 Task: nan
Action: Mouse moved to (411, 528)
Screenshot: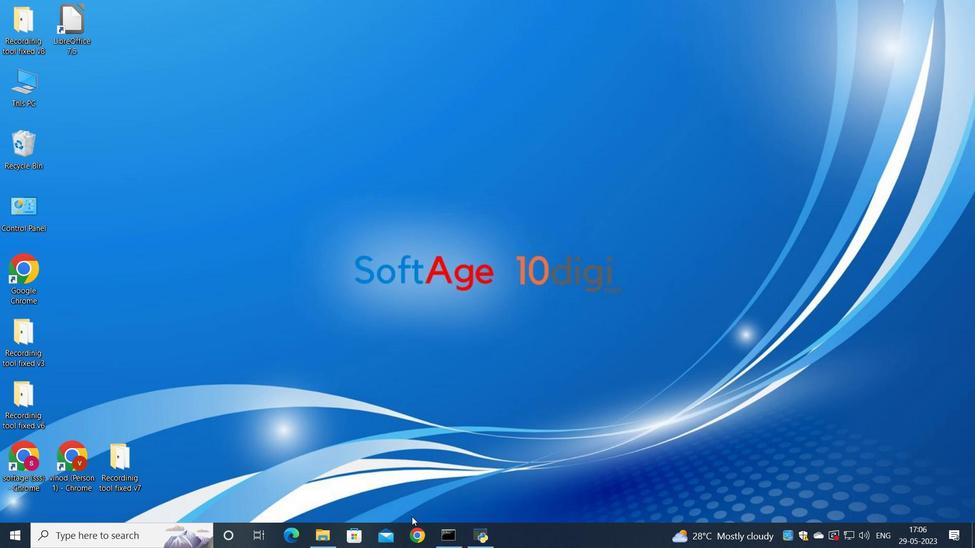 
Action: Mouse pressed left at (411, 528)
Screenshot: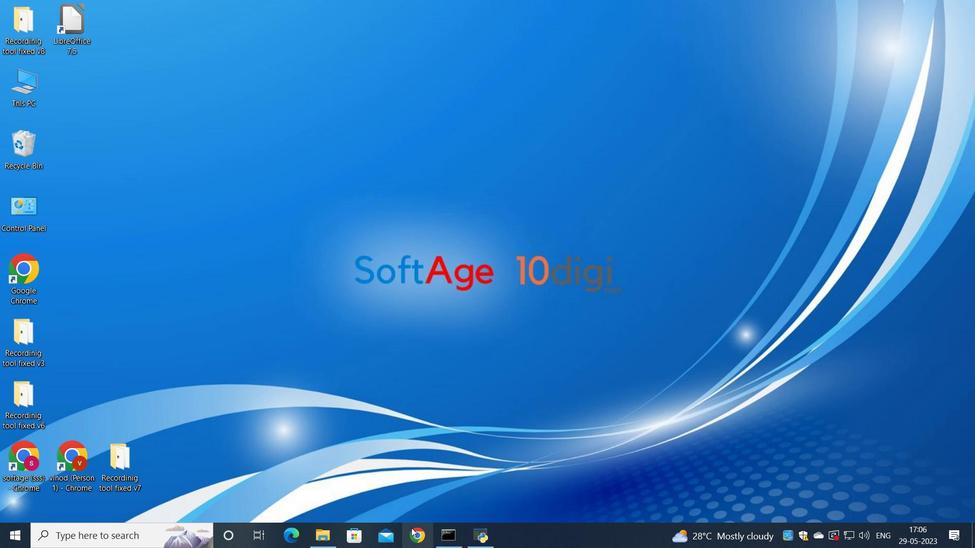 
Action: Mouse moved to (419, 340)
Screenshot: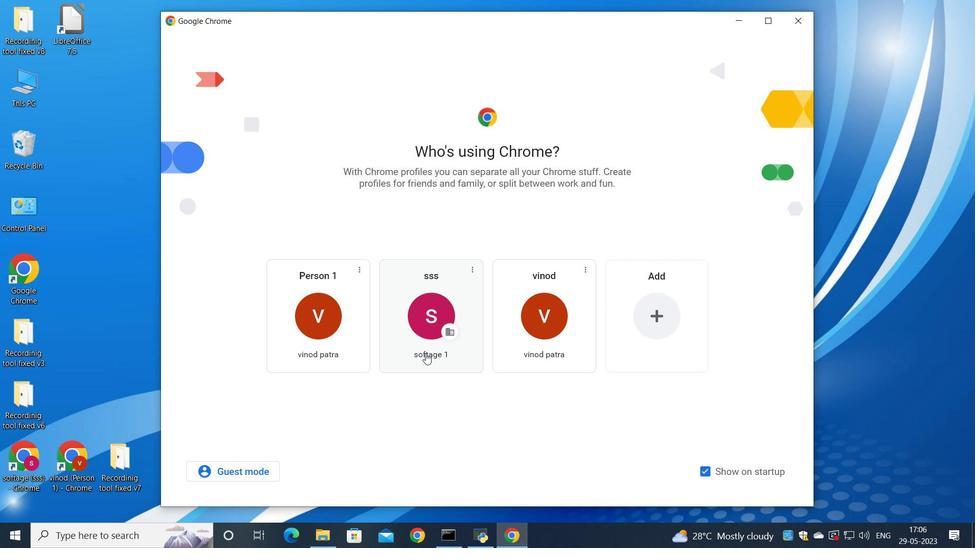
Action: Mouse pressed left at (419, 340)
Screenshot: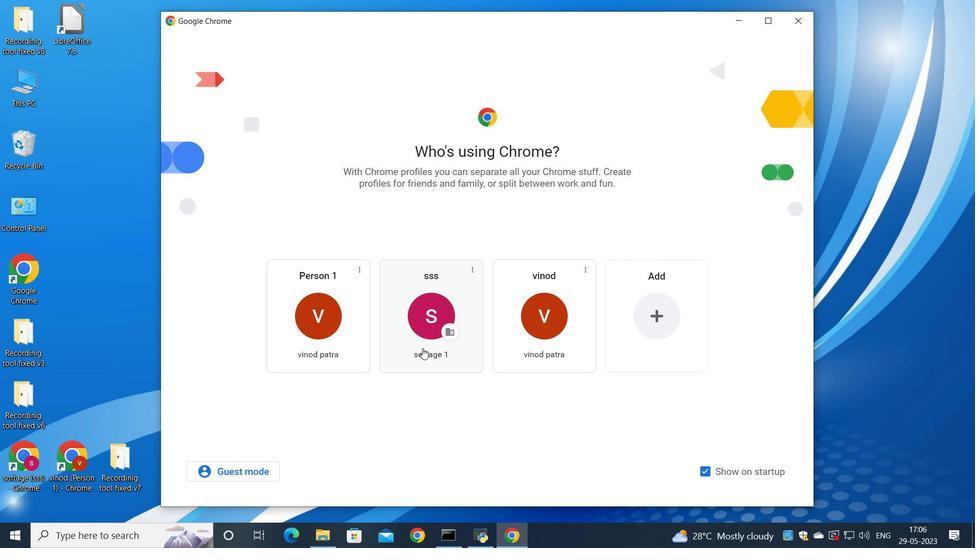 
Action: Mouse moved to (853, 66)
Screenshot: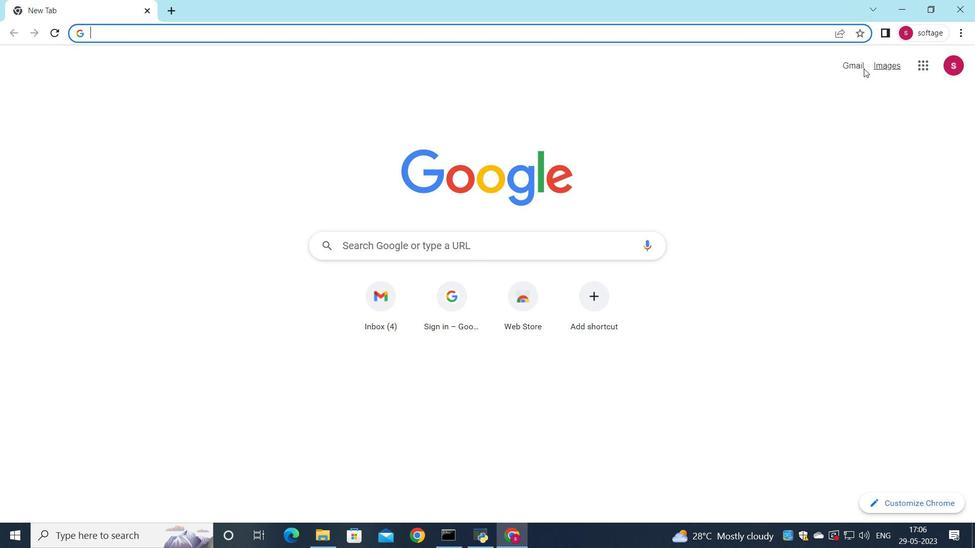 
Action: Mouse pressed left at (853, 66)
Screenshot: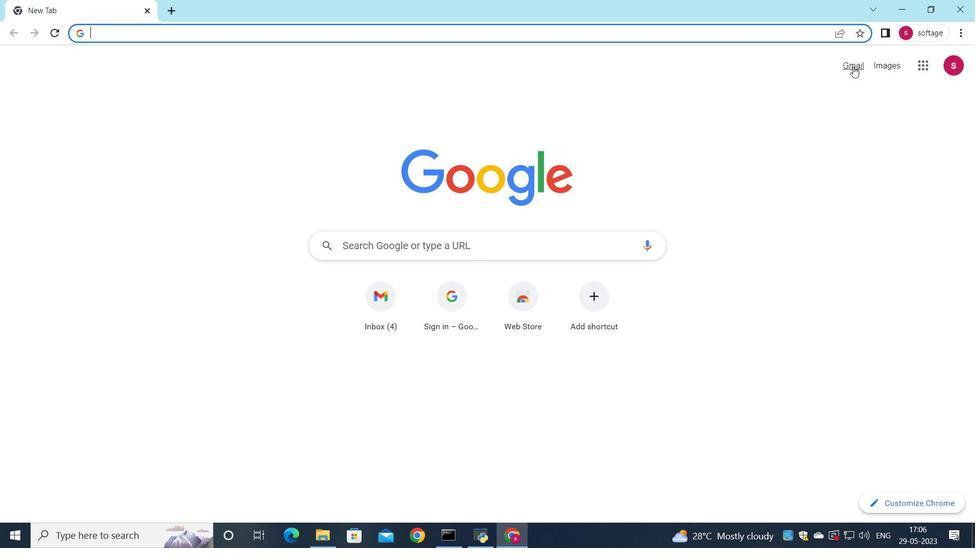 
Action: Mouse moved to (823, 87)
Screenshot: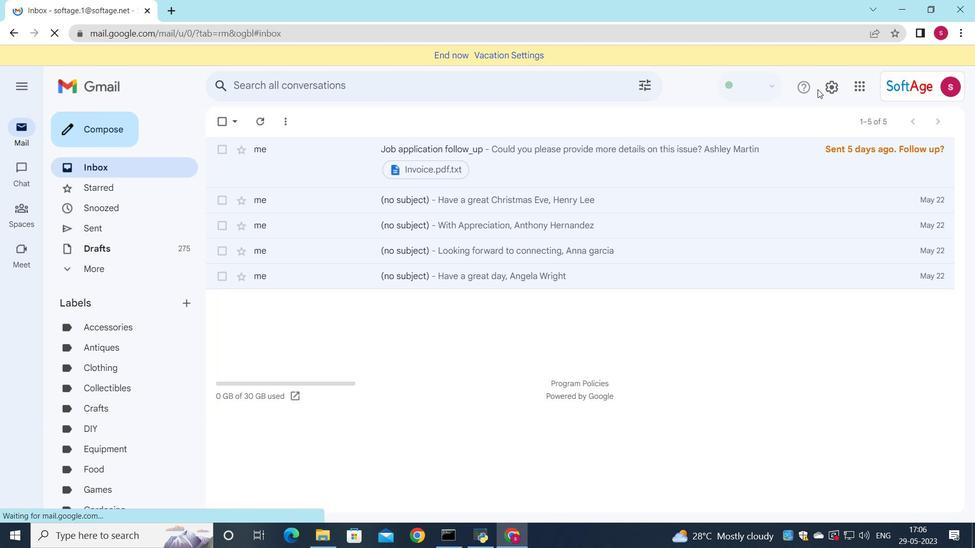 
Action: Mouse pressed left at (823, 87)
Screenshot: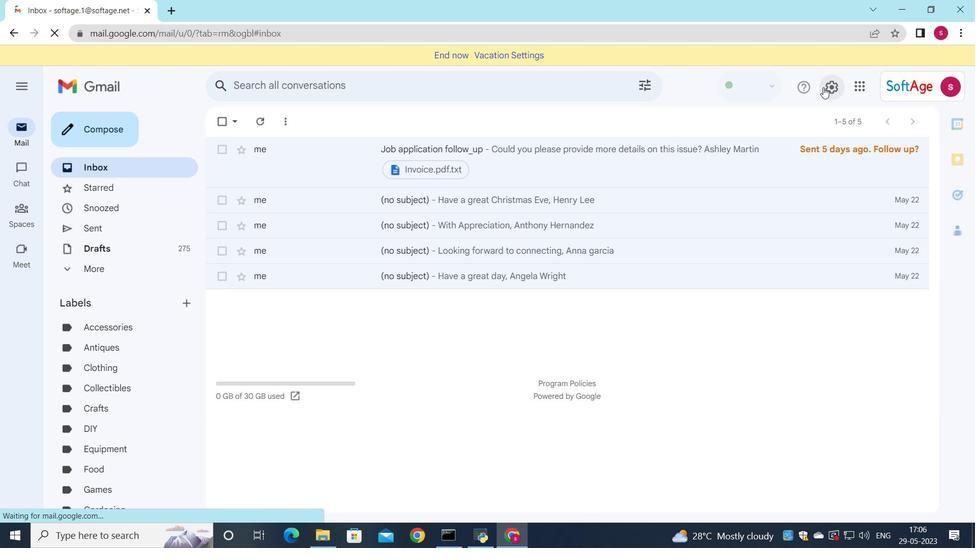 
Action: Mouse moved to (837, 145)
Screenshot: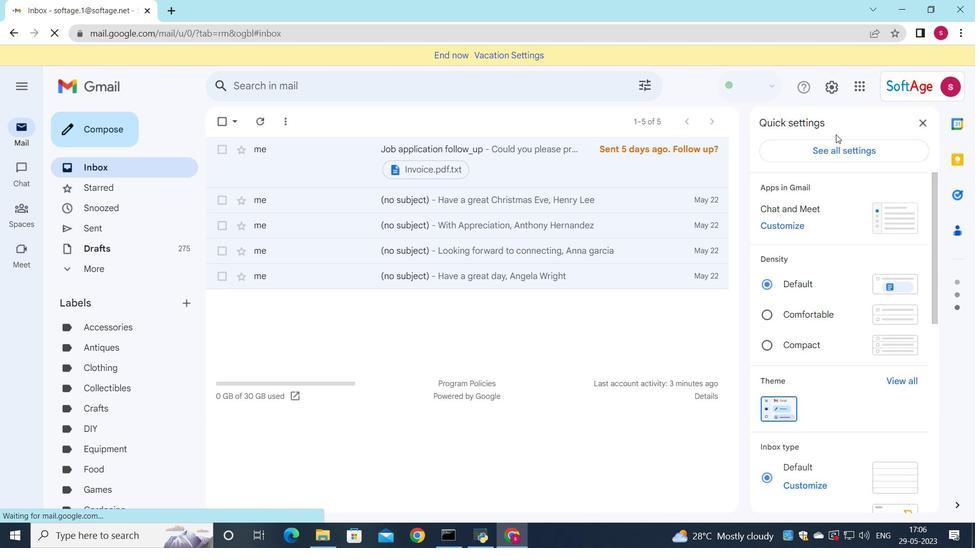 
Action: Mouse pressed left at (837, 145)
Screenshot: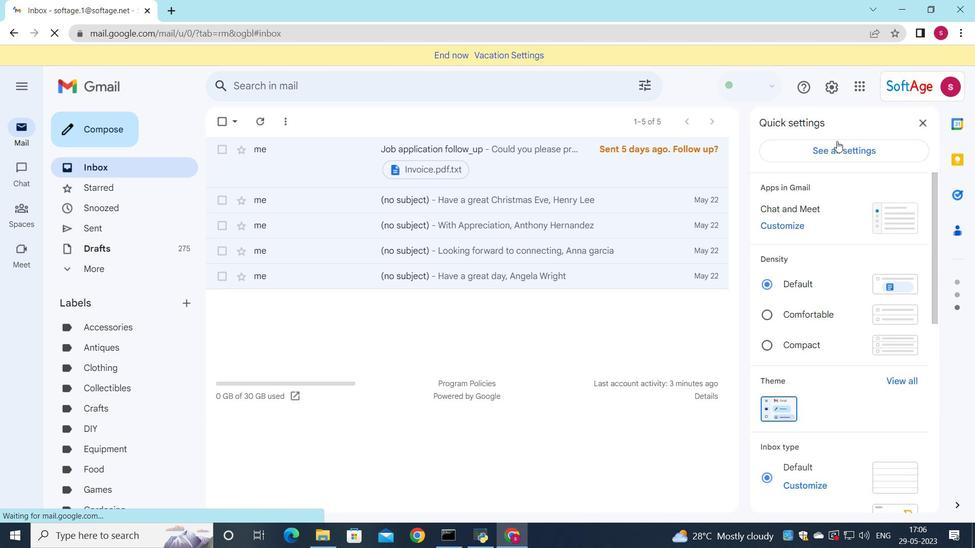 
Action: Mouse moved to (422, 174)
Screenshot: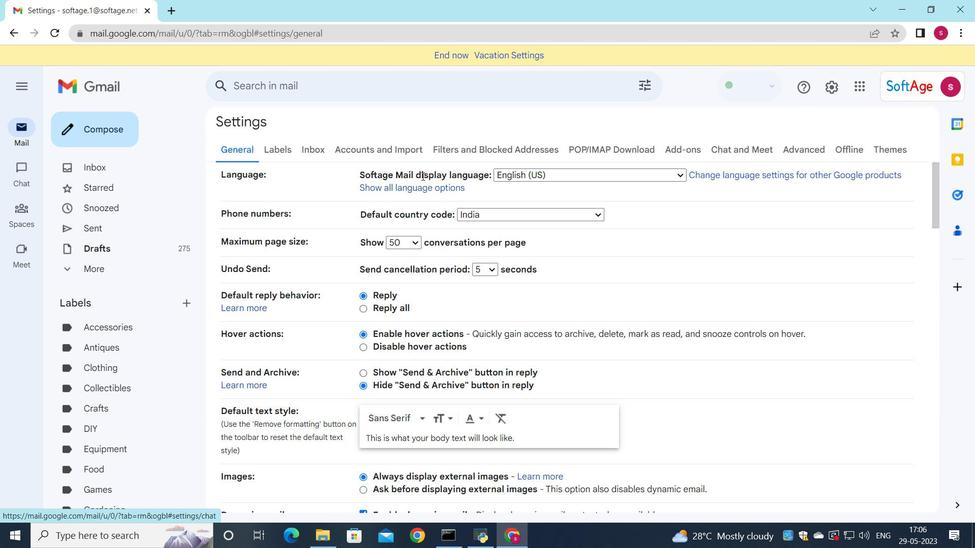 
Action: Mouse scrolled (422, 174) with delta (0, 0)
Screenshot: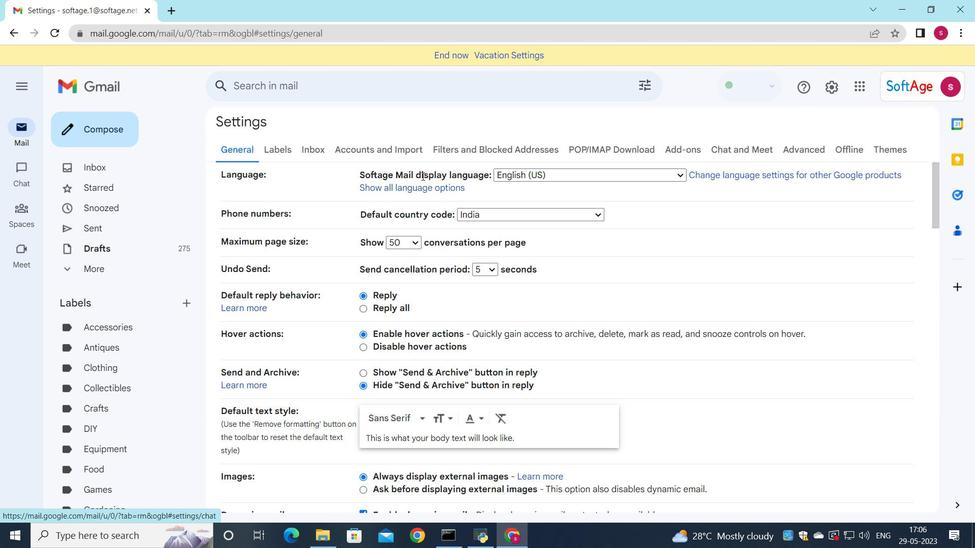 
Action: Mouse moved to (421, 175)
Screenshot: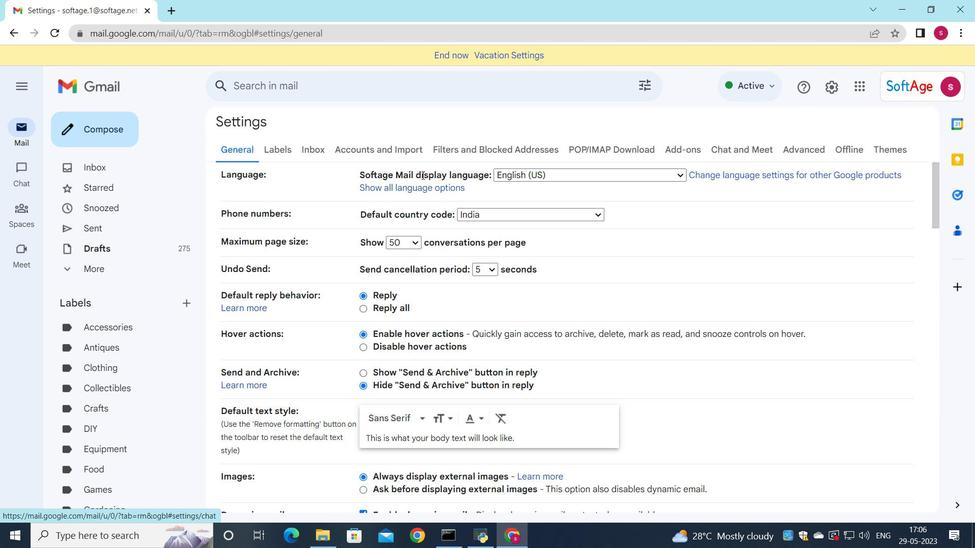 
Action: Mouse scrolled (421, 174) with delta (0, 0)
Screenshot: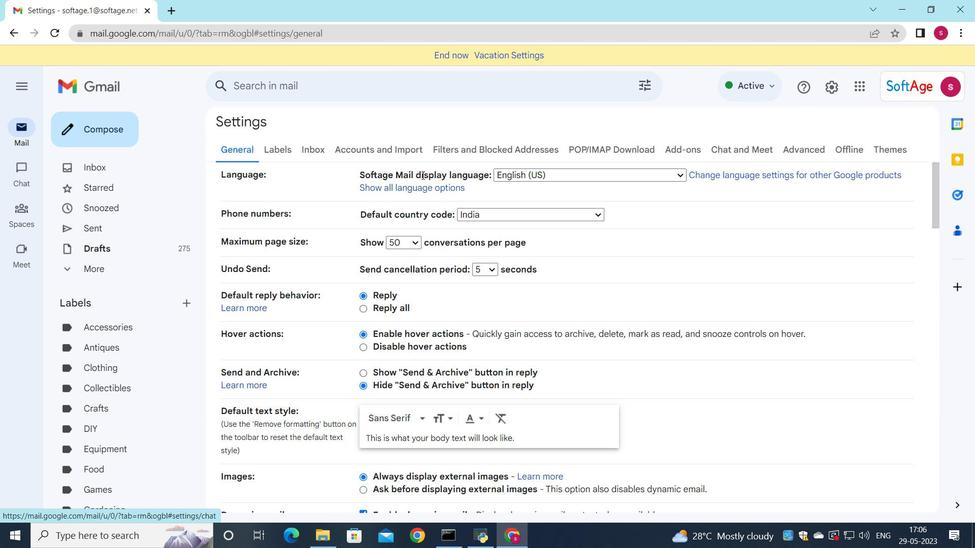 
Action: Mouse moved to (421, 175)
Screenshot: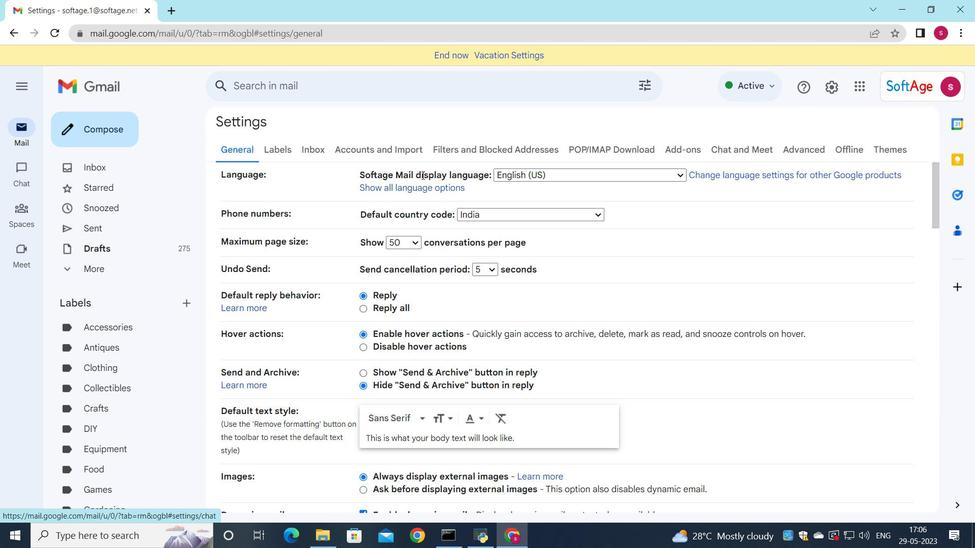 
Action: Mouse scrolled (421, 174) with delta (0, 0)
Screenshot: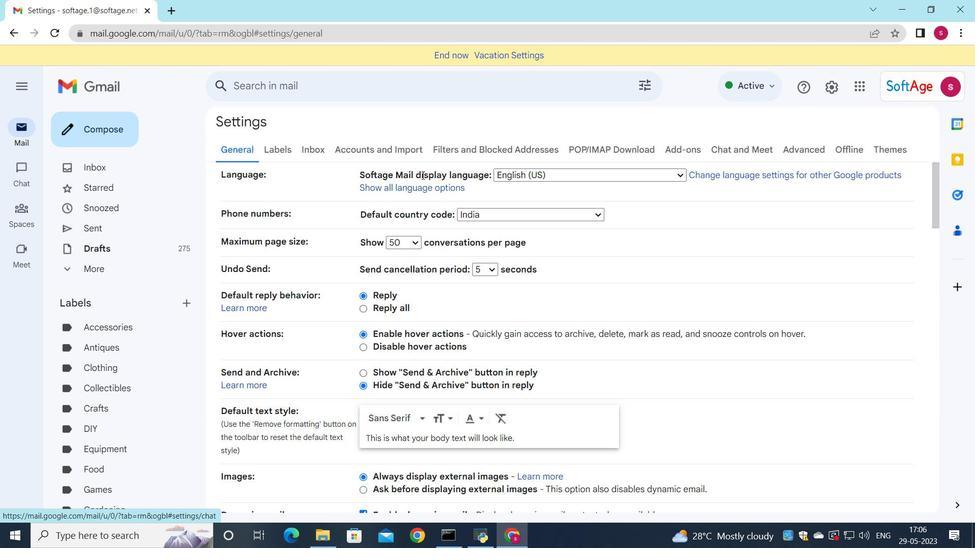 
Action: Mouse moved to (369, 238)
Screenshot: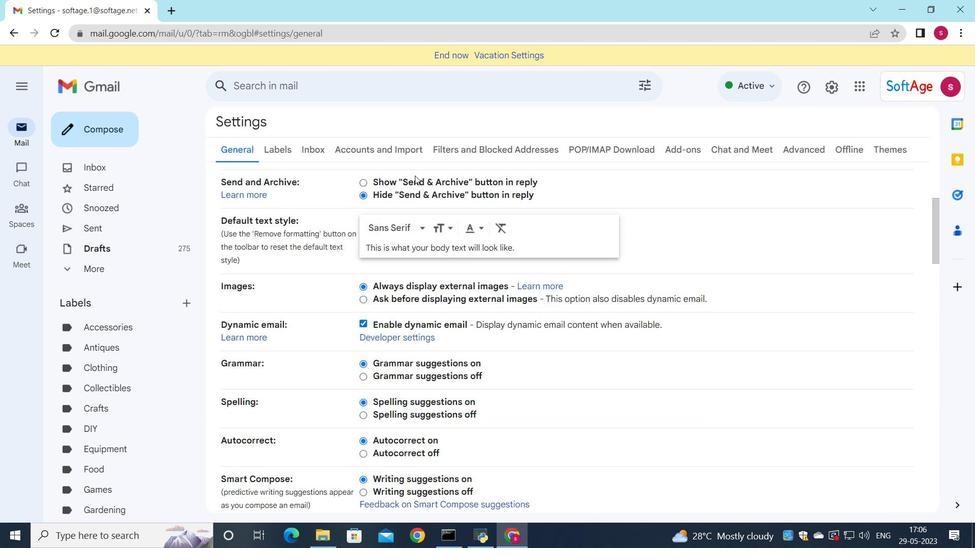 
Action: Mouse scrolled (369, 238) with delta (0, 0)
Screenshot: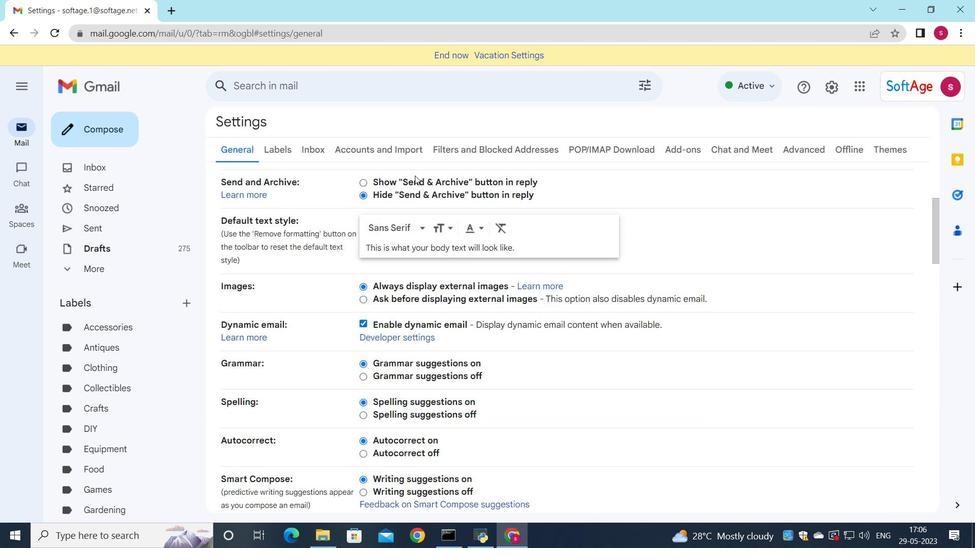 
Action: Mouse moved to (345, 293)
Screenshot: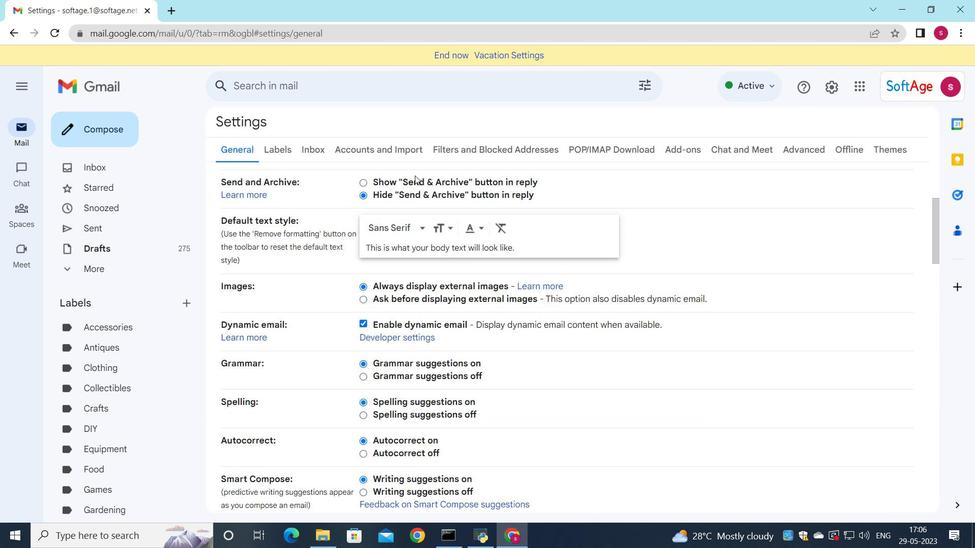 
Action: Mouse scrolled (345, 293) with delta (0, 0)
Screenshot: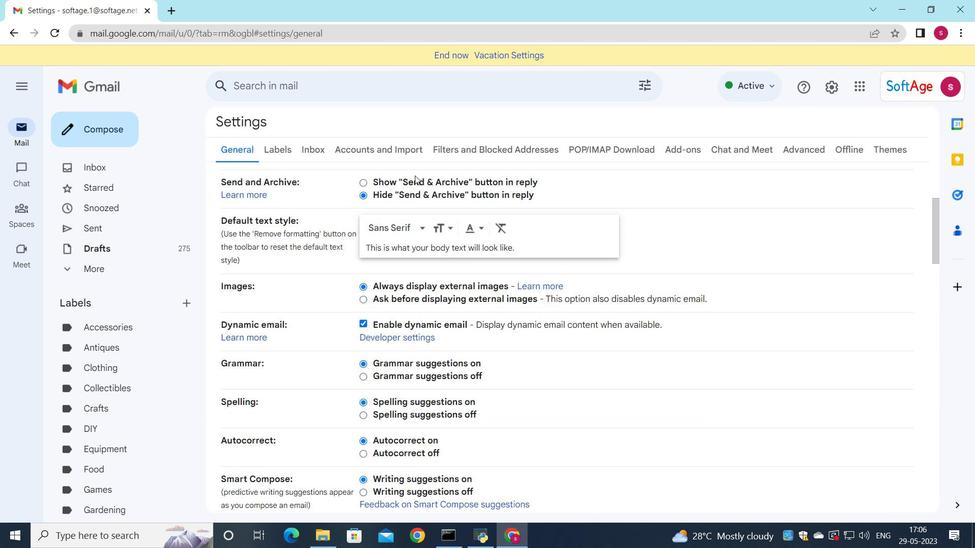 
Action: Mouse moved to (341, 303)
Screenshot: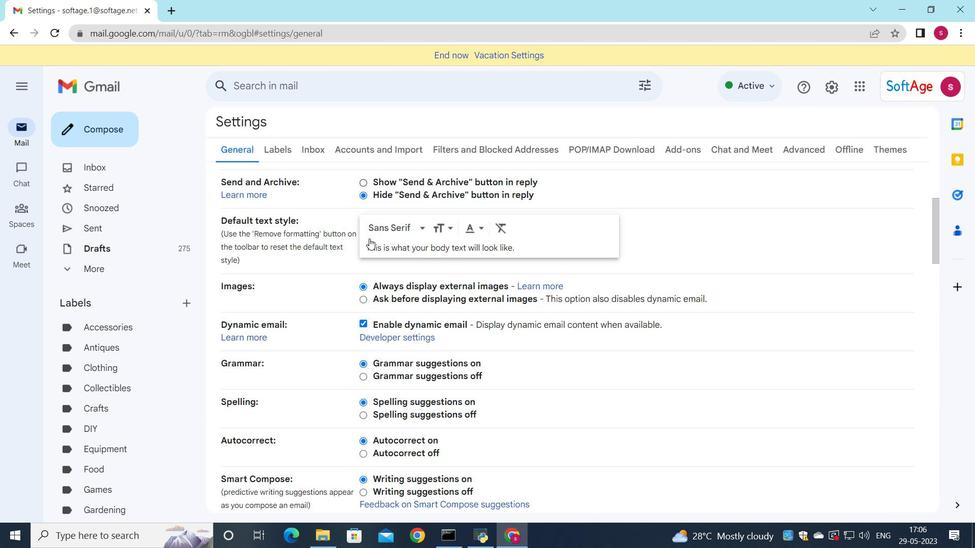 
Action: Mouse scrolled (341, 303) with delta (0, 0)
Screenshot: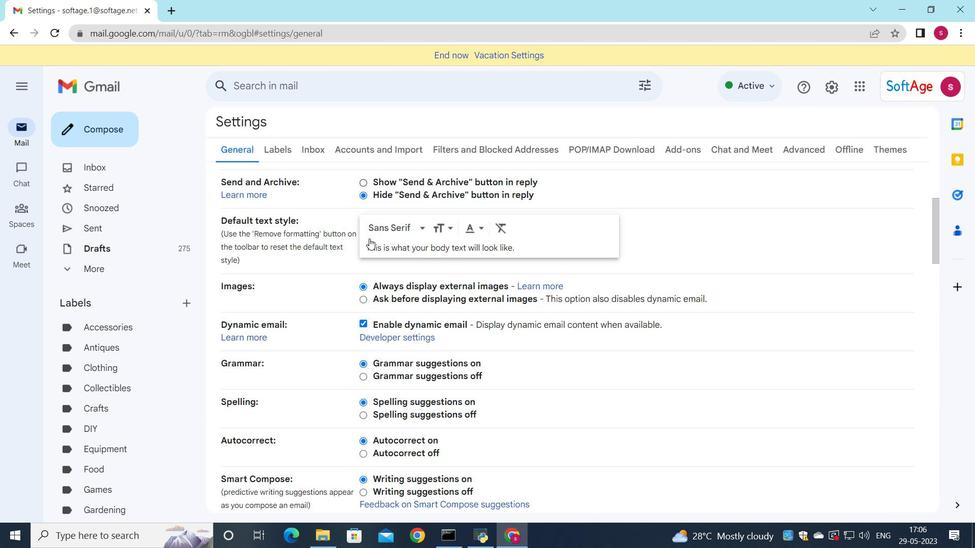 
Action: Mouse moved to (368, 292)
Screenshot: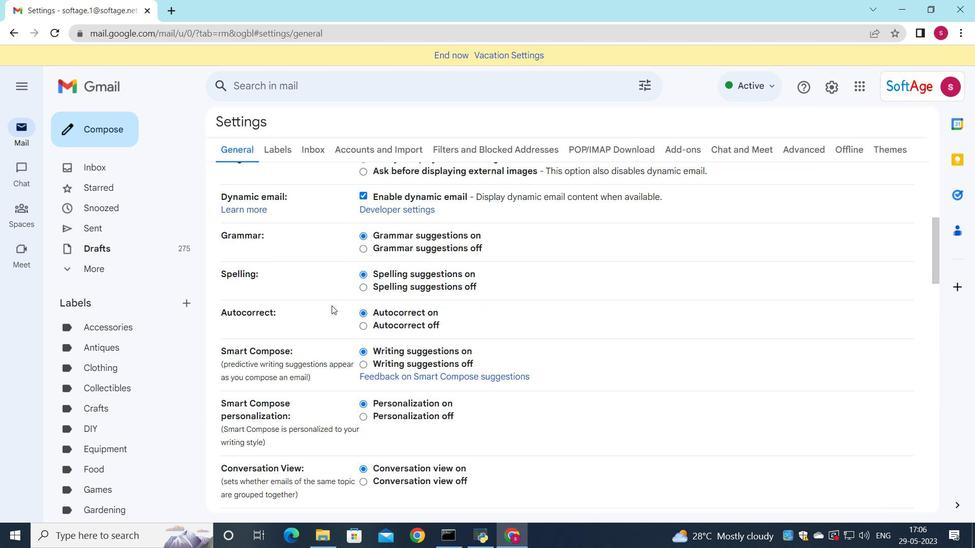 
Action: Mouse scrolled (330, 305) with delta (0, 0)
Screenshot: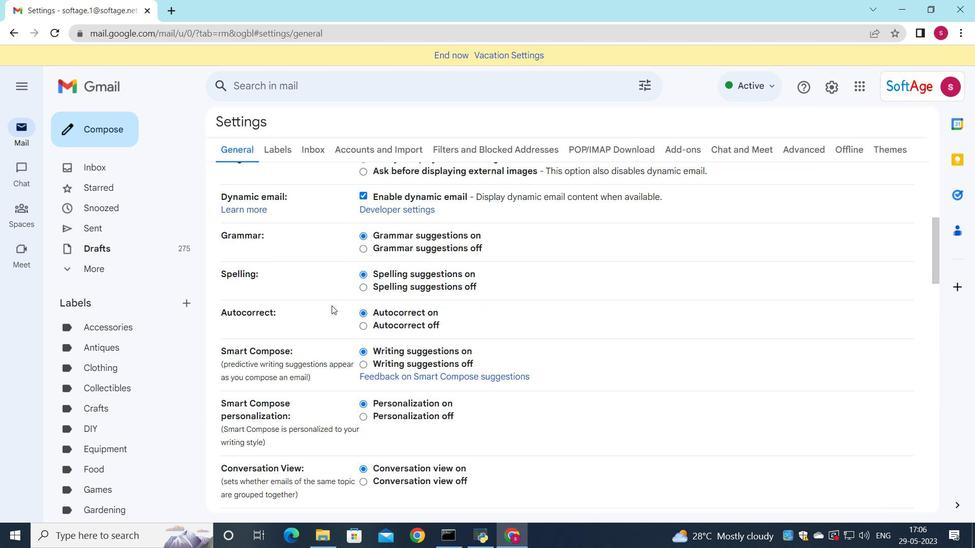 
Action: Mouse moved to (376, 291)
Screenshot: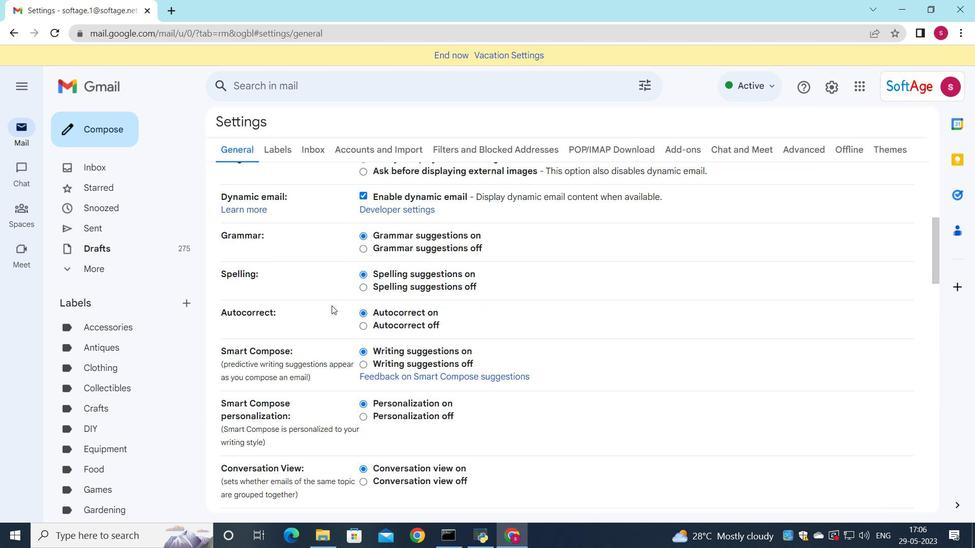 
Action: Mouse scrolled (330, 305) with delta (0, 0)
Screenshot: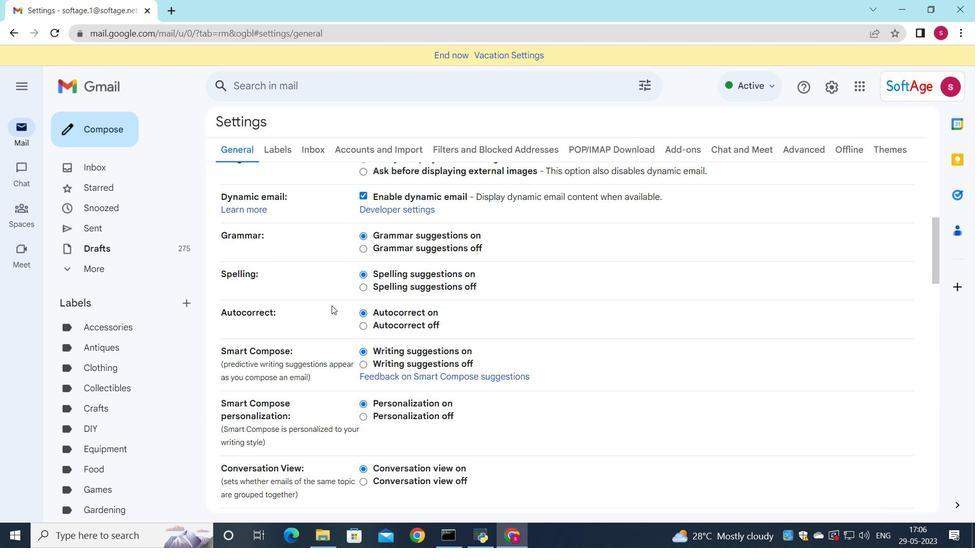 
Action: Mouse moved to (388, 291)
Screenshot: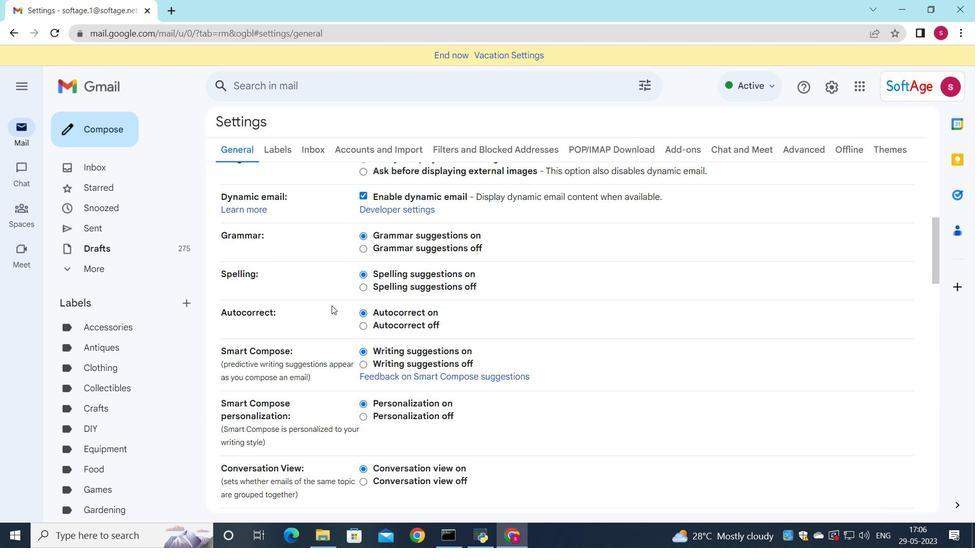 
Action: Mouse scrolled (330, 305) with delta (0, 0)
Screenshot: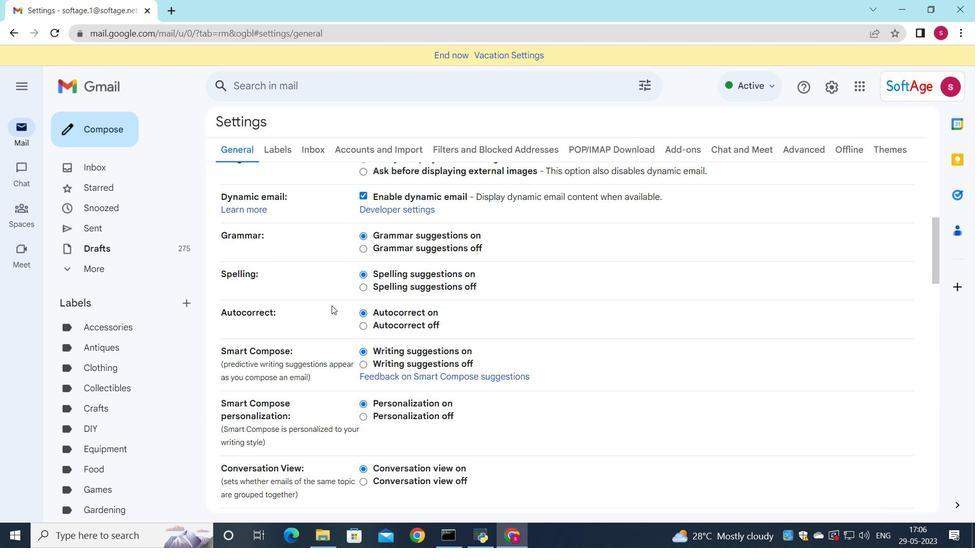 
Action: Mouse moved to (393, 291)
Screenshot: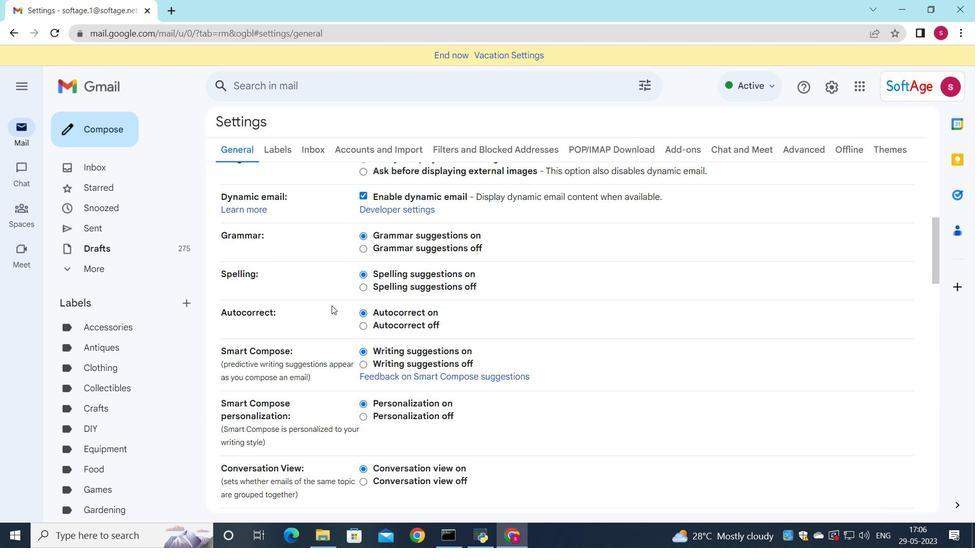 
Action: Mouse scrolled (330, 305) with delta (0, 0)
Screenshot: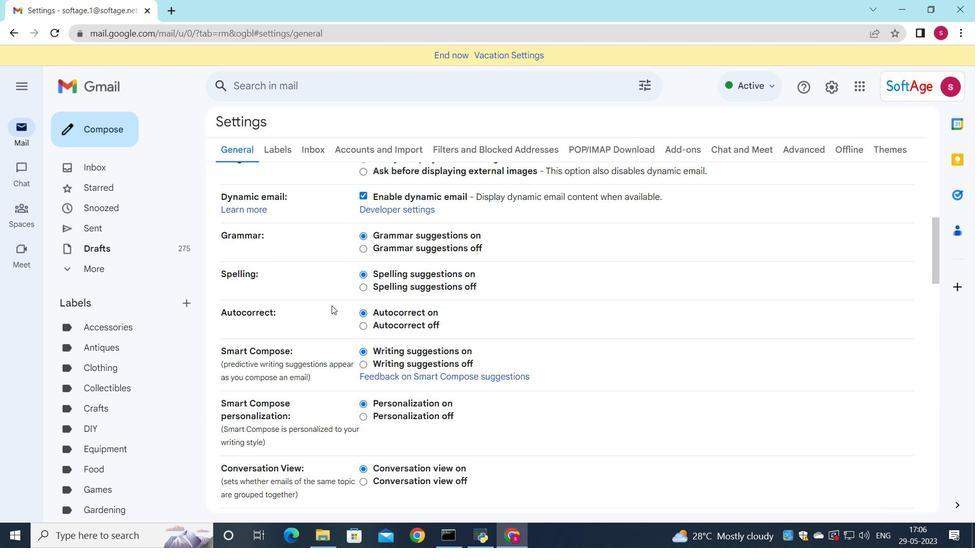 
Action: Mouse moved to (403, 291)
Screenshot: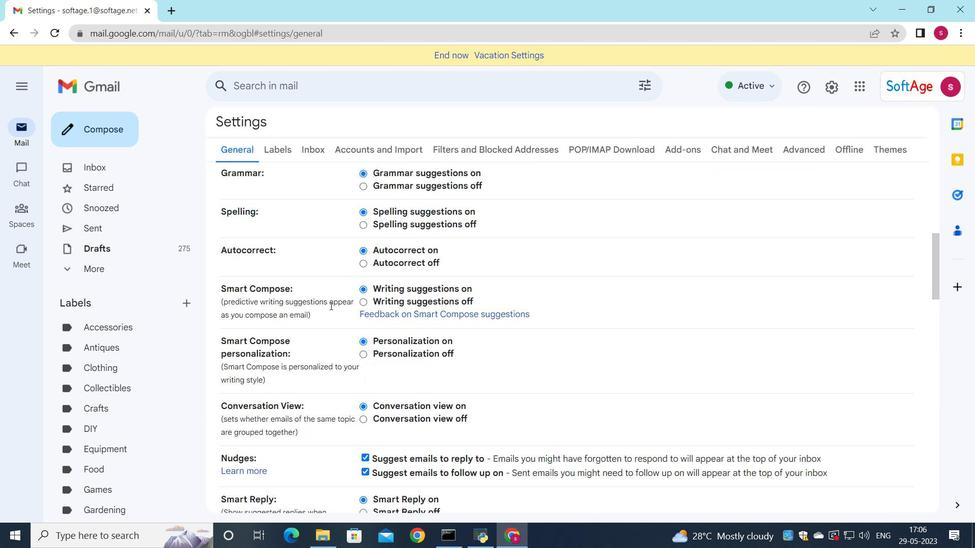 
Action: Mouse scrolled (403, 291) with delta (0, 0)
Screenshot: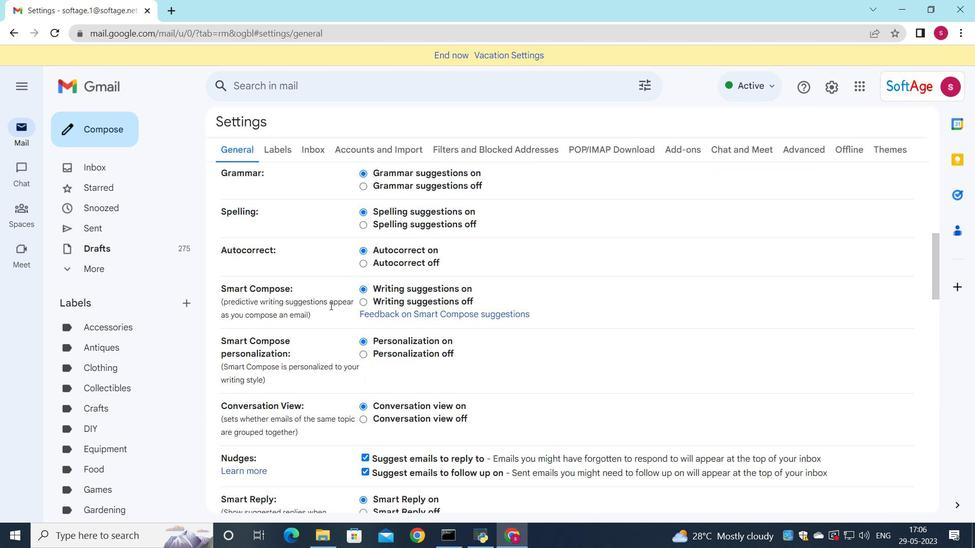 
Action: Mouse scrolled (403, 291) with delta (0, 0)
Screenshot: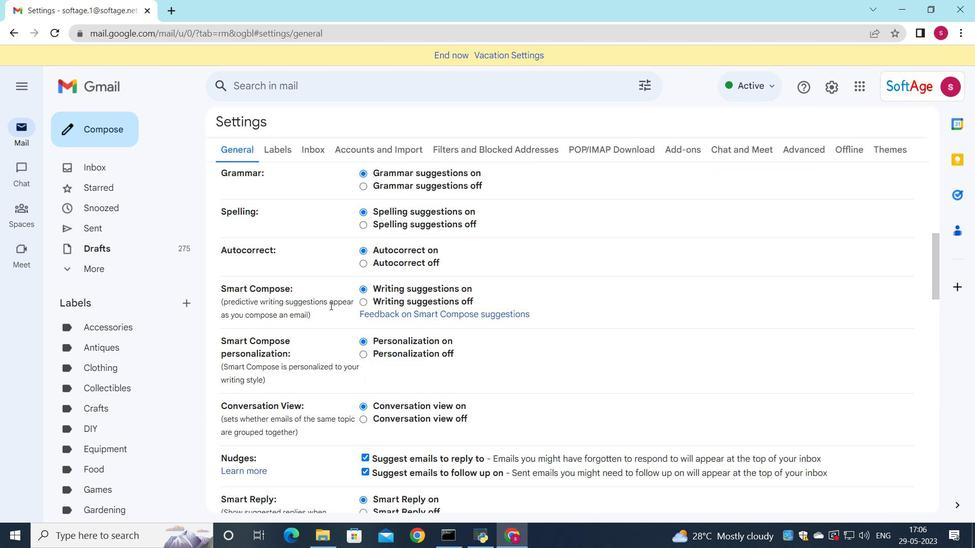 
Action: Mouse moved to (403, 292)
Screenshot: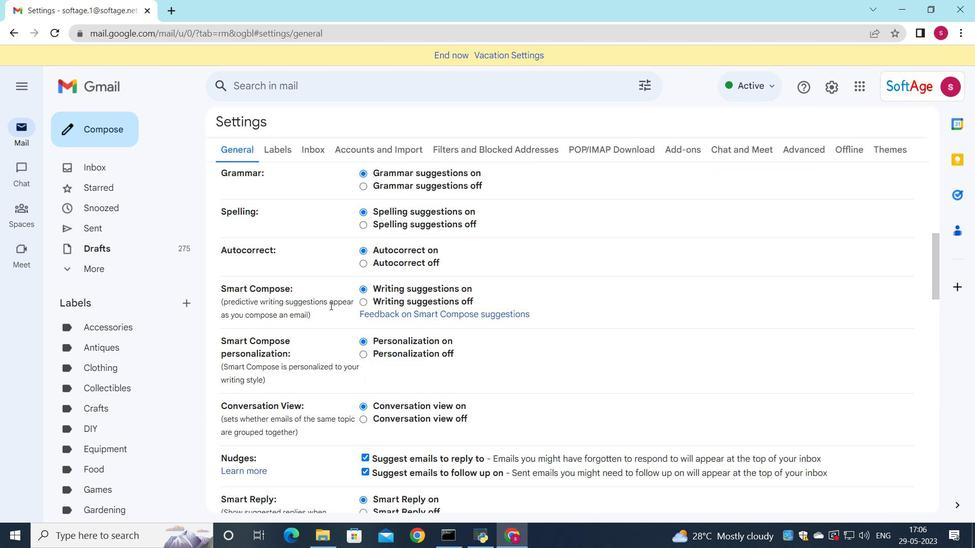
Action: Mouse scrolled (403, 291) with delta (0, 0)
Screenshot: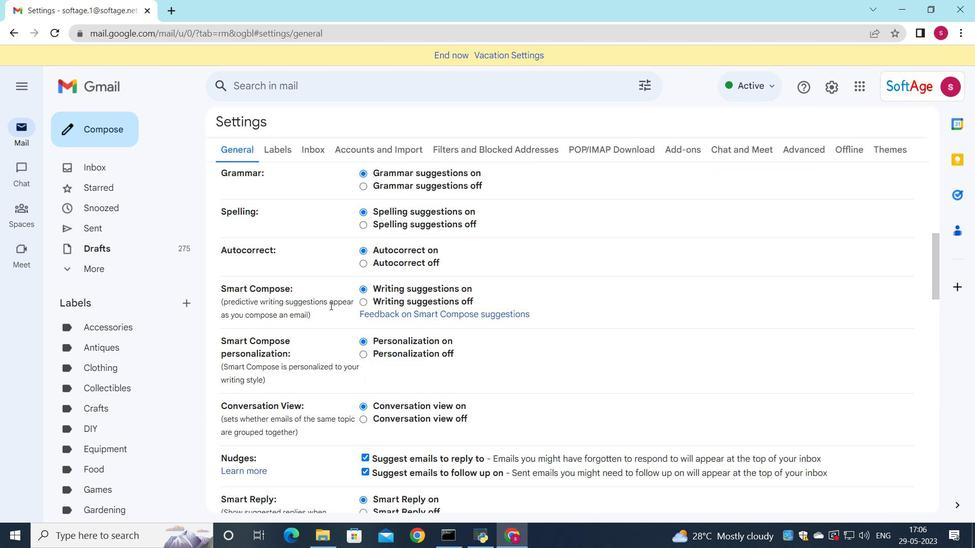 
Action: Mouse moved to (406, 293)
Screenshot: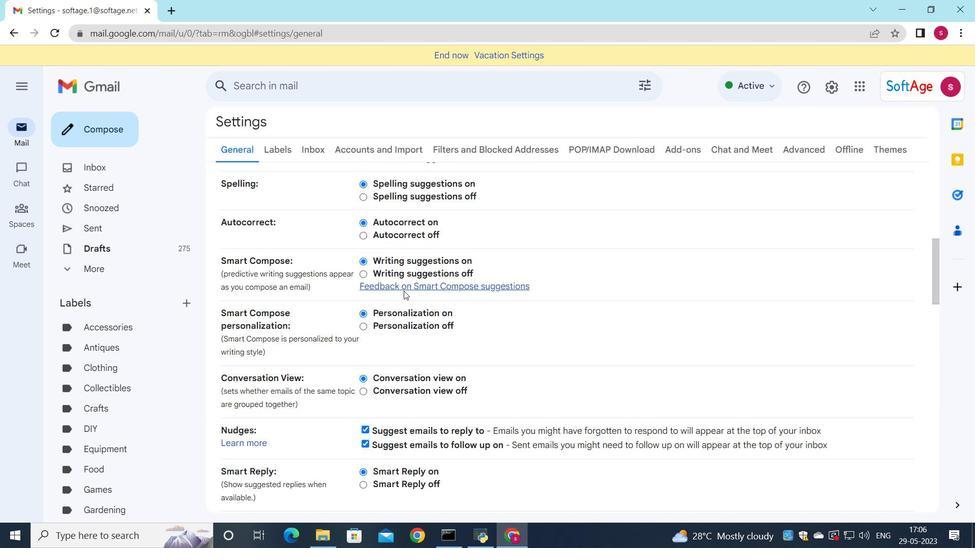 
Action: Mouse scrolled (406, 293) with delta (0, 0)
Screenshot: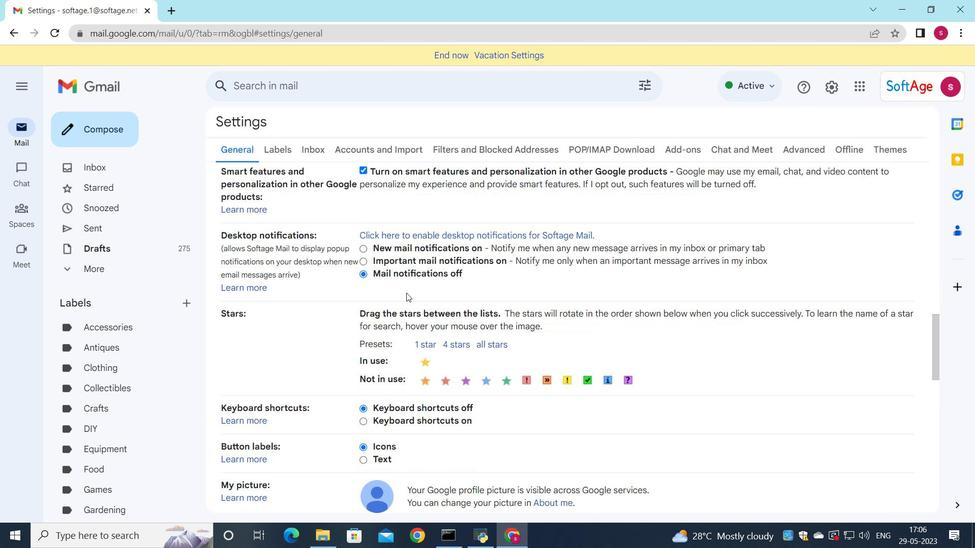 
Action: Mouse moved to (406, 296)
Screenshot: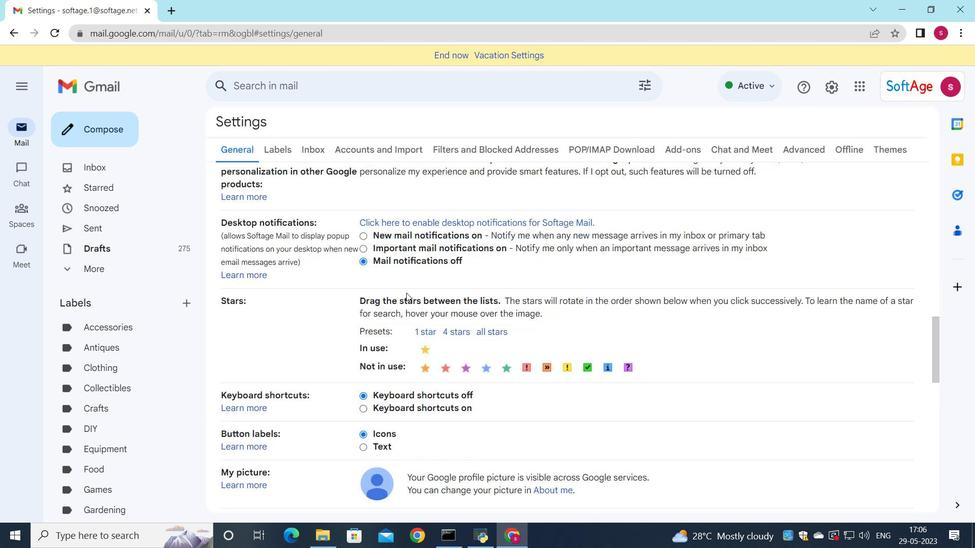
Action: Mouse scrolled (406, 296) with delta (0, 0)
Screenshot: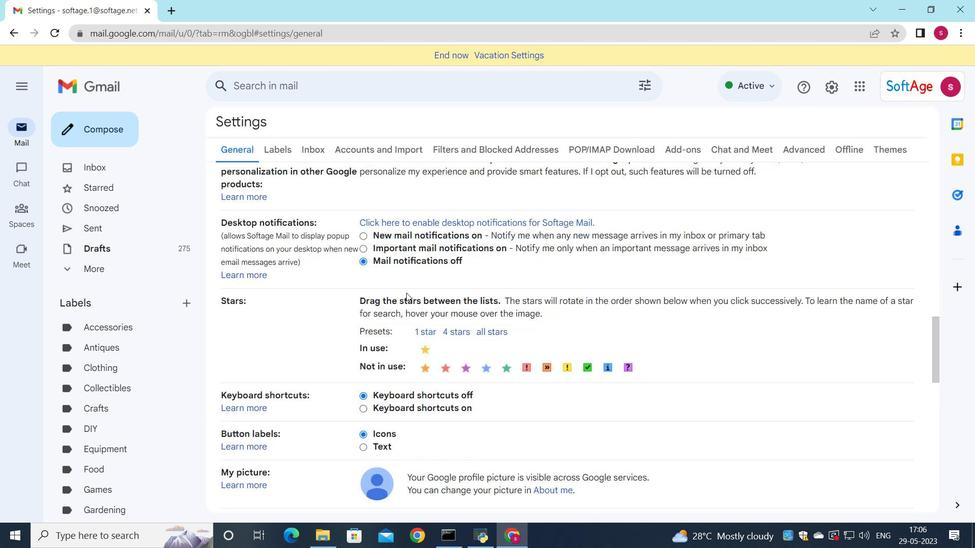 
Action: Mouse moved to (407, 297)
Screenshot: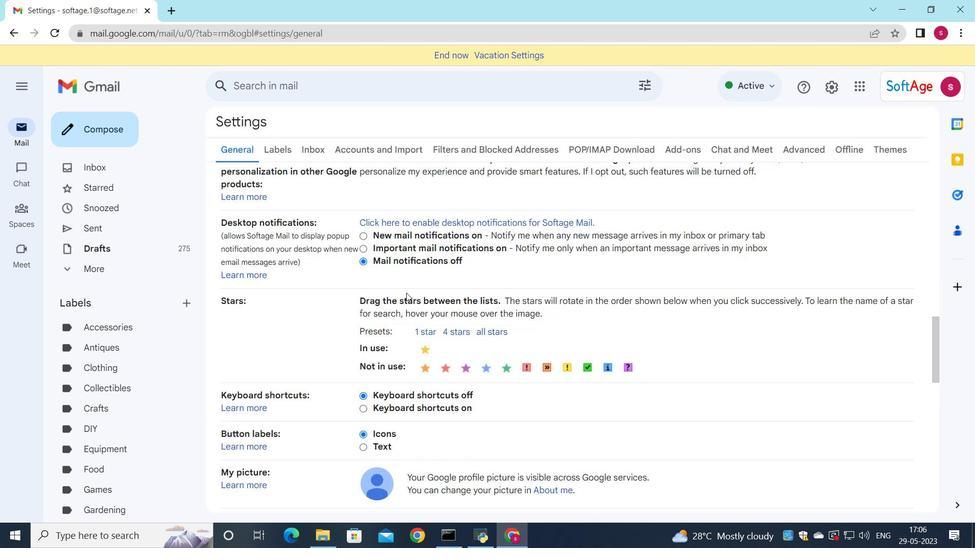 
Action: Mouse scrolled (407, 297) with delta (0, 0)
Screenshot: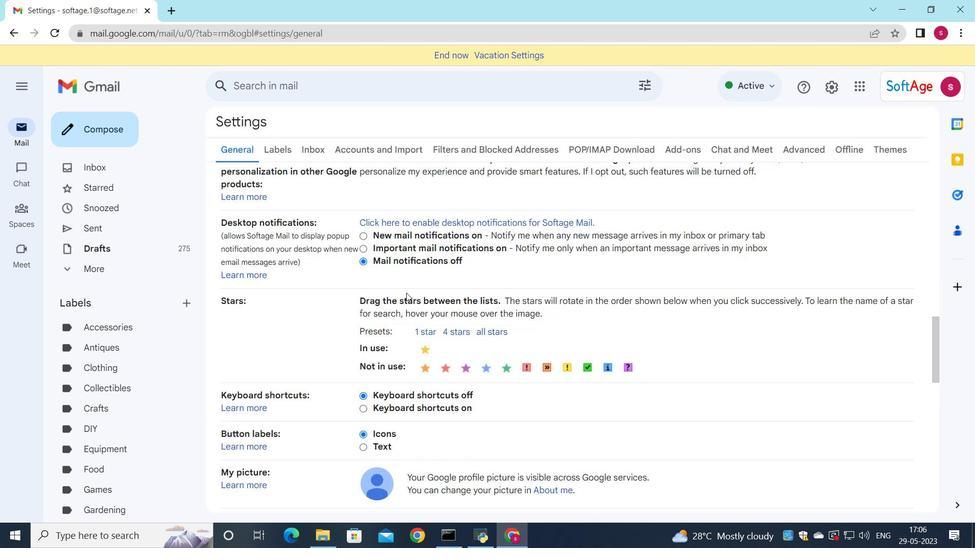 
Action: Mouse moved to (408, 298)
Screenshot: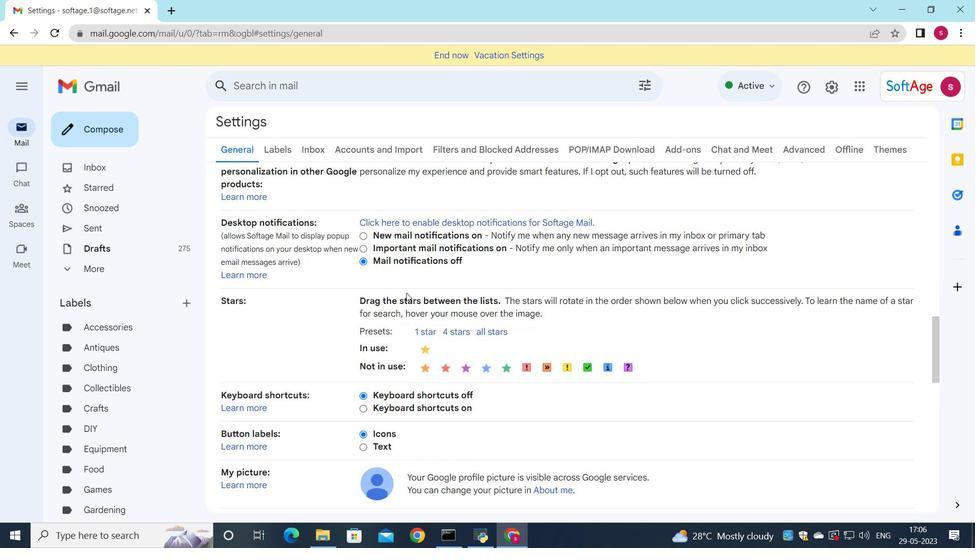 
Action: Mouse scrolled (407, 298) with delta (0, 0)
Screenshot: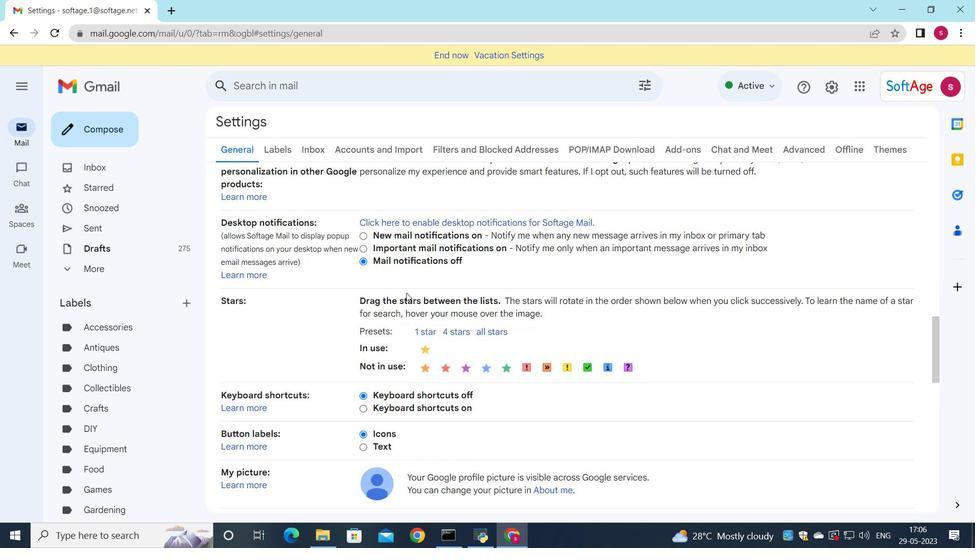 
Action: Mouse moved to (413, 304)
Screenshot: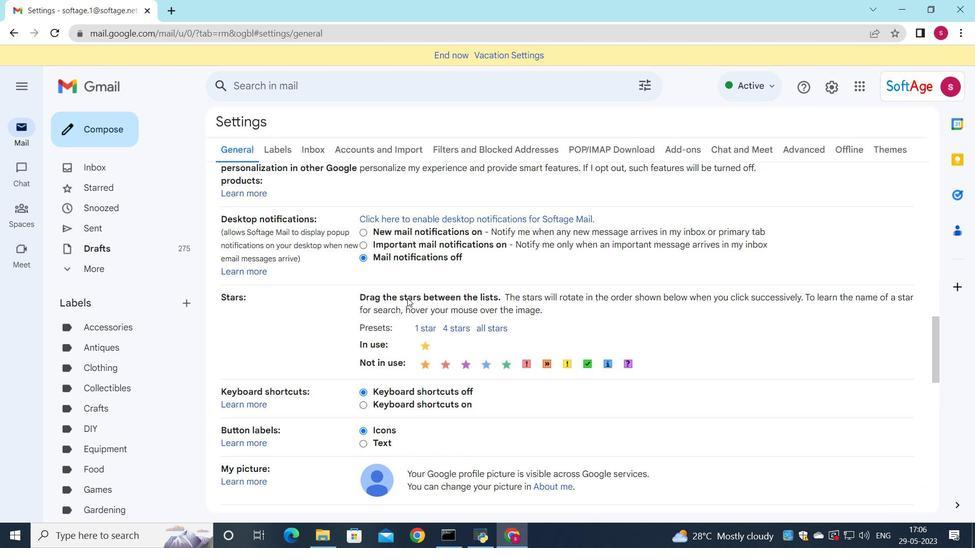 
Action: Mouse scrolled (413, 304) with delta (0, 0)
Screenshot: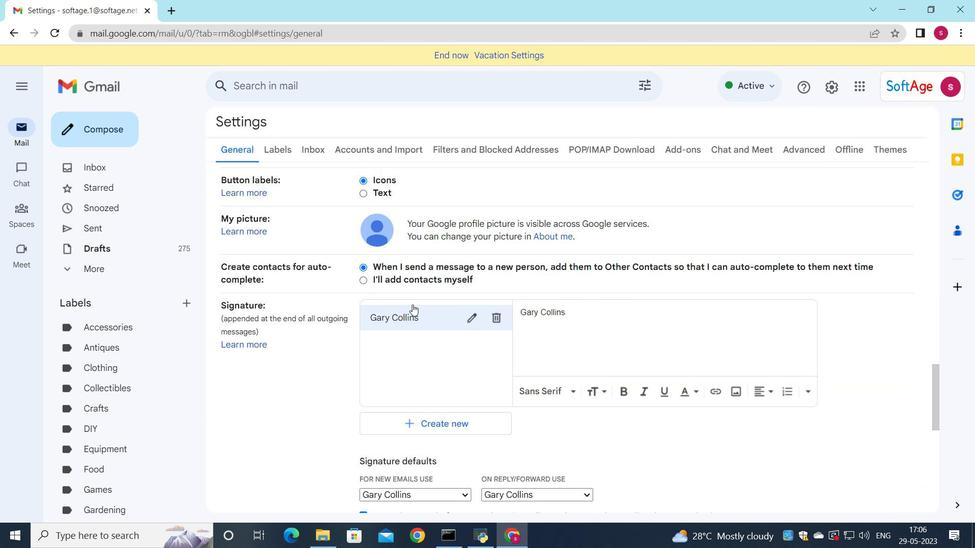 
Action: Mouse scrolled (413, 304) with delta (0, 0)
Screenshot: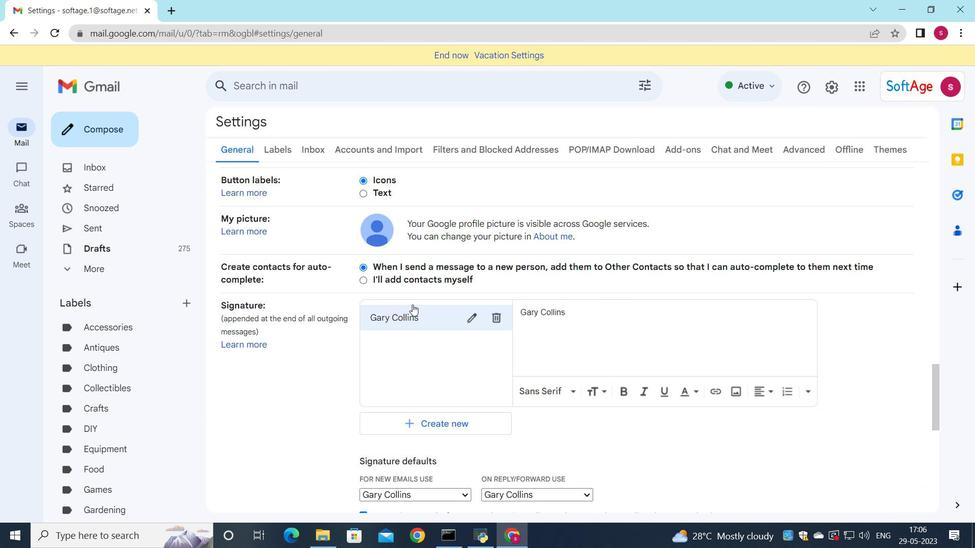 
Action: Mouse scrolled (413, 304) with delta (0, 0)
Screenshot: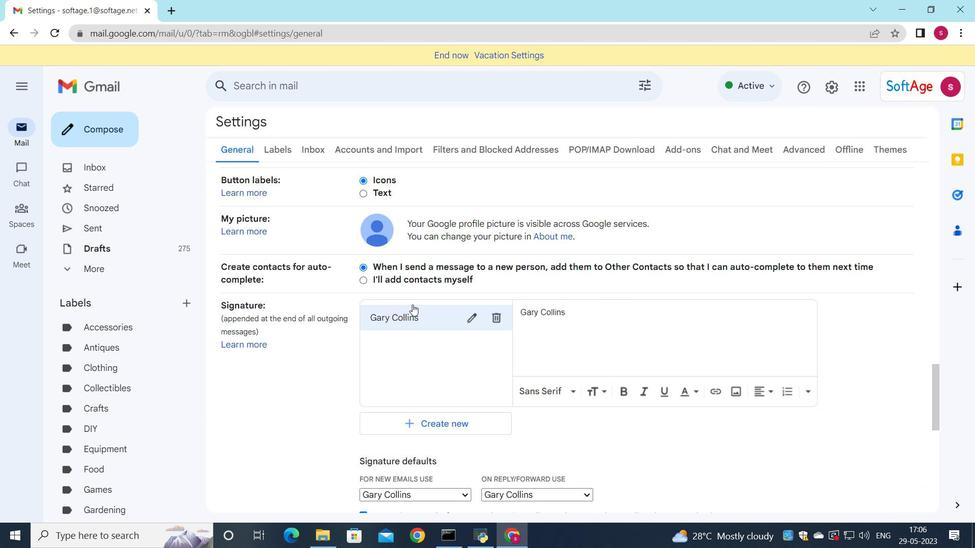 
Action: Mouse moved to (418, 299)
Screenshot: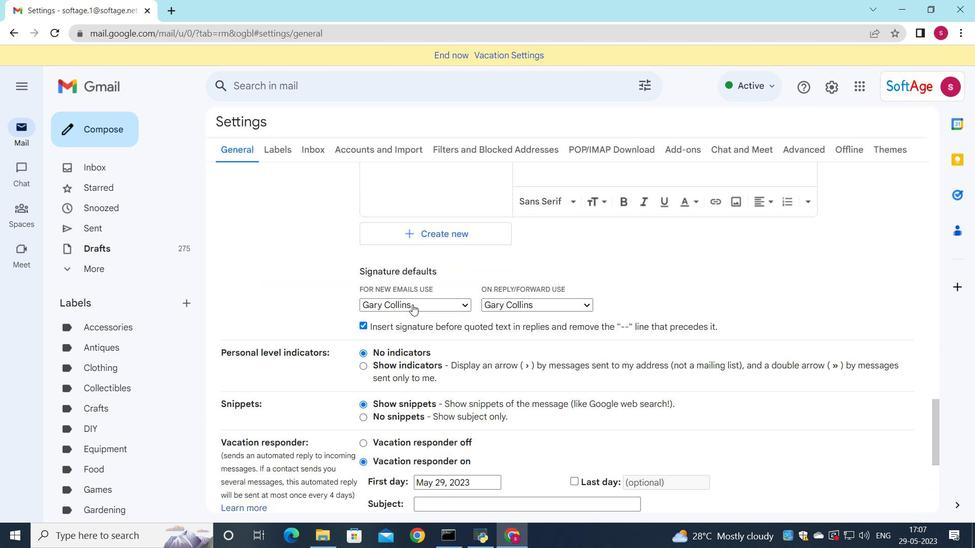 
Action: Mouse scrolled (418, 299) with delta (0, 0)
Screenshot: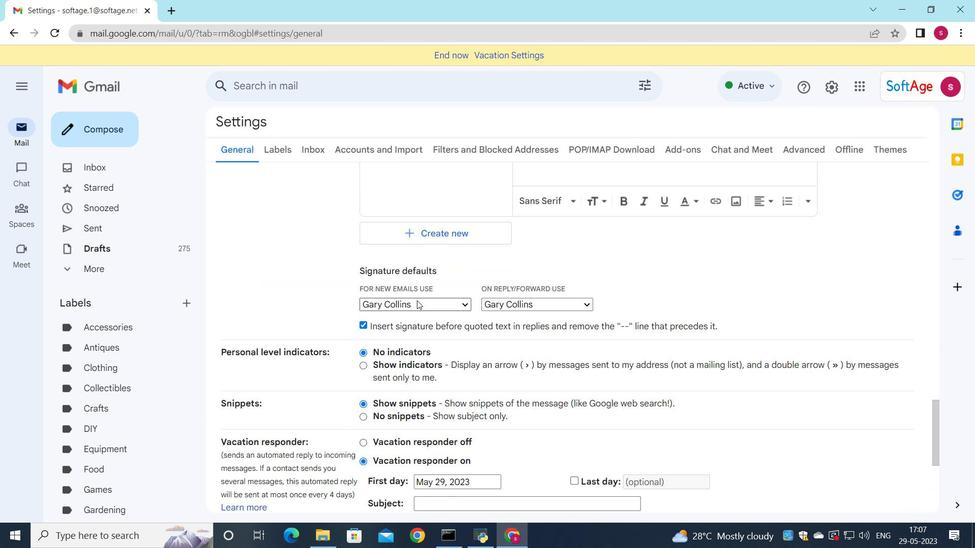 
Action: Mouse moved to (418, 299)
Screenshot: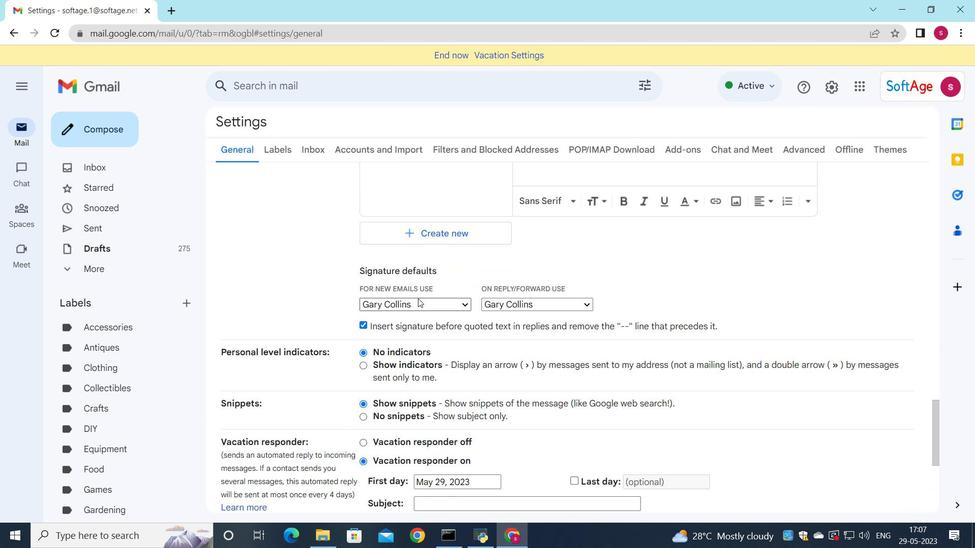 
Action: Mouse scrolled (418, 299) with delta (0, 0)
Screenshot: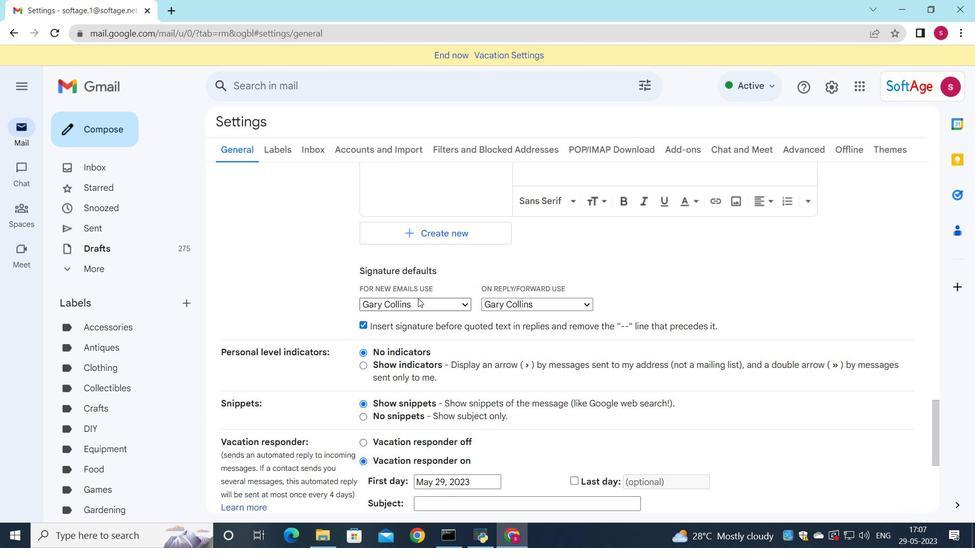
Action: Mouse moved to (497, 261)
Screenshot: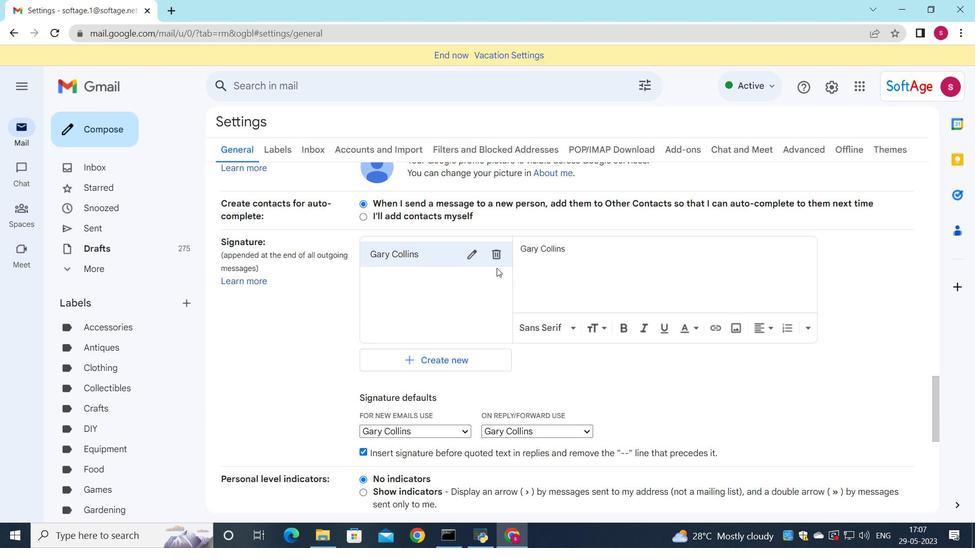 
Action: Mouse pressed left at (497, 261)
Screenshot: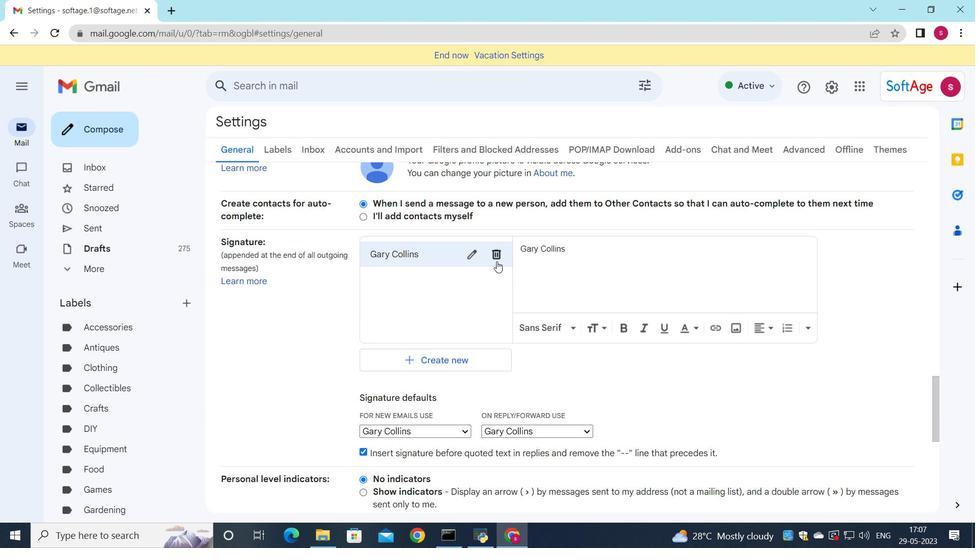 
Action: Mouse moved to (576, 305)
Screenshot: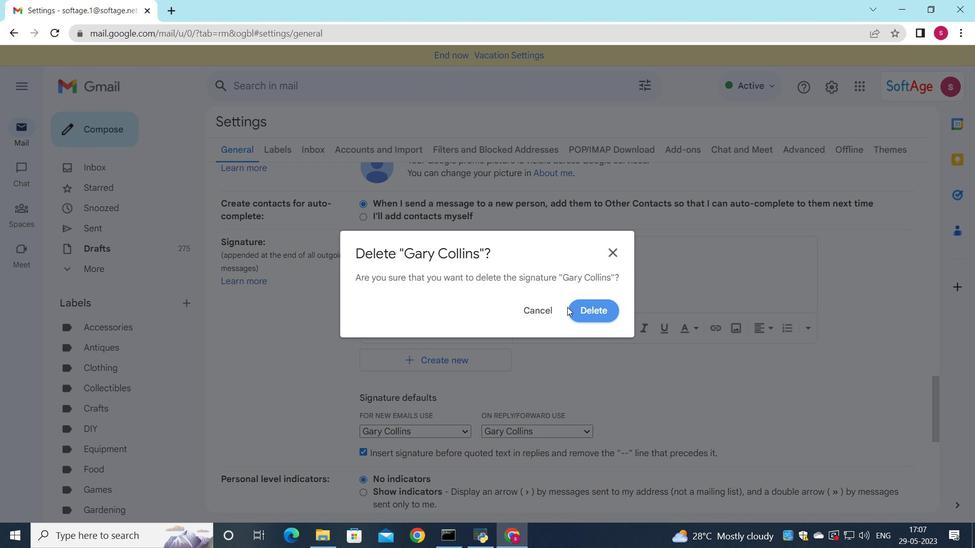 
Action: Mouse pressed left at (576, 305)
Screenshot: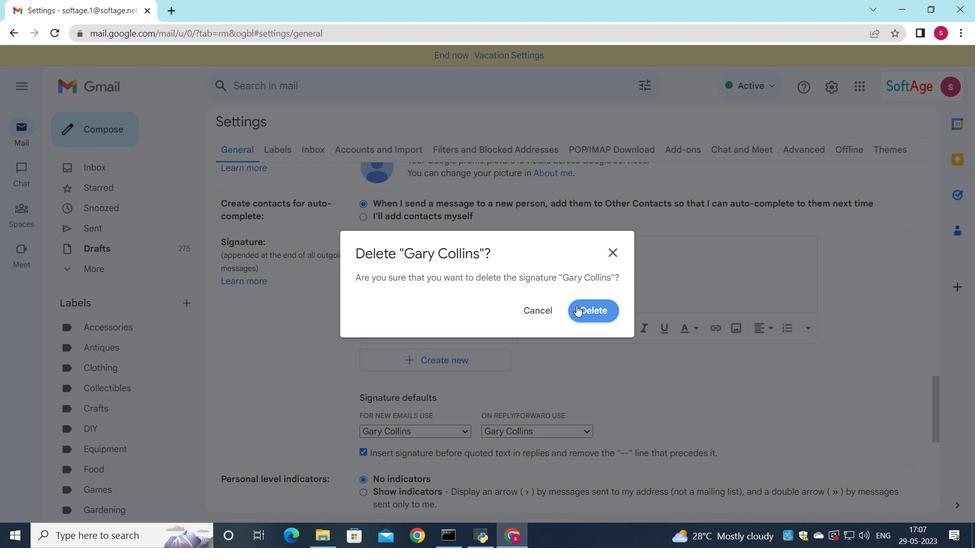 
Action: Mouse moved to (430, 261)
Screenshot: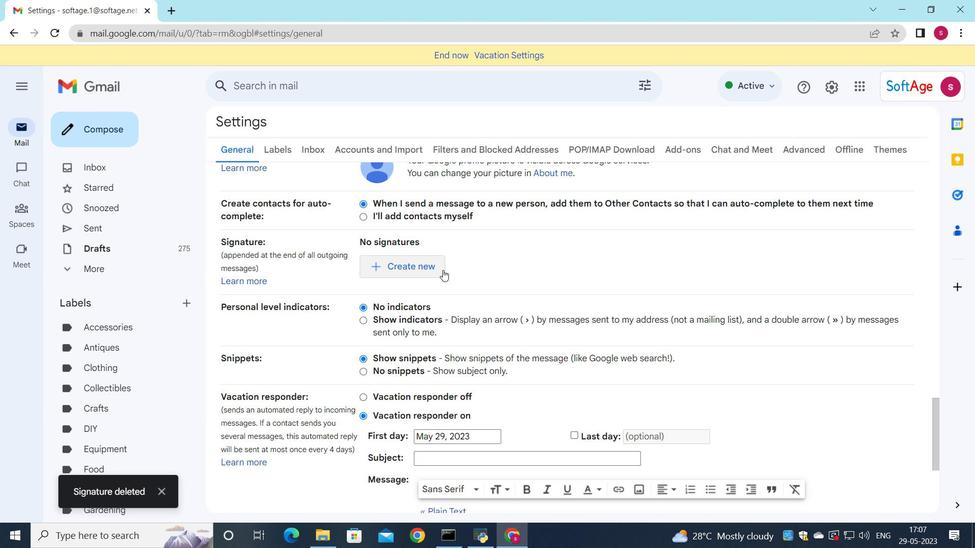 
Action: Mouse pressed left at (430, 261)
Screenshot: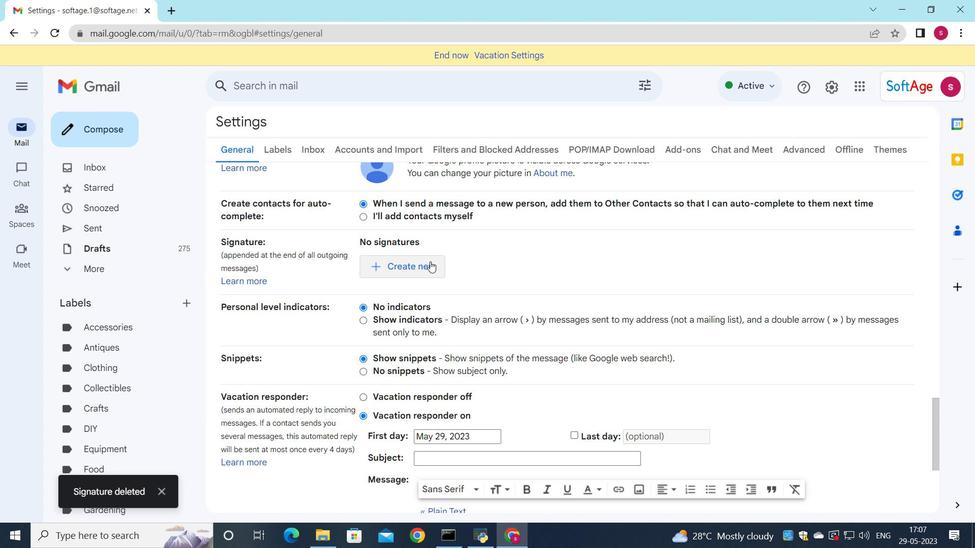 
Action: Mouse moved to (615, 286)
Screenshot: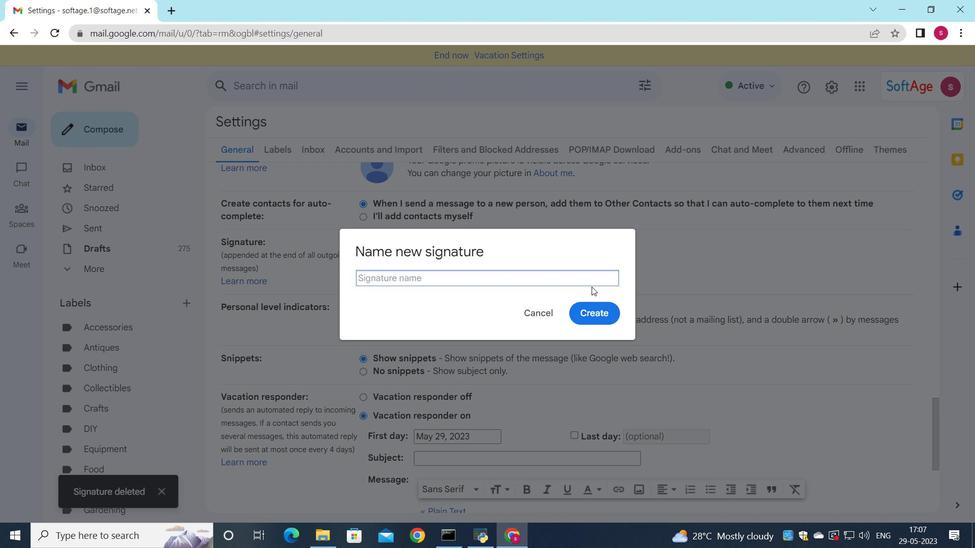 
Action: Key pressed <Key.shift>Adam<Key.space><Key.shift>Smith
Screenshot: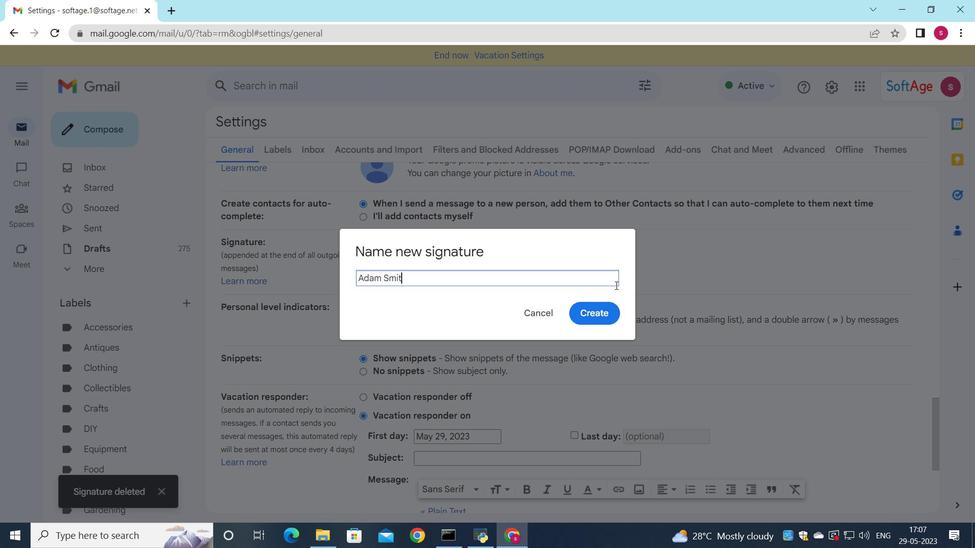 
Action: Mouse moved to (589, 307)
Screenshot: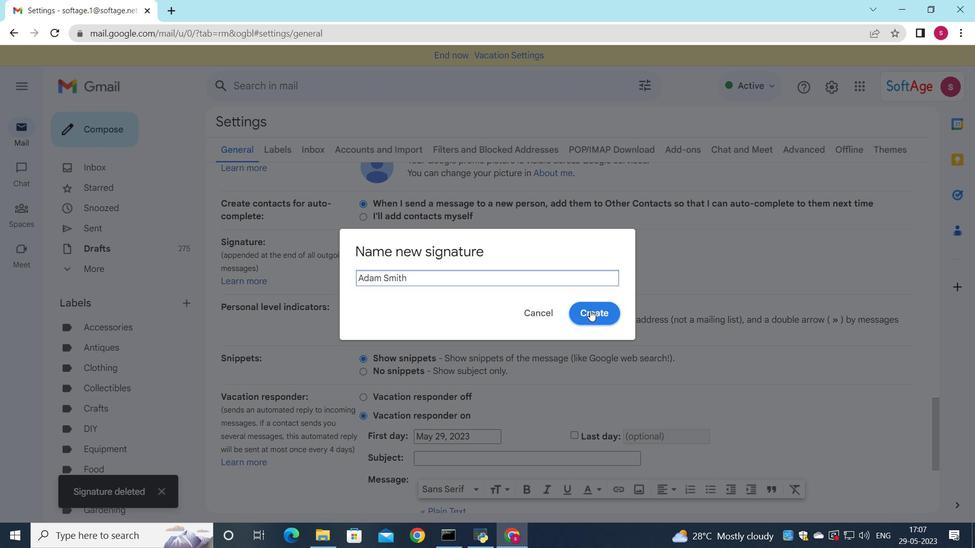
Action: Mouse pressed left at (589, 307)
Screenshot: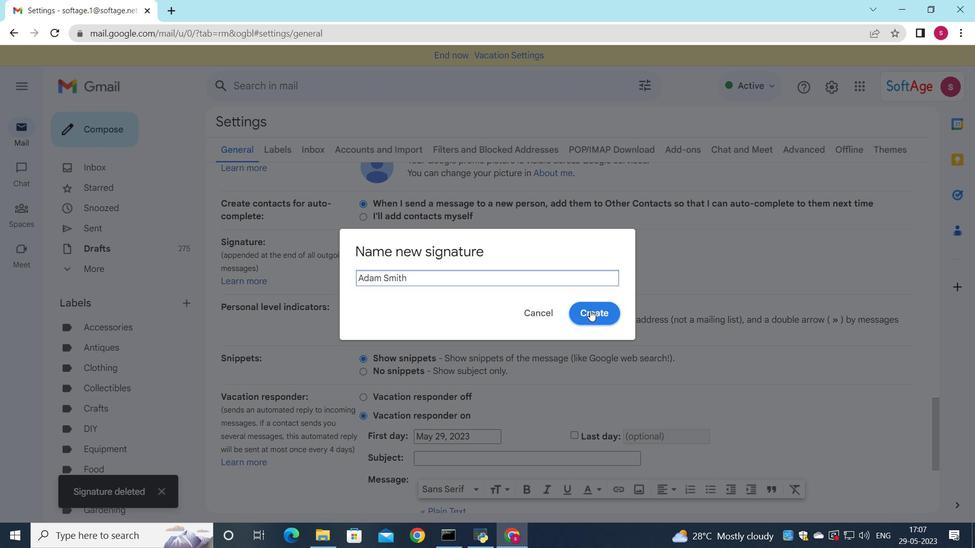 
Action: Mouse moved to (619, 283)
Screenshot: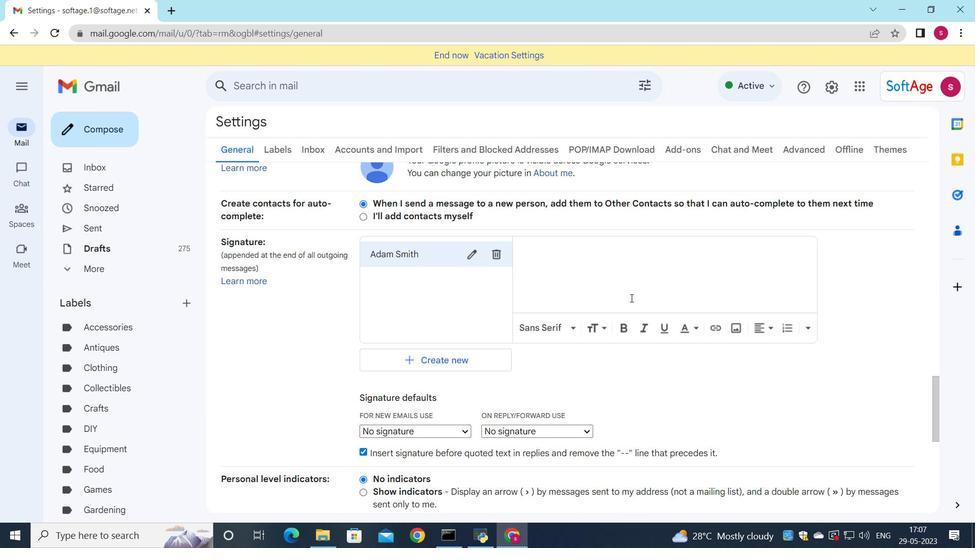 
Action: Mouse pressed left at (619, 283)
Screenshot: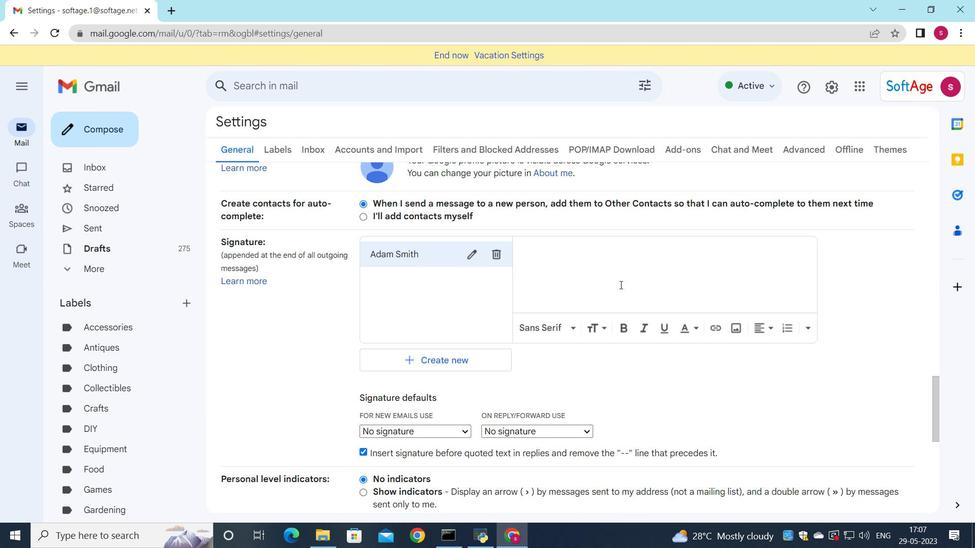 
Action: Key pressed <Key.shift>Adam<Key.space><Key.shift>Smith
Screenshot: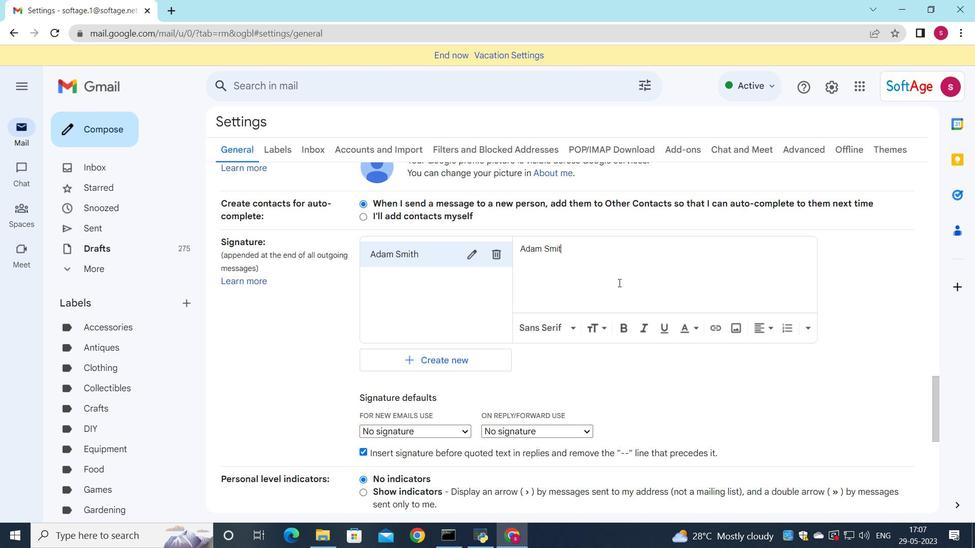 
Action: Mouse moved to (453, 430)
Screenshot: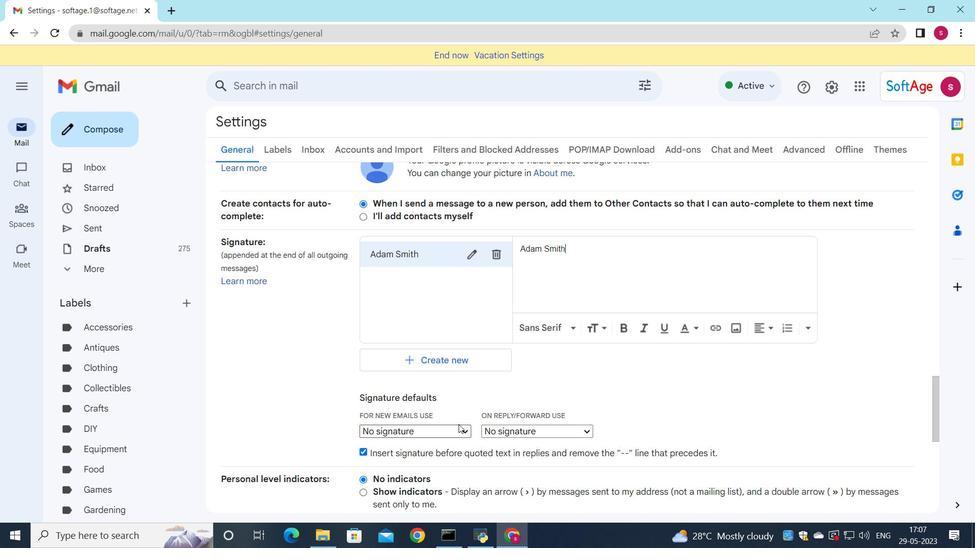 
Action: Mouse pressed left at (453, 430)
Screenshot: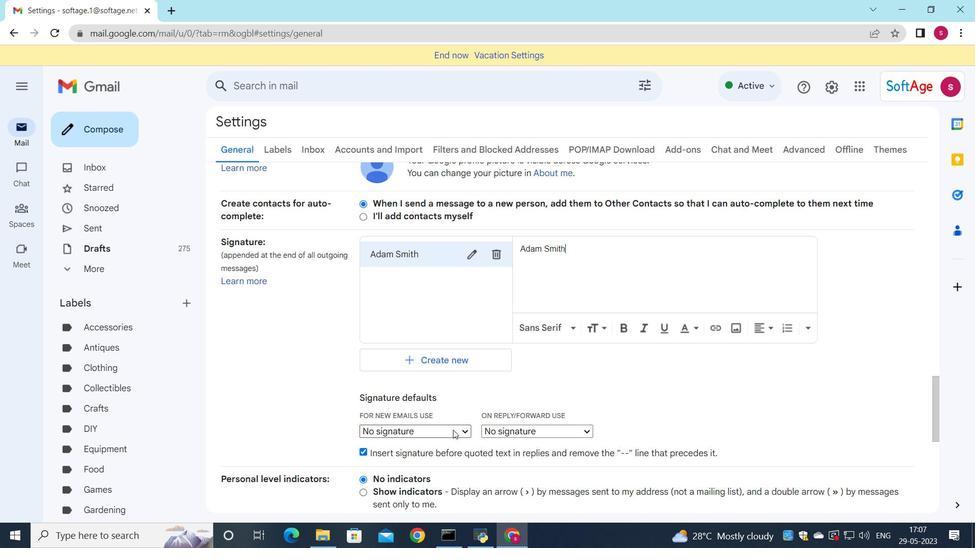 
Action: Mouse moved to (435, 454)
Screenshot: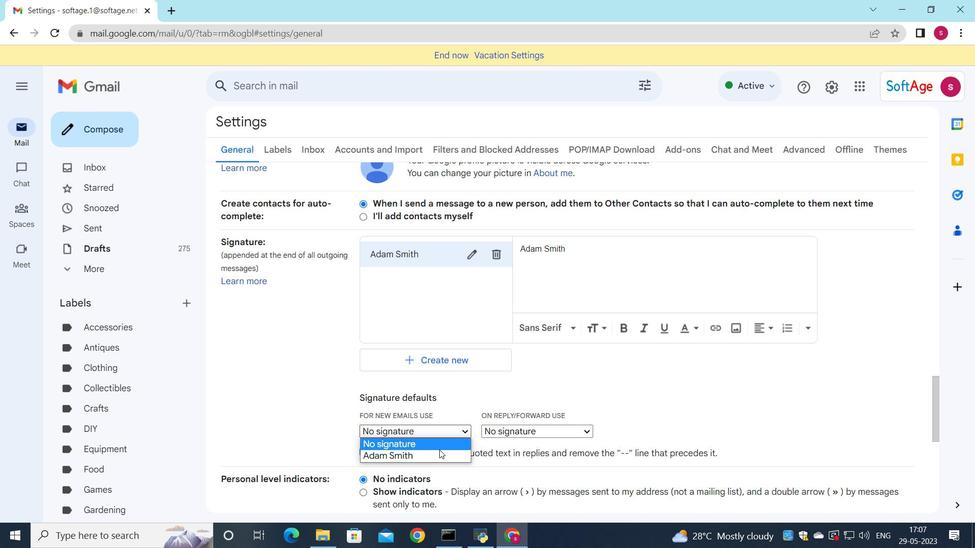 
Action: Mouse pressed left at (435, 454)
Screenshot: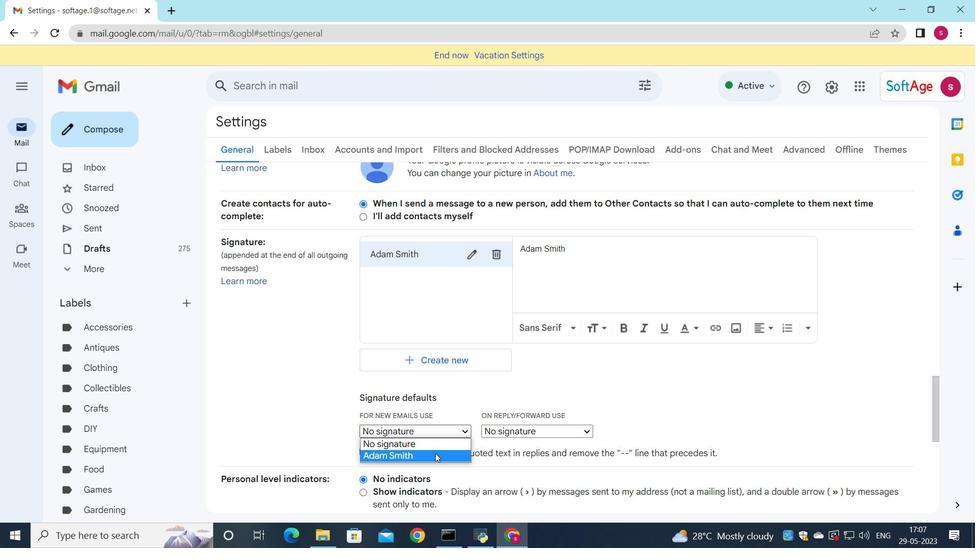 
Action: Mouse moved to (482, 430)
Screenshot: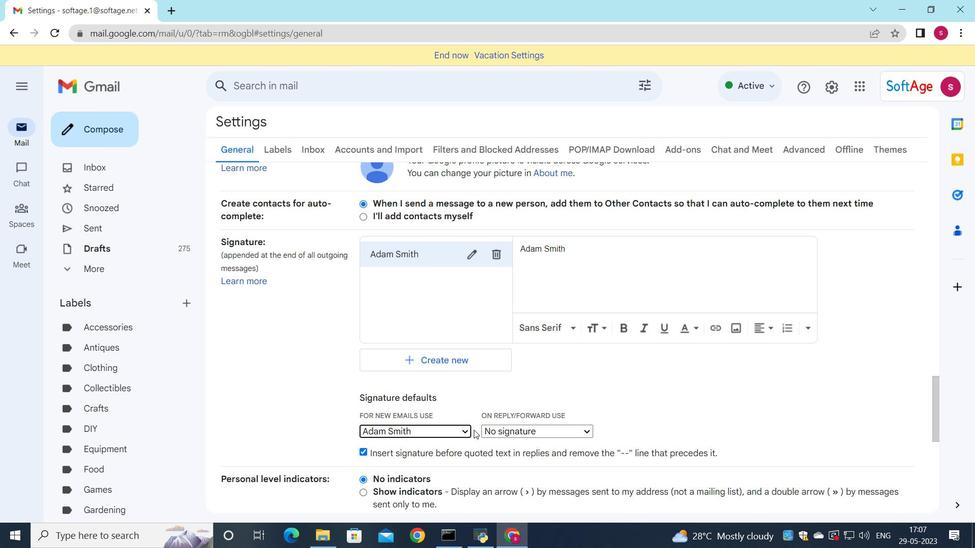 
Action: Mouse pressed left at (482, 430)
Screenshot: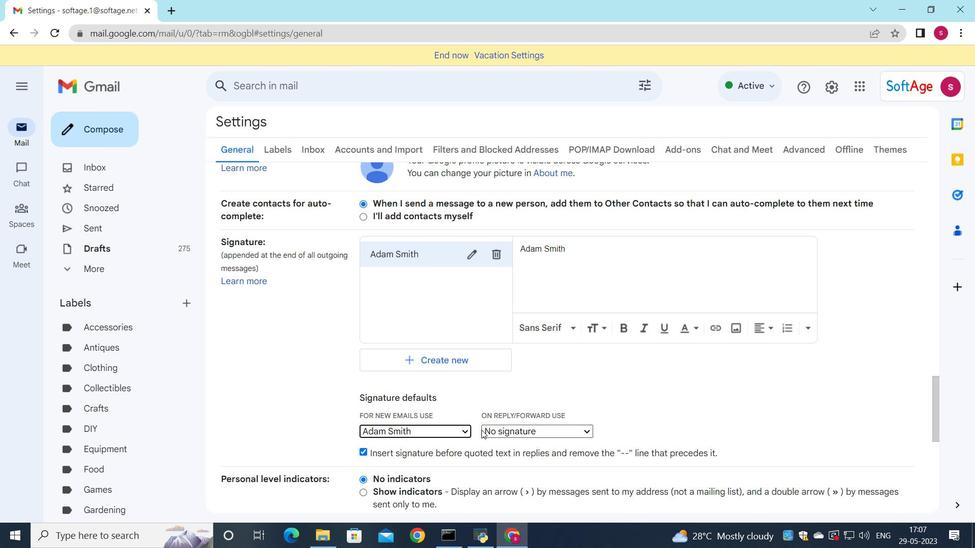 
Action: Mouse moved to (486, 456)
Screenshot: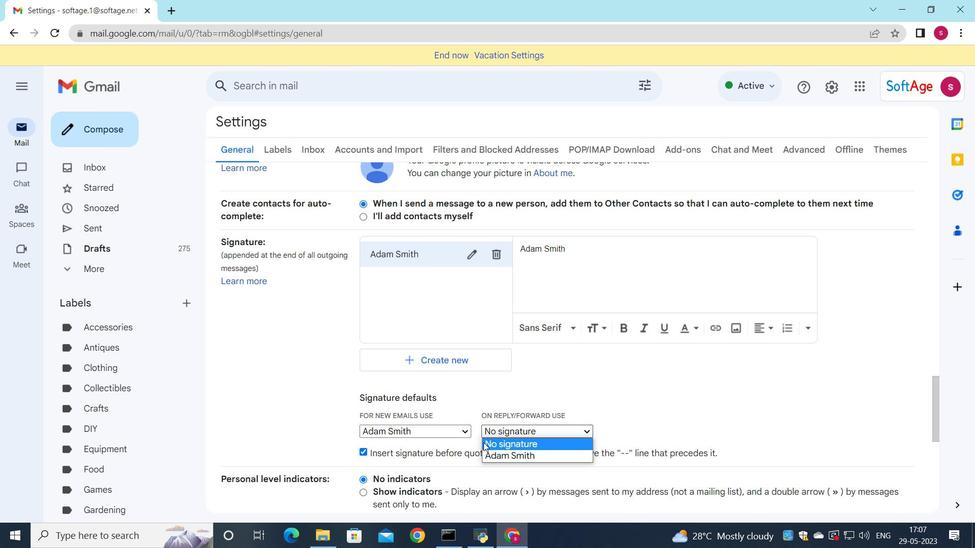
Action: Mouse pressed left at (486, 456)
Screenshot: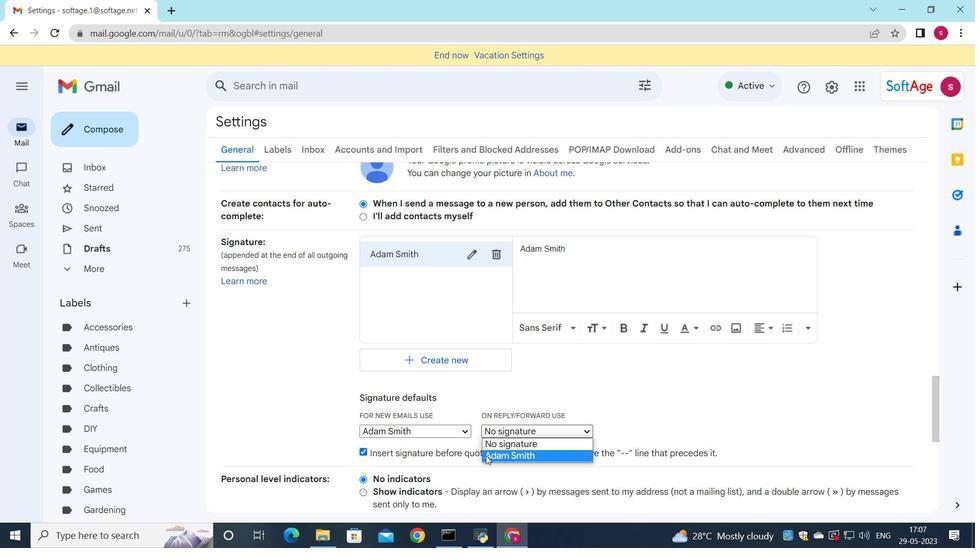 
Action: Mouse moved to (300, 276)
Screenshot: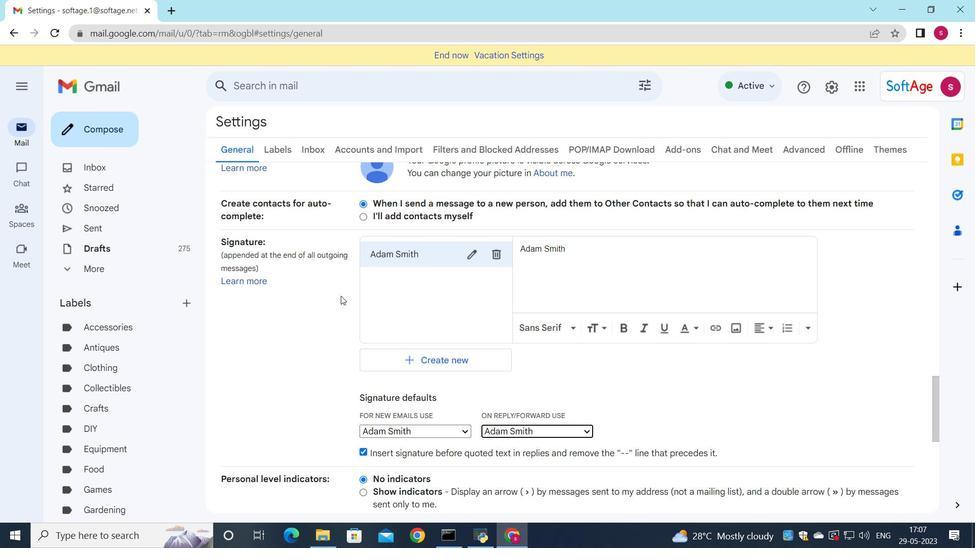 
Action: Mouse scrolled (300, 275) with delta (0, 0)
Screenshot: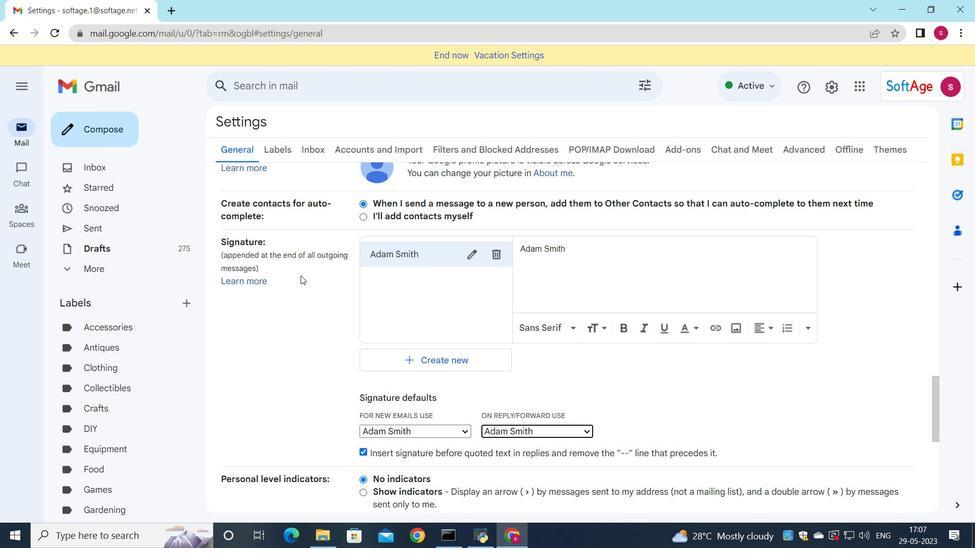 
Action: Mouse scrolled (300, 275) with delta (0, 0)
Screenshot: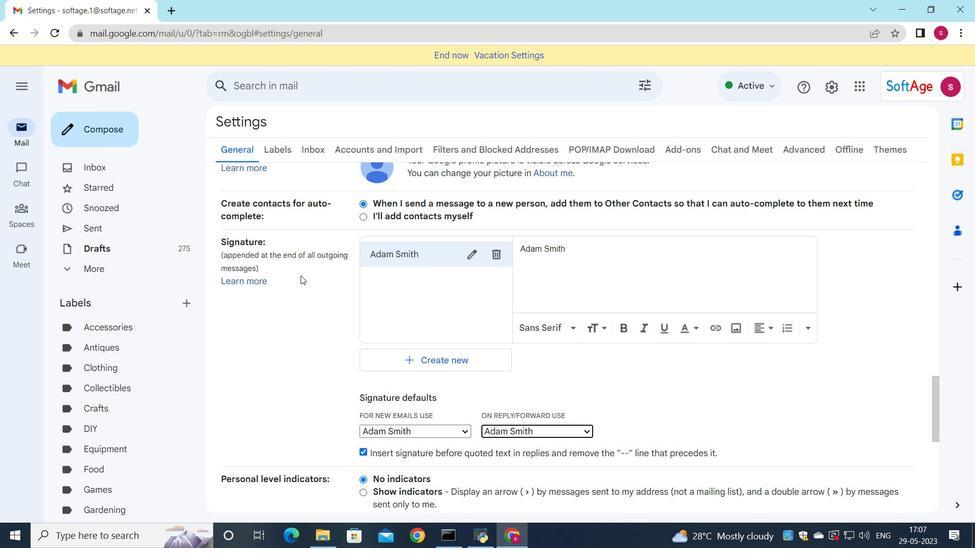
Action: Mouse scrolled (300, 275) with delta (0, 0)
Screenshot: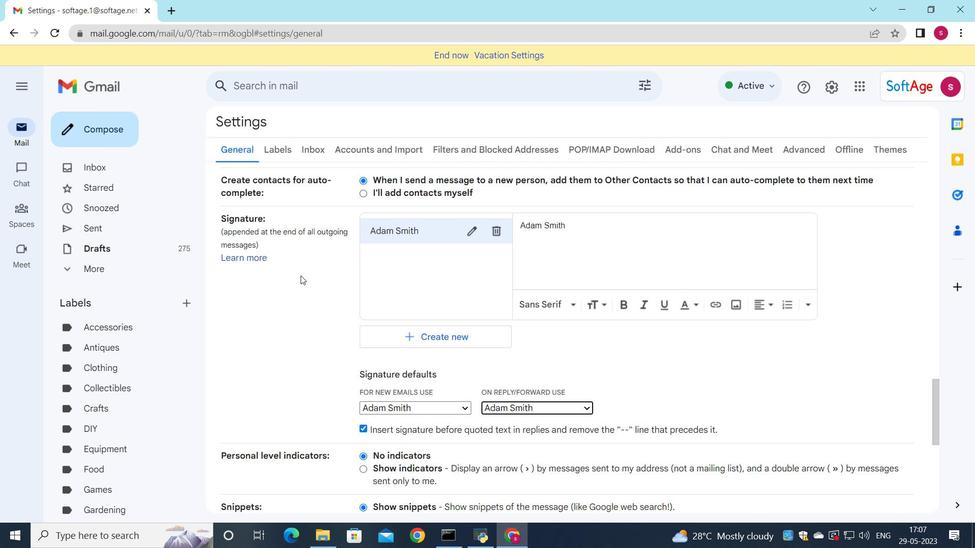 
Action: Mouse scrolled (300, 275) with delta (0, 0)
Screenshot: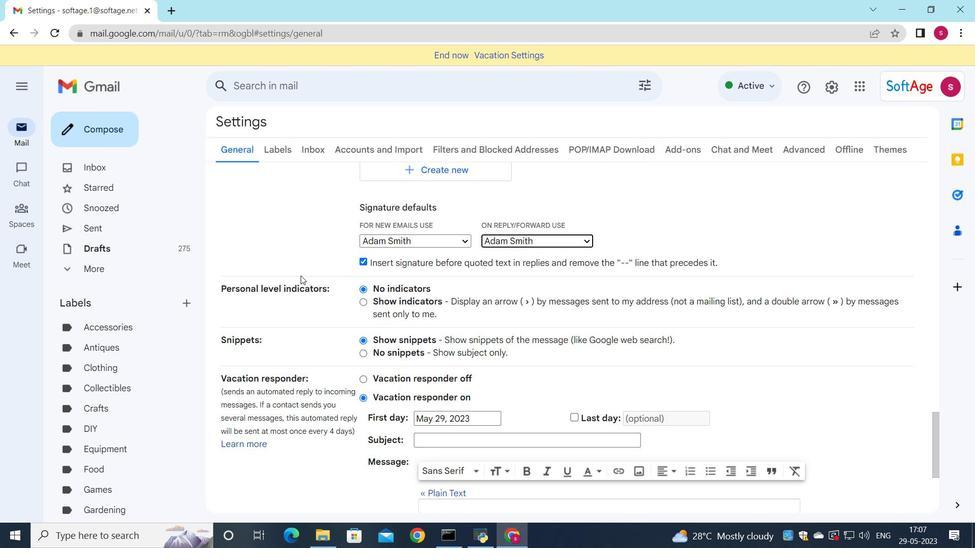 
Action: Mouse scrolled (300, 275) with delta (0, 0)
Screenshot: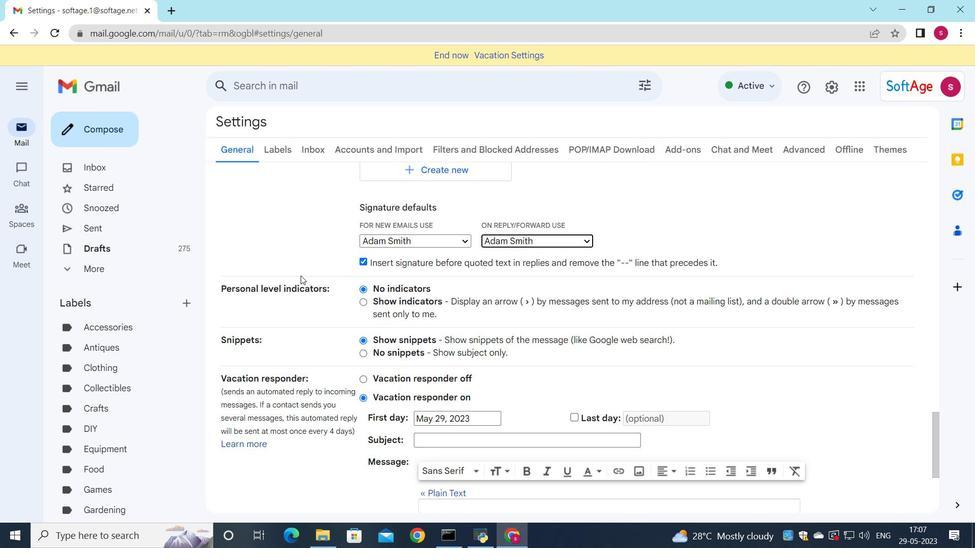 
Action: Mouse moved to (300, 304)
Screenshot: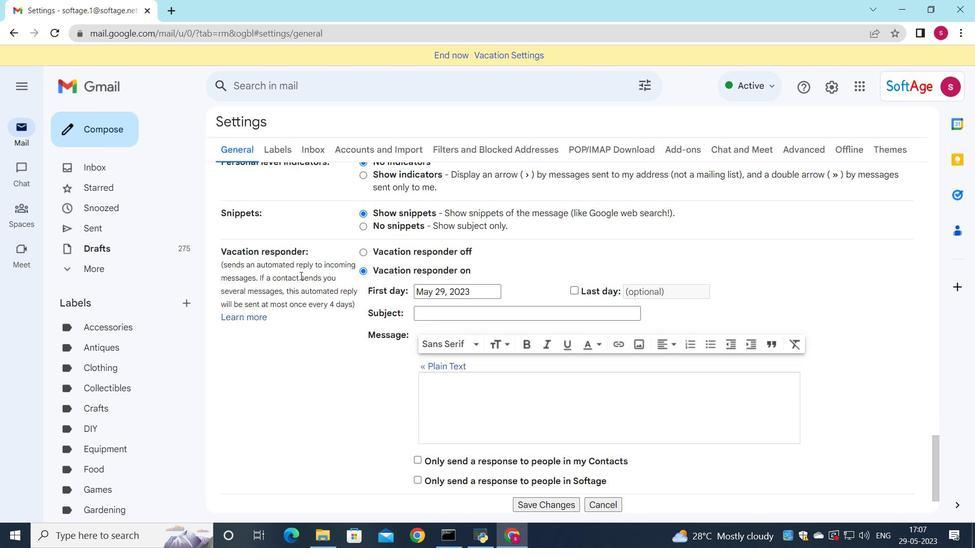 
Action: Mouse scrolled (300, 304) with delta (0, 0)
Screenshot: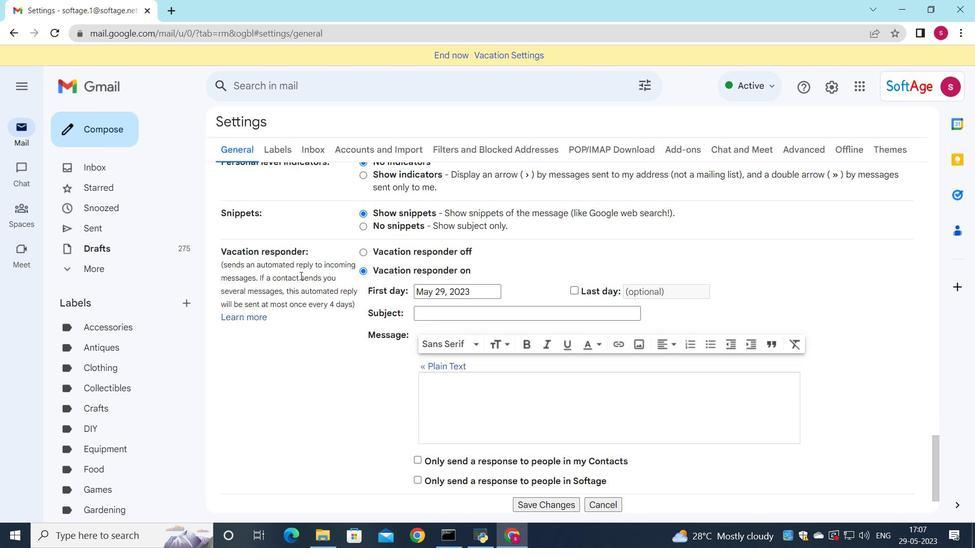 
Action: Mouse moved to (324, 329)
Screenshot: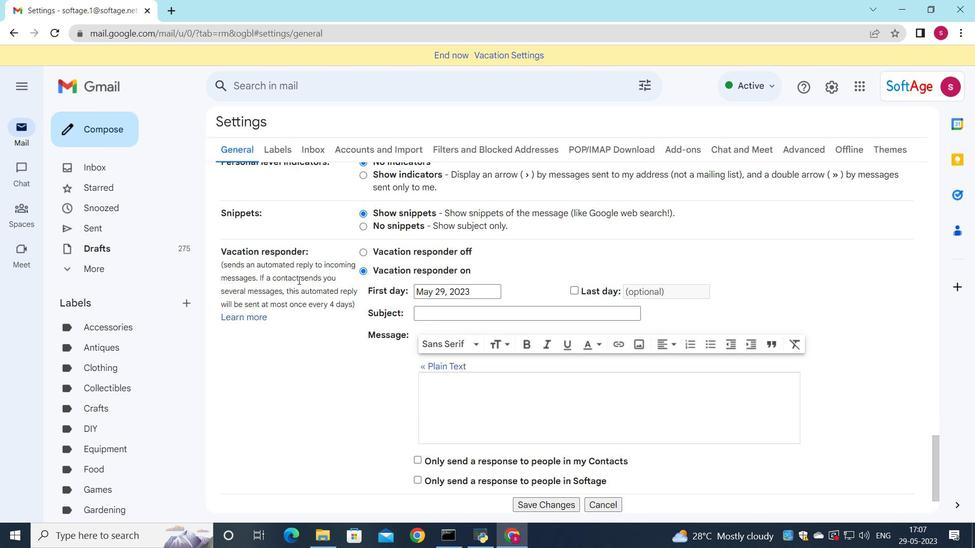 
Action: Mouse scrolled (324, 328) with delta (0, 0)
Screenshot: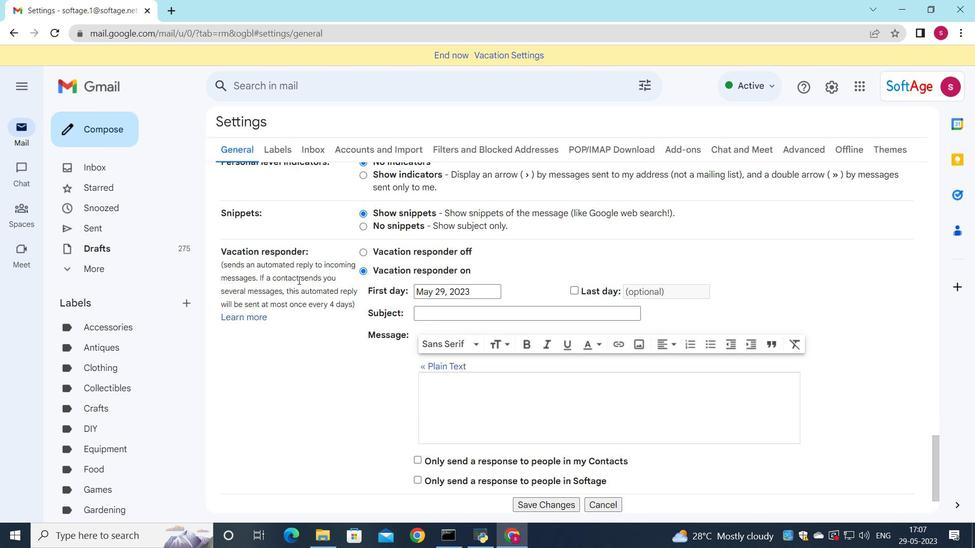 
Action: Mouse moved to (335, 373)
Screenshot: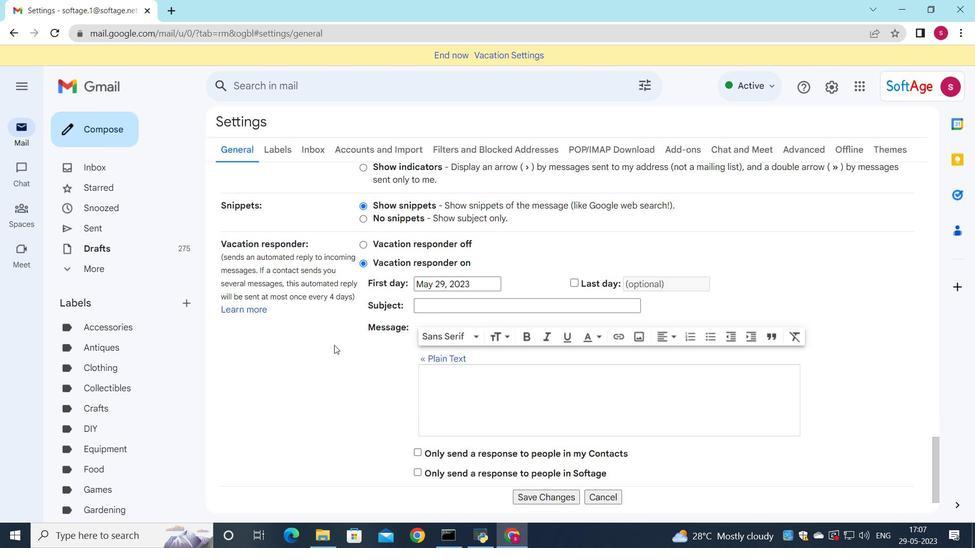 
Action: Mouse scrolled (335, 373) with delta (0, 0)
Screenshot: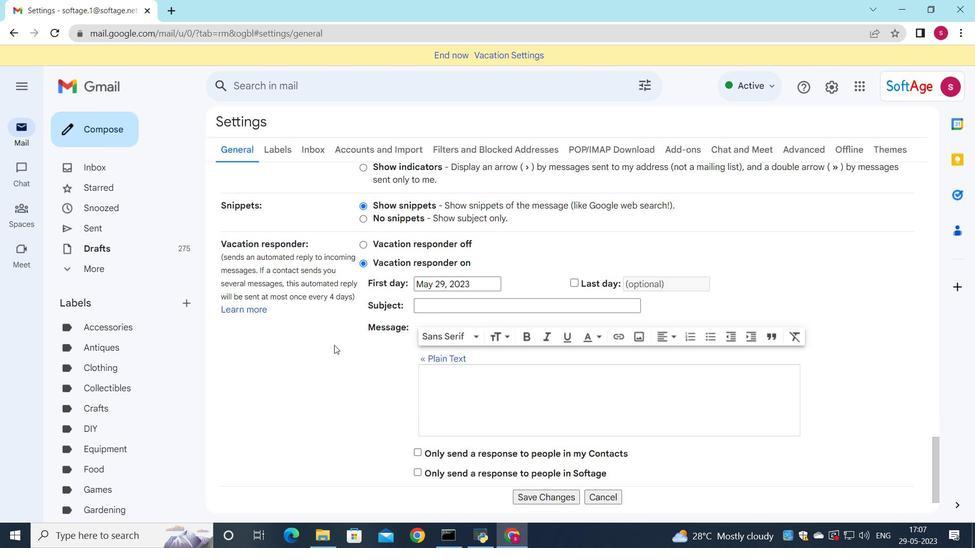 
Action: Mouse moved to (524, 444)
Screenshot: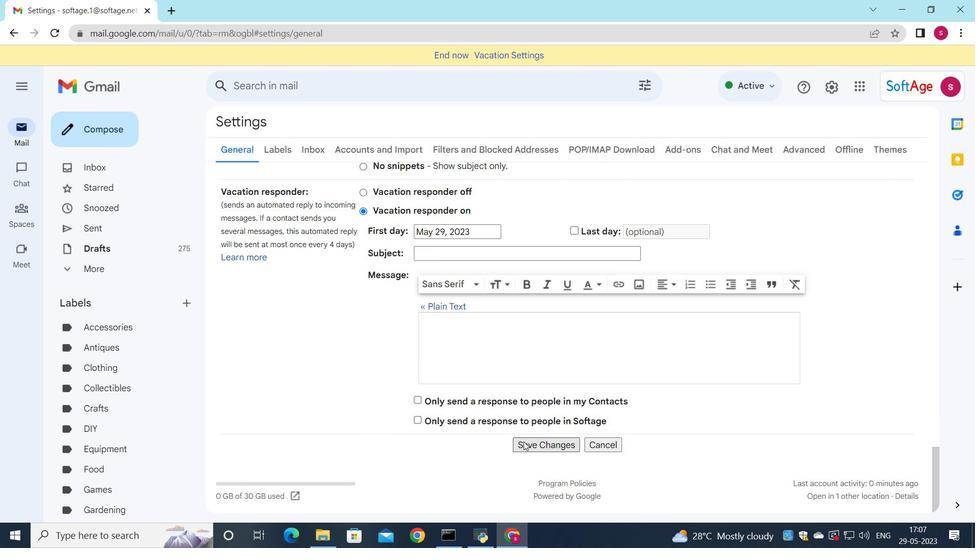 
Action: Mouse pressed left at (524, 444)
Screenshot: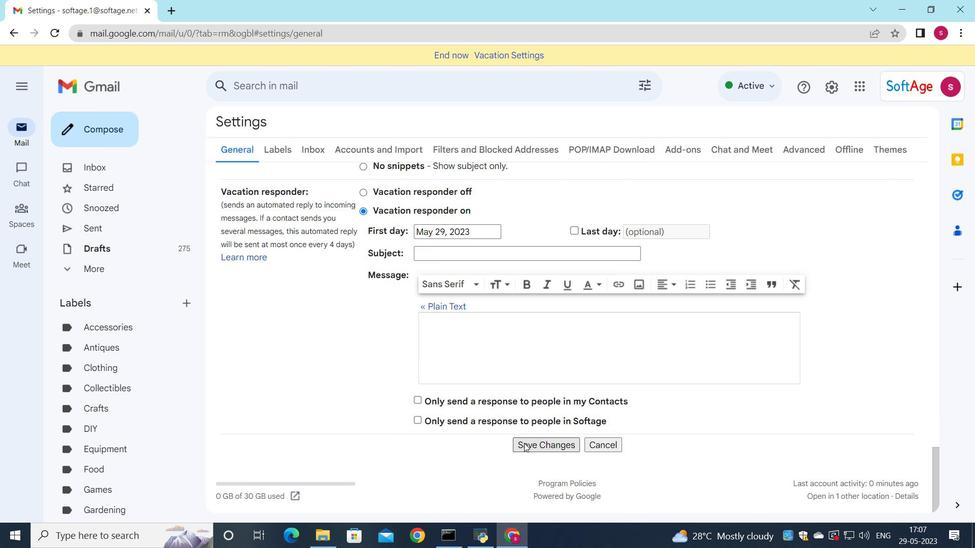 
Action: Mouse moved to (100, 128)
Screenshot: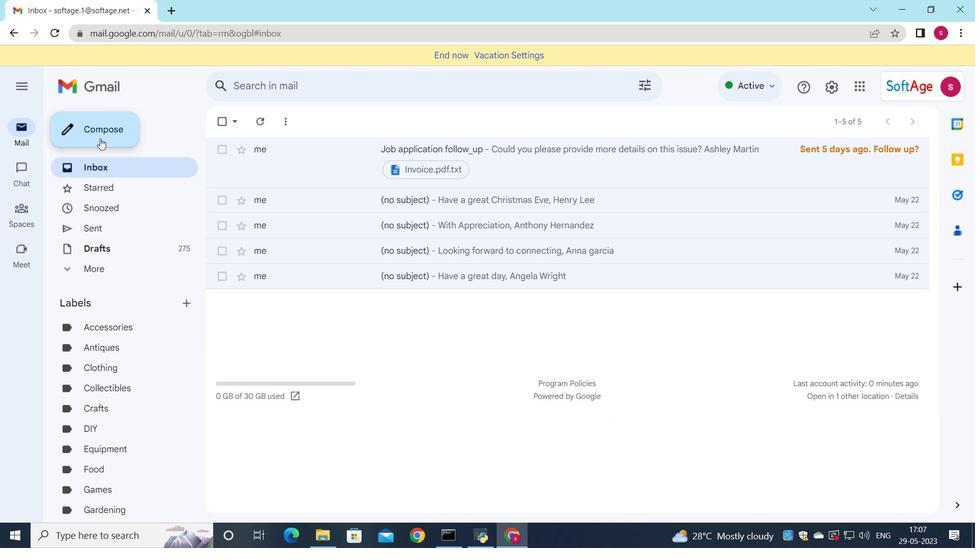 
Action: Mouse pressed left at (100, 128)
Screenshot: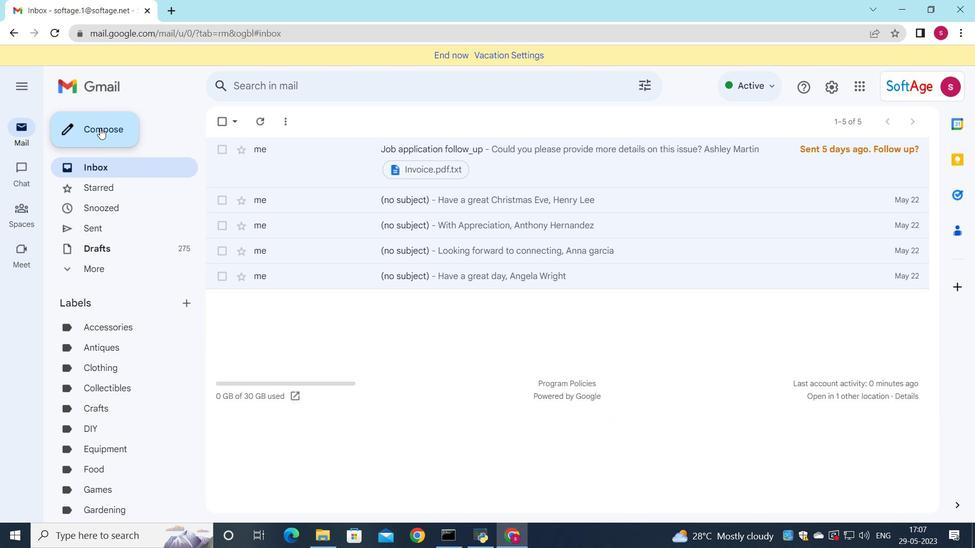 
Action: Mouse moved to (783, 347)
Screenshot: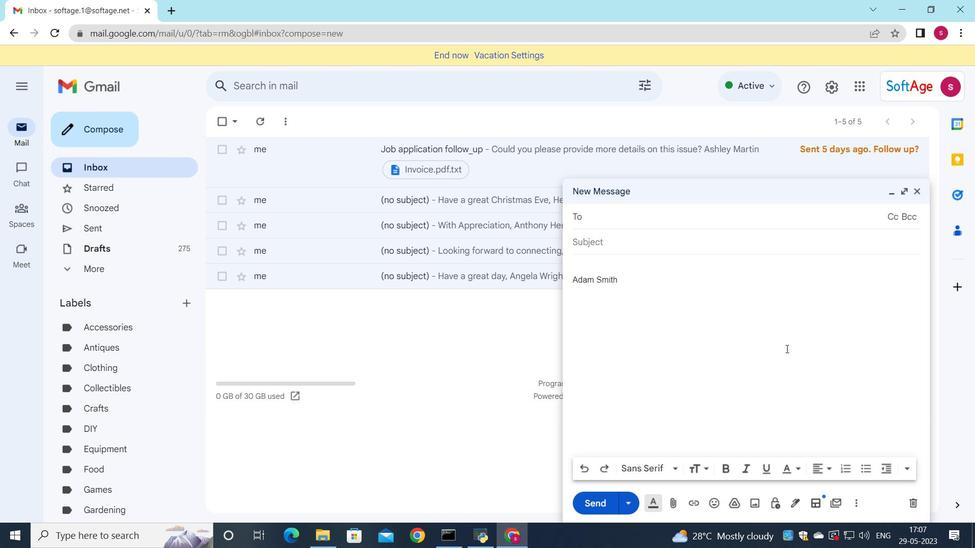 
Action: Key pressed <Key.down><Key.down><Key.enter><Key.down>softage1.<Key.backspace><Key.backspace>.1
Screenshot: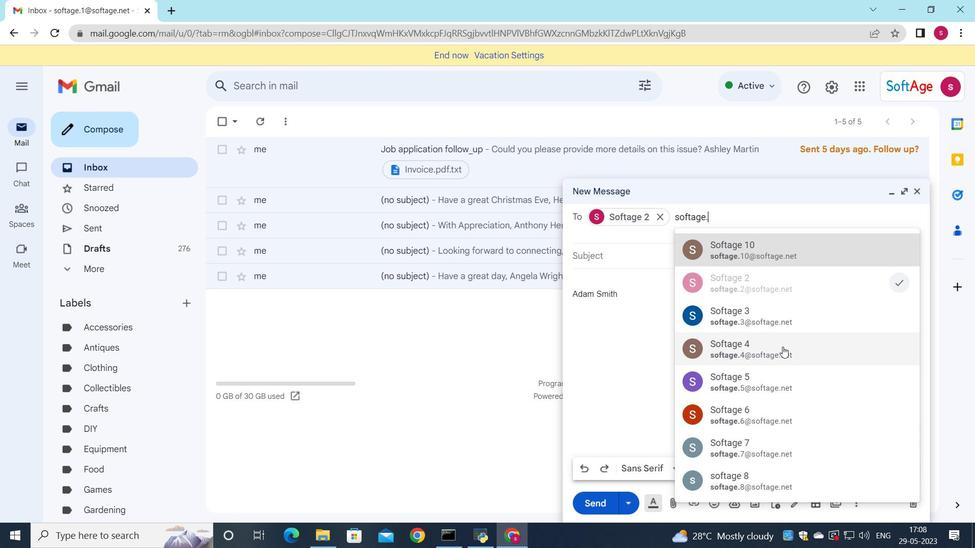 
Action: Mouse moved to (745, 291)
Screenshot: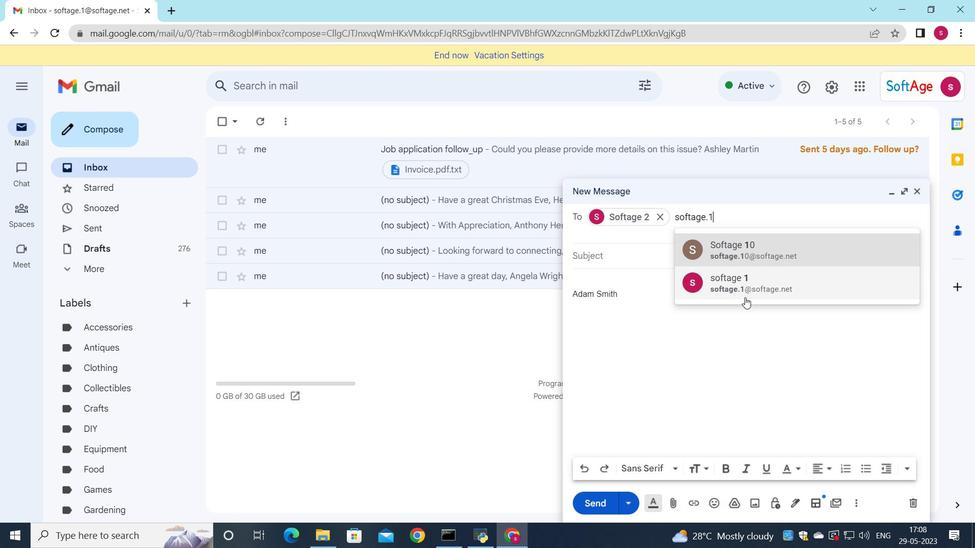 
Action: Mouse pressed left at (745, 291)
Screenshot: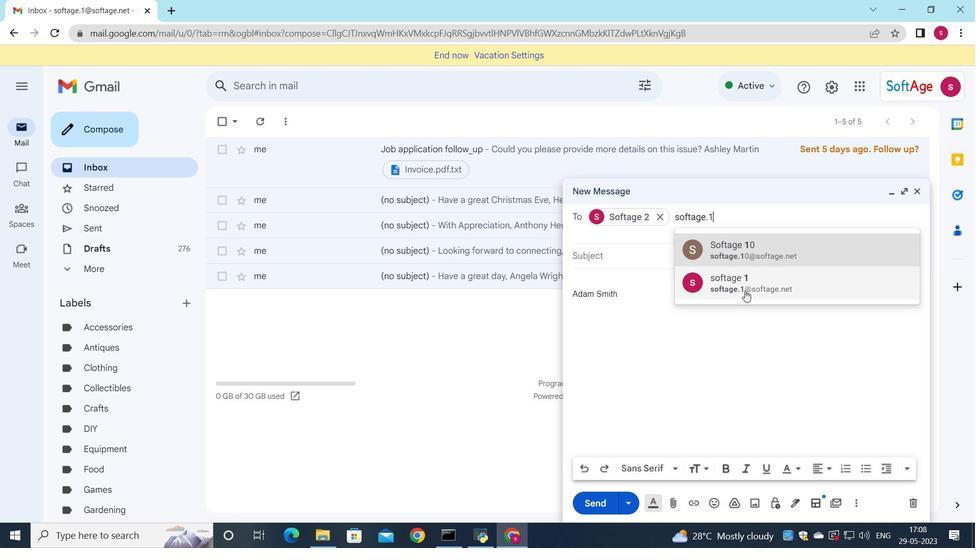 
Action: Mouse moved to (818, 285)
Screenshot: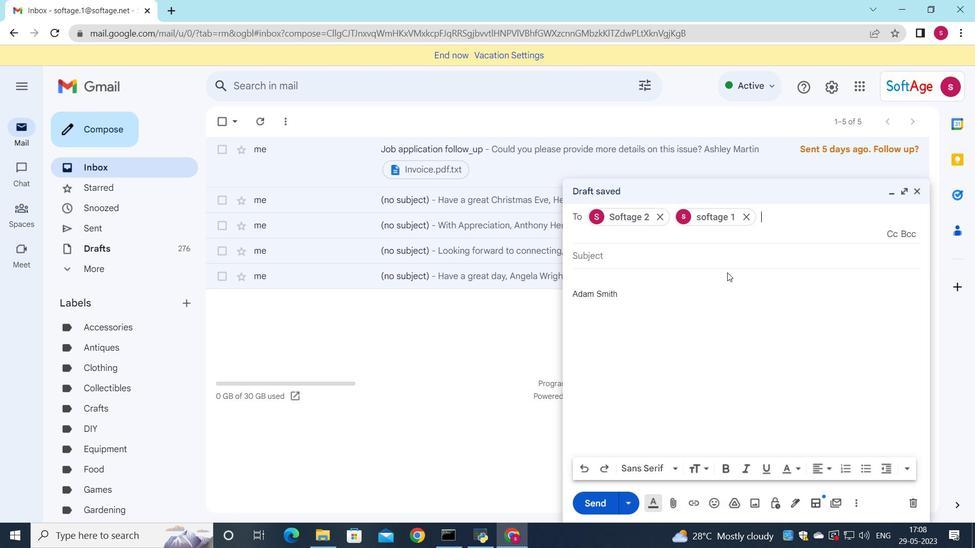
Action: Key pressed <Key.down>
Screenshot: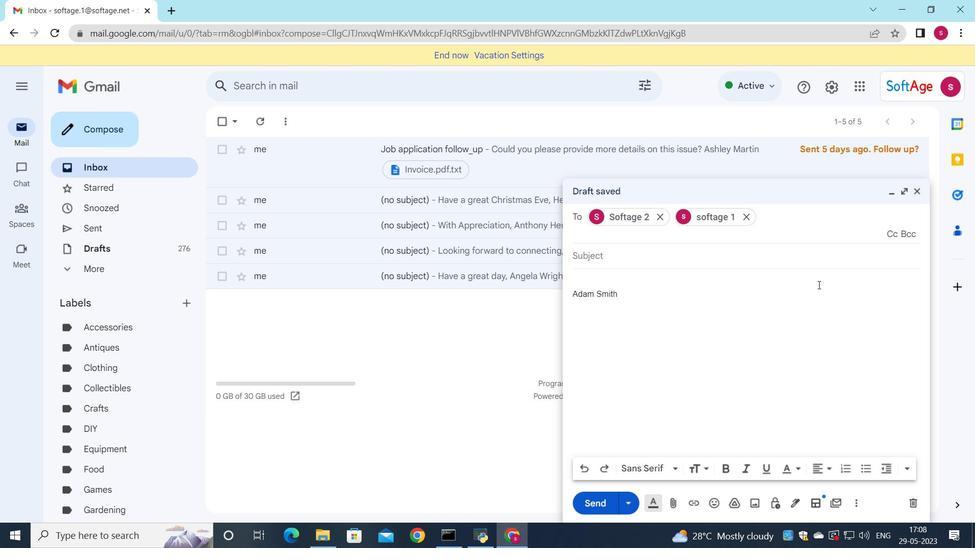 
Action: Mouse moved to (845, 304)
Screenshot: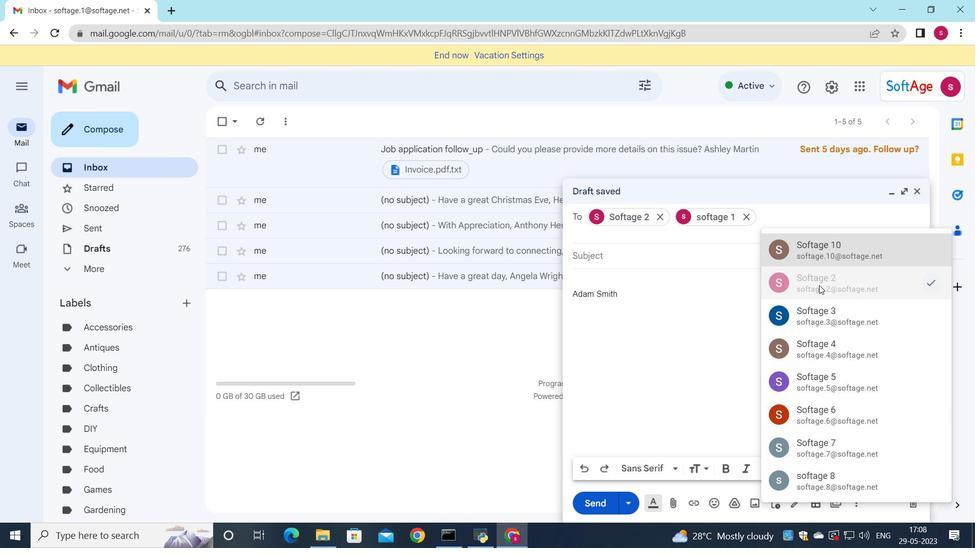 
Action: Mouse pressed left at (845, 304)
Screenshot: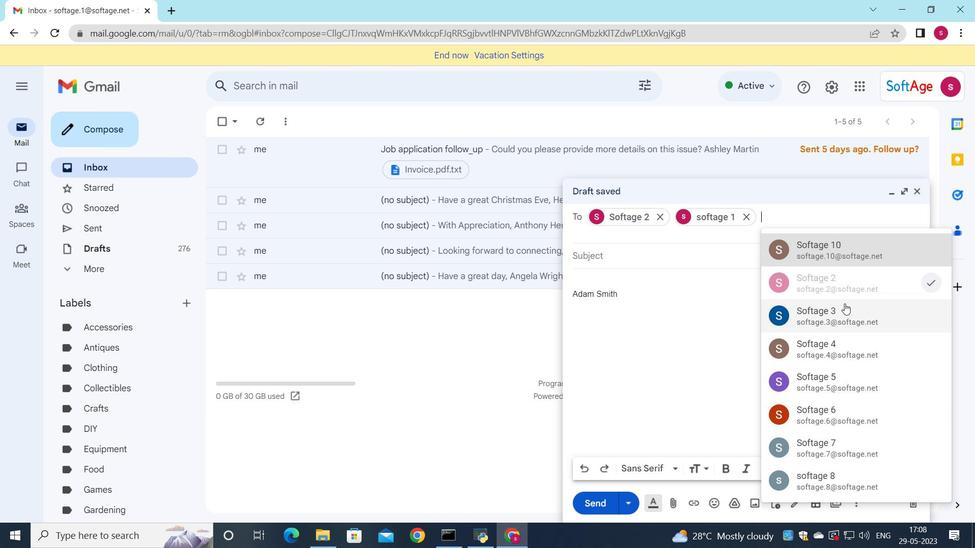 
Action: Mouse moved to (887, 236)
Screenshot: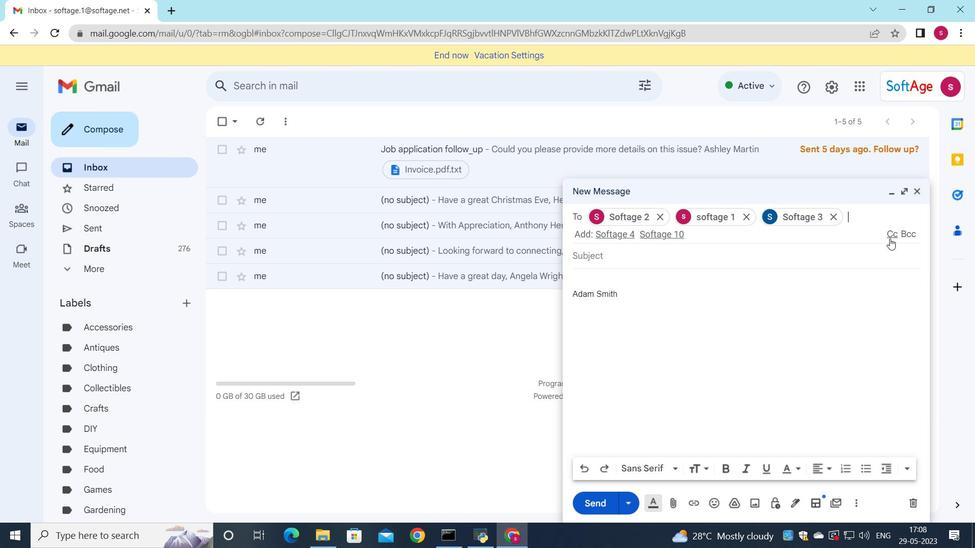 
Action: Mouse pressed left at (887, 236)
Screenshot: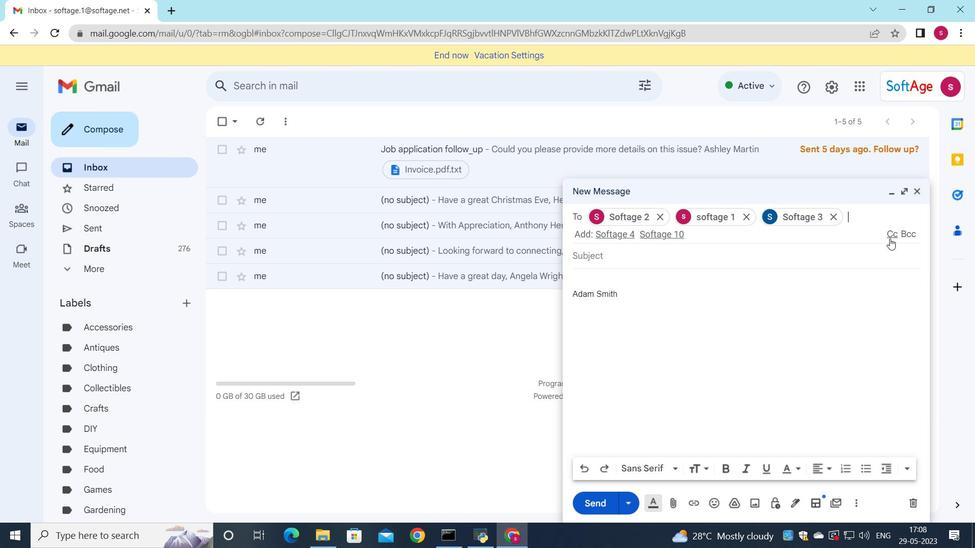 
Action: Mouse moved to (612, 258)
Screenshot: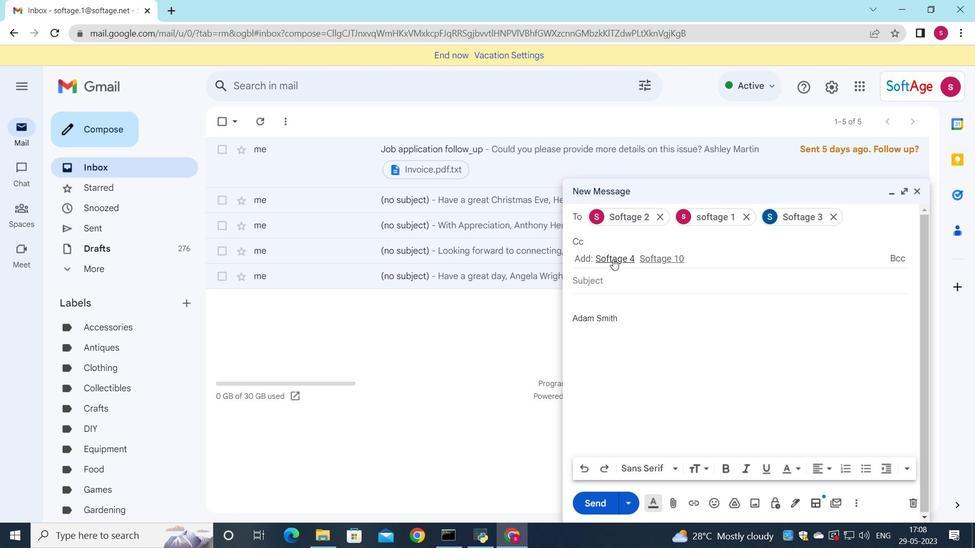 
Action: Mouse pressed left at (612, 258)
Screenshot: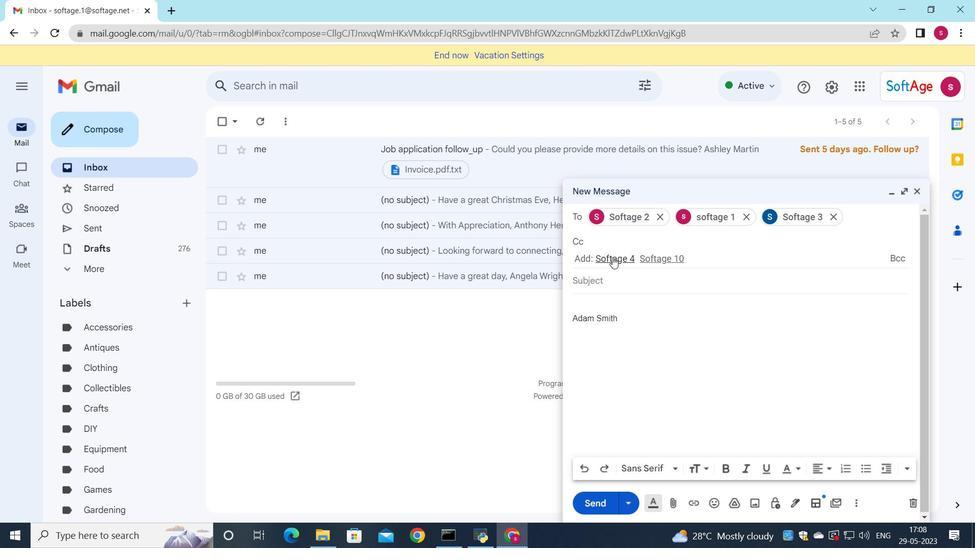 
Action: Mouse moved to (610, 277)
Screenshot: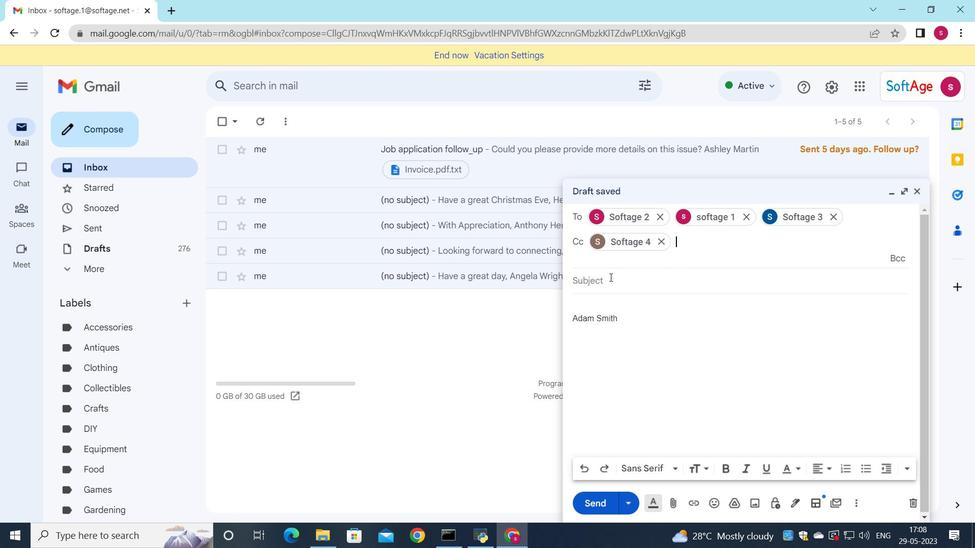 
Action: Mouse pressed left at (610, 277)
Screenshot: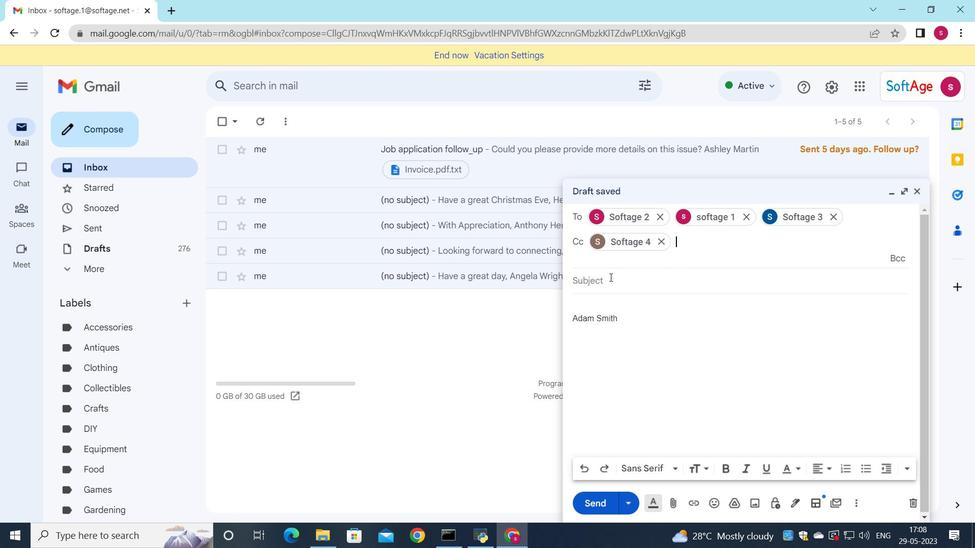 
Action: Key pressed <Key.shift><Key.shift><Key.shift><Key.shift><Key.shift>Request<Key.space>for<Key.space>an<Key.space><Key.backspace><Key.backspace><Key.backspace>information
Screenshot: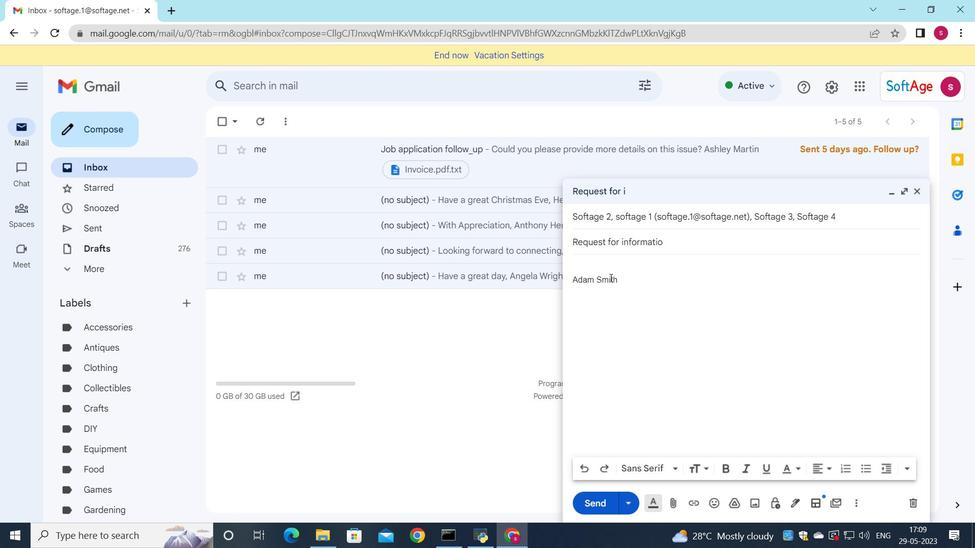 
Action: Mouse moved to (596, 263)
Screenshot: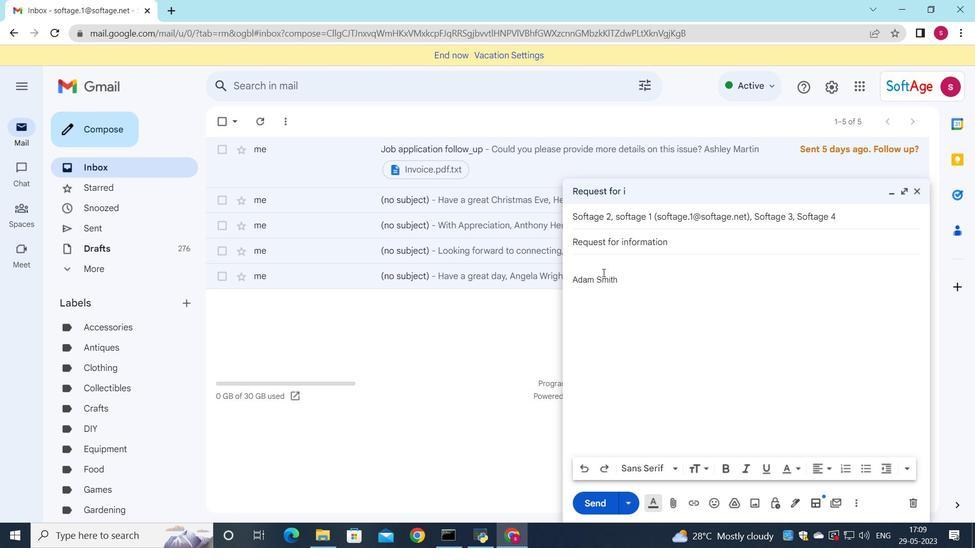 
Action: Mouse pressed left at (596, 263)
Screenshot: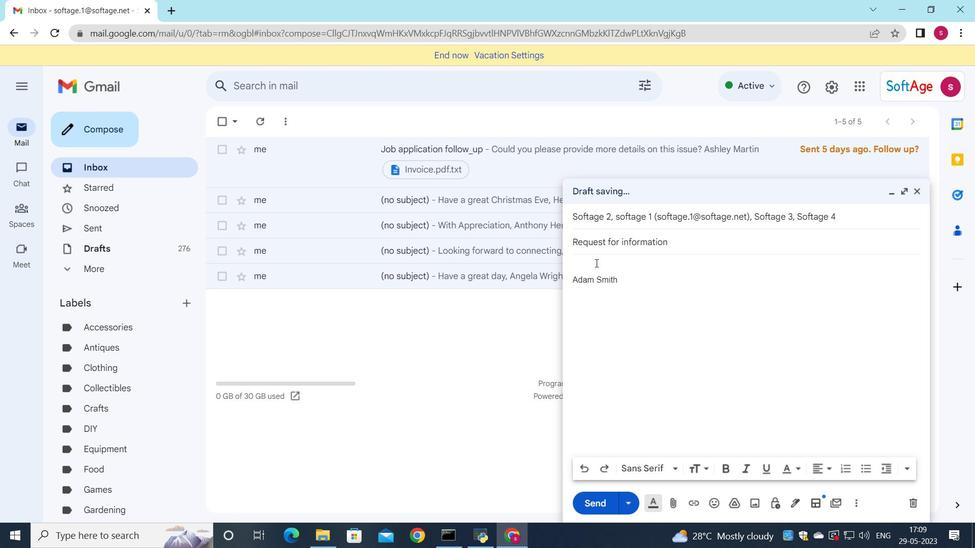 
Action: Key pressed <Key.shift>Thank<Key.space>you<Key.space>for<Key.space>your<Key.space>email.
Screenshot: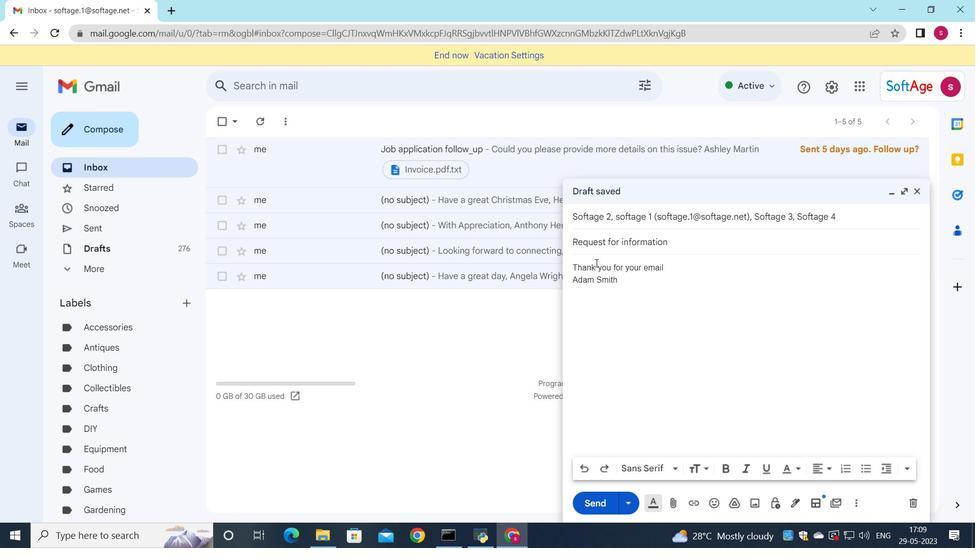 
Action: Mouse moved to (574, 269)
Screenshot: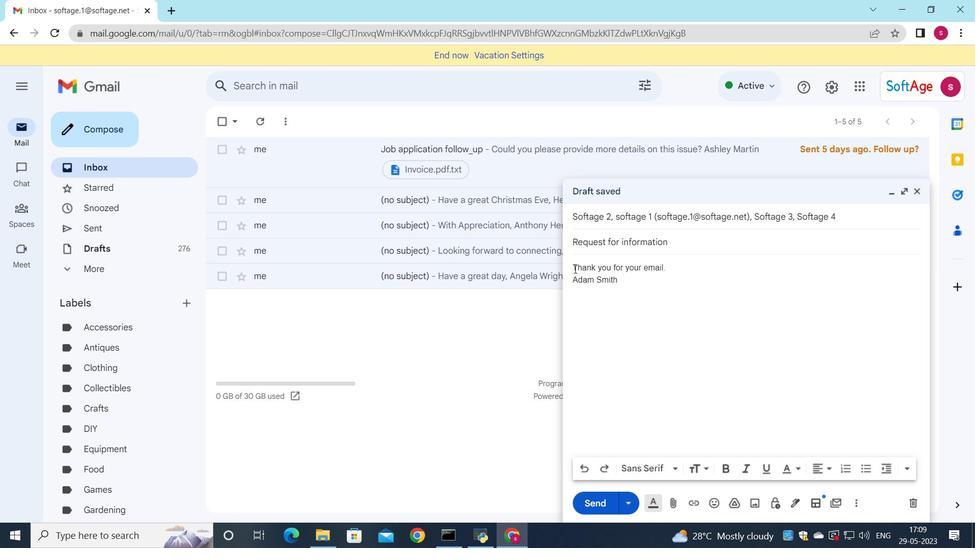 
Action: Mouse pressed left at (574, 269)
Screenshot: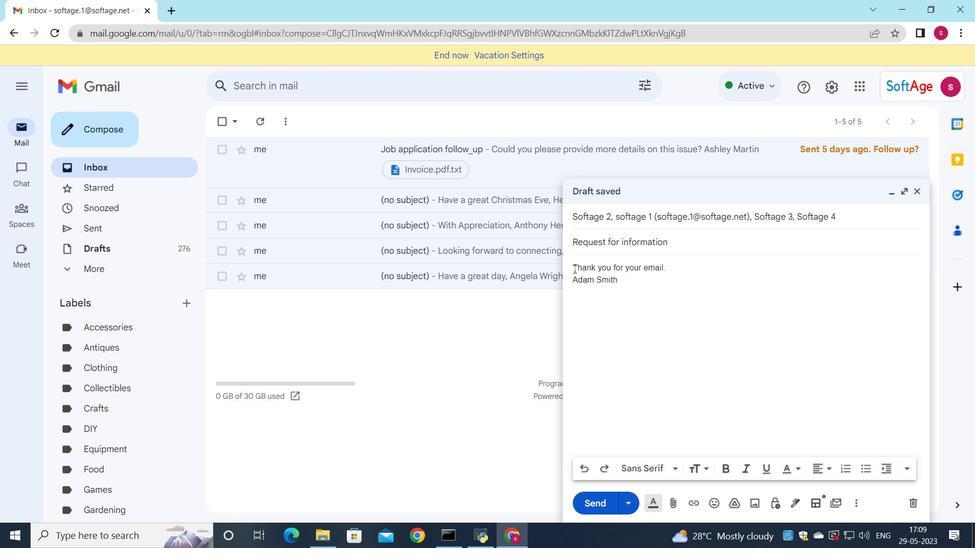 
Action: Mouse moved to (676, 505)
Screenshot: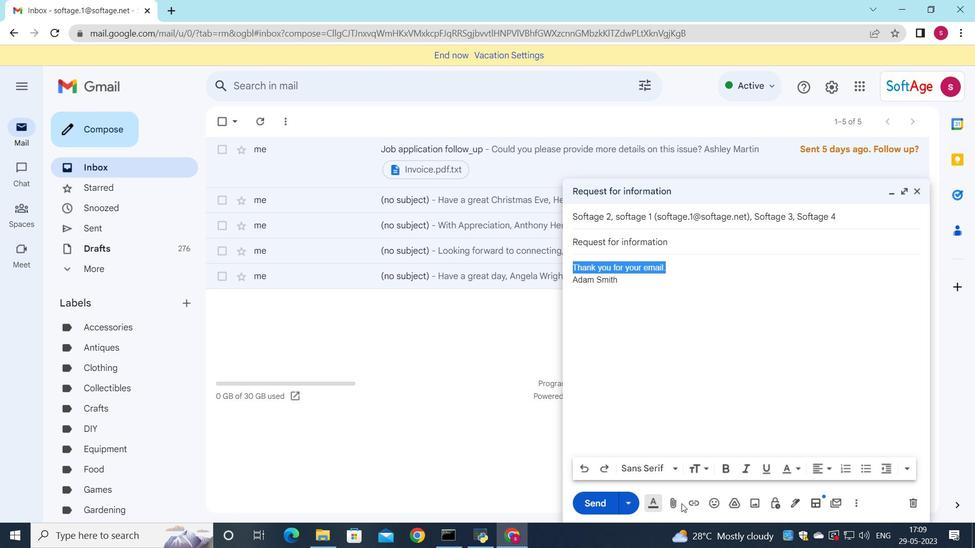 
Action: Mouse pressed left at (676, 505)
Screenshot: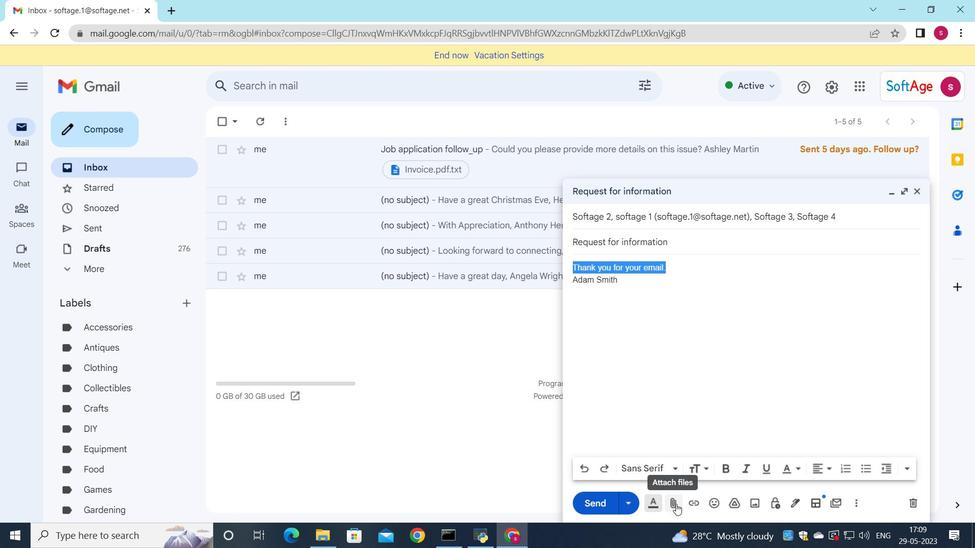 
Action: Mouse moved to (185, 86)
Screenshot: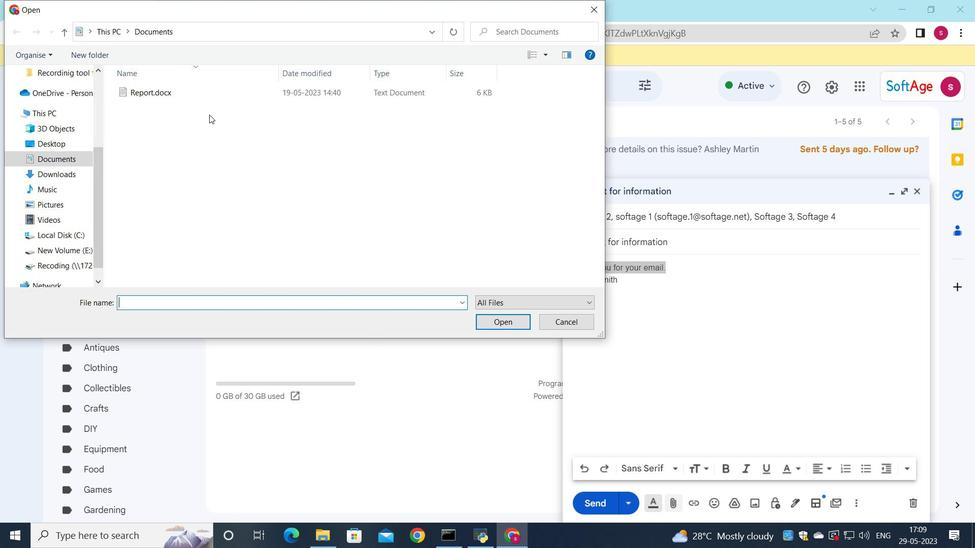 
Action: Mouse pressed left at (185, 86)
Screenshot: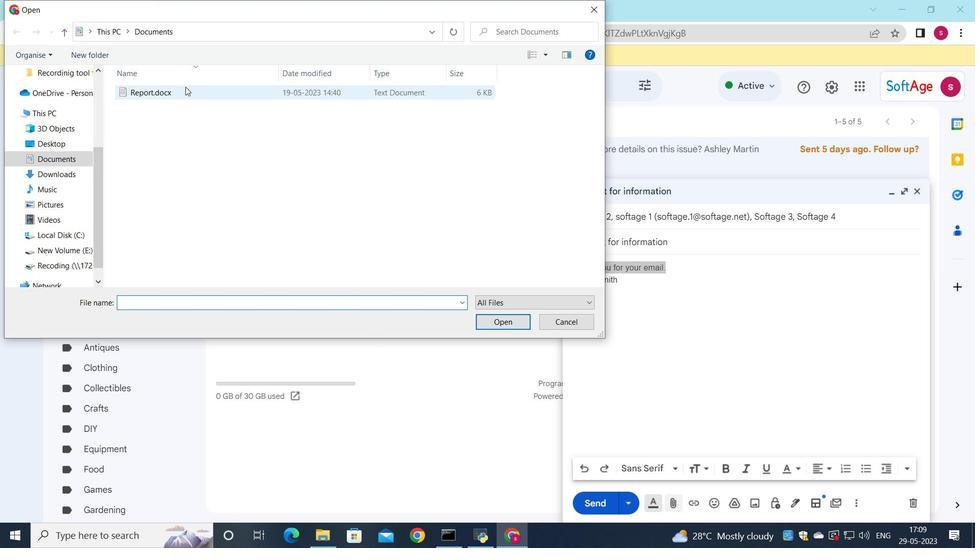 
Action: Mouse moved to (186, 96)
Screenshot: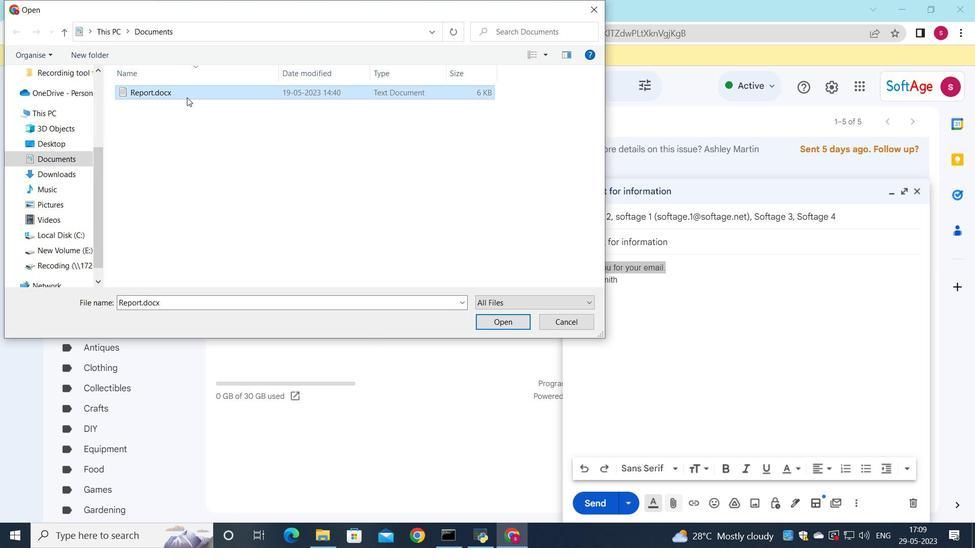 
Action: Mouse pressed left at (186, 96)
Screenshot: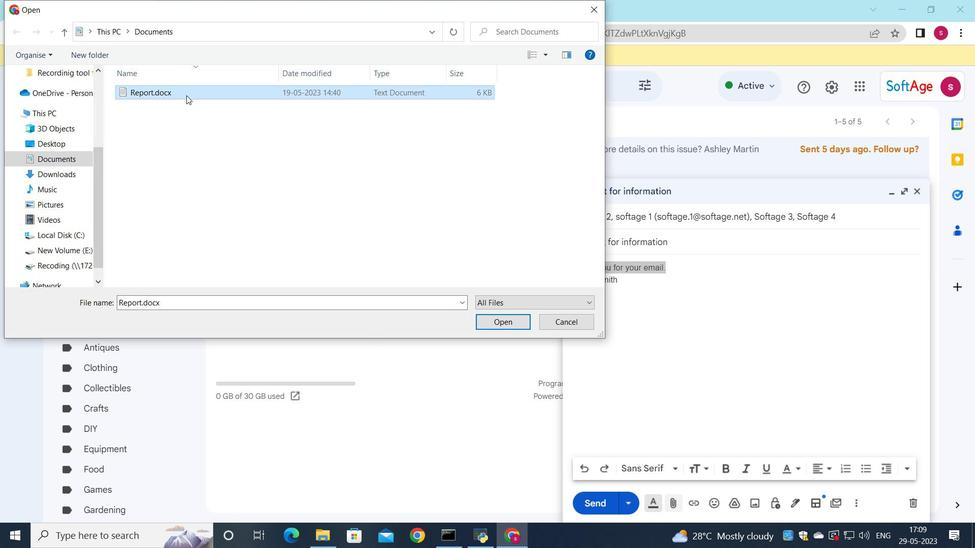 
Action: Mouse moved to (251, 118)
Screenshot: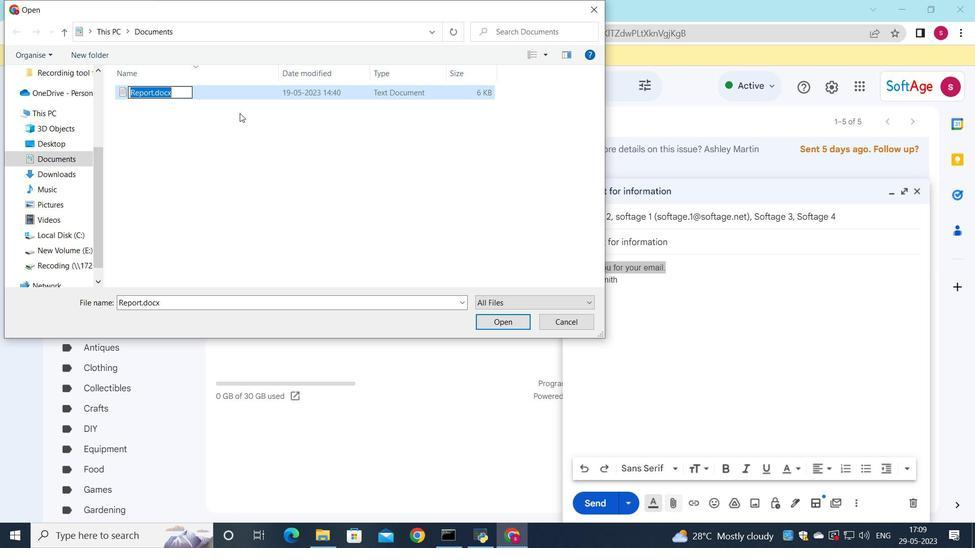 
Action: Key pressed <Key.shift>Resume.docx
Screenshot: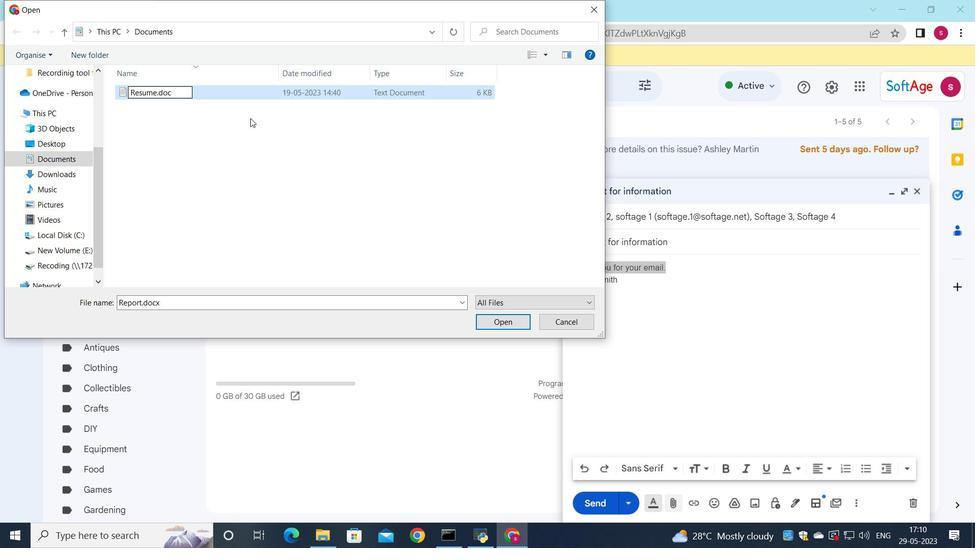 
Action: Mouse moved to (491, 316)
Screenshot: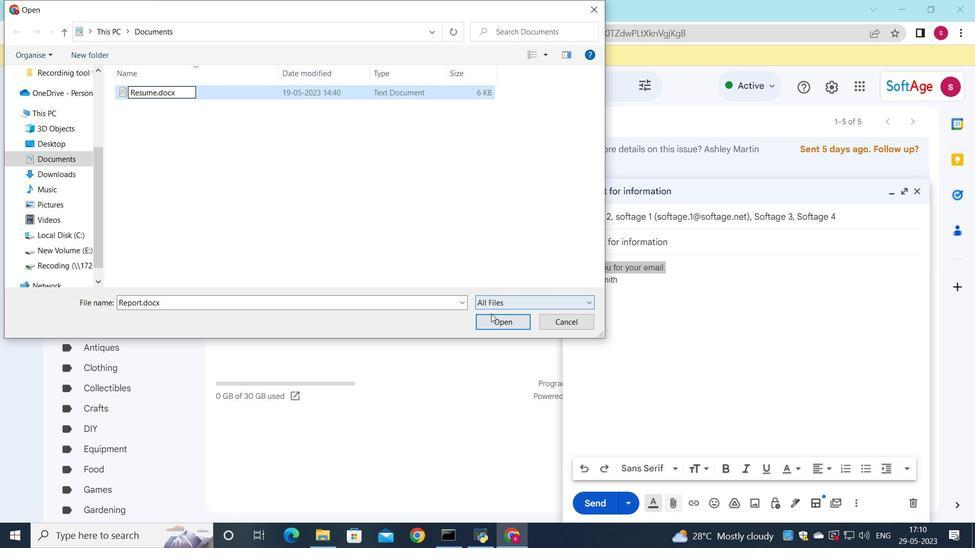 
Action: Mouse pressed left at (491, 316)
Screenshot: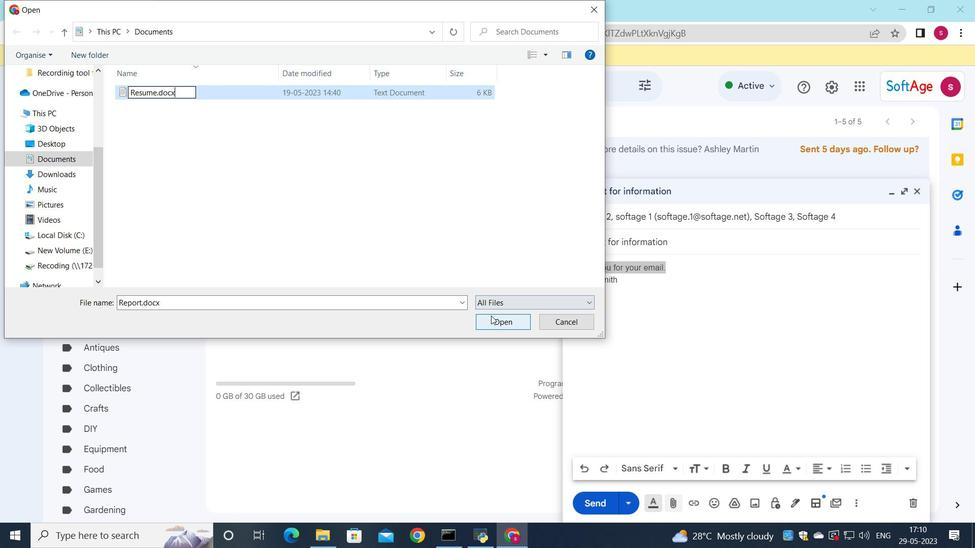 
Action: Mouse moved to (496, 320)
Screenshot: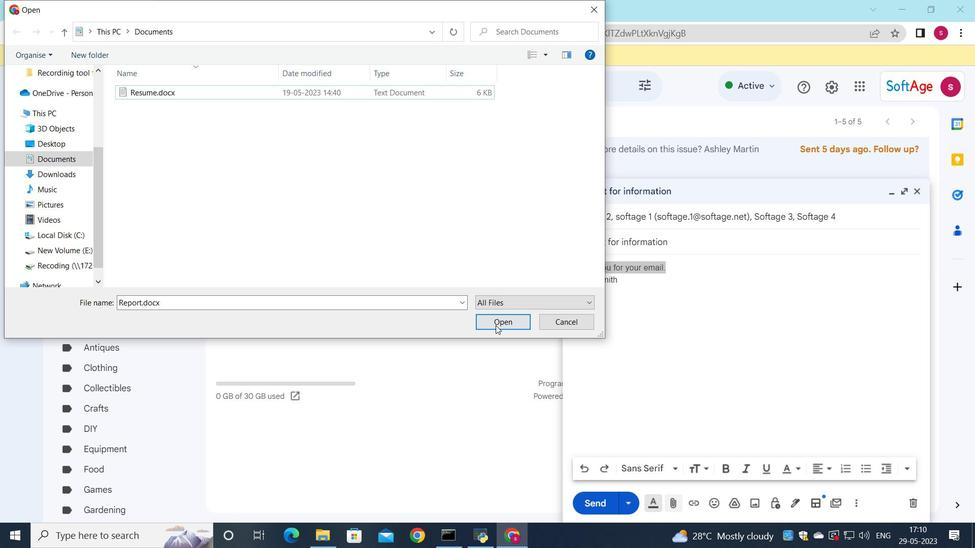 
Action: Mouse pressed left at (496, 320)
Screenshot: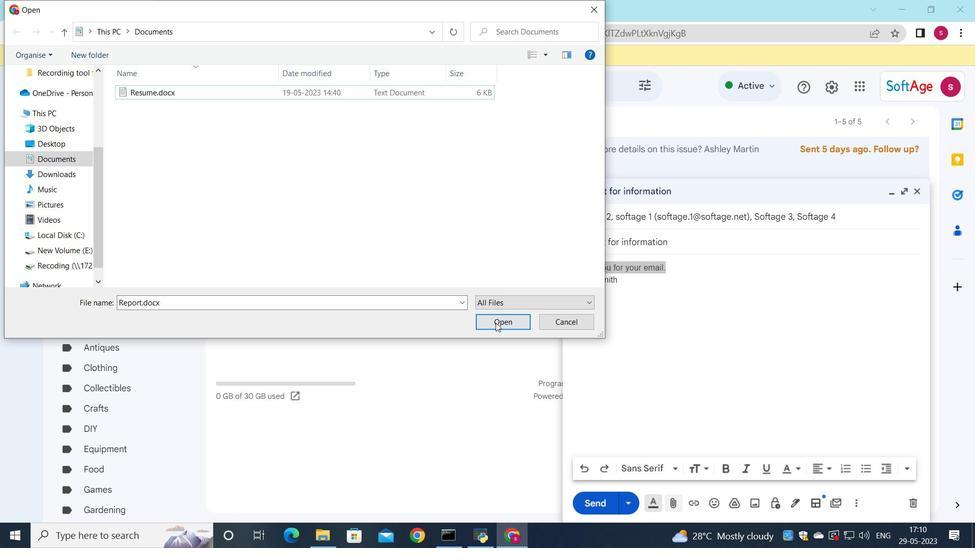 
Action: Mouse moved to (416, 88)
Screenshot: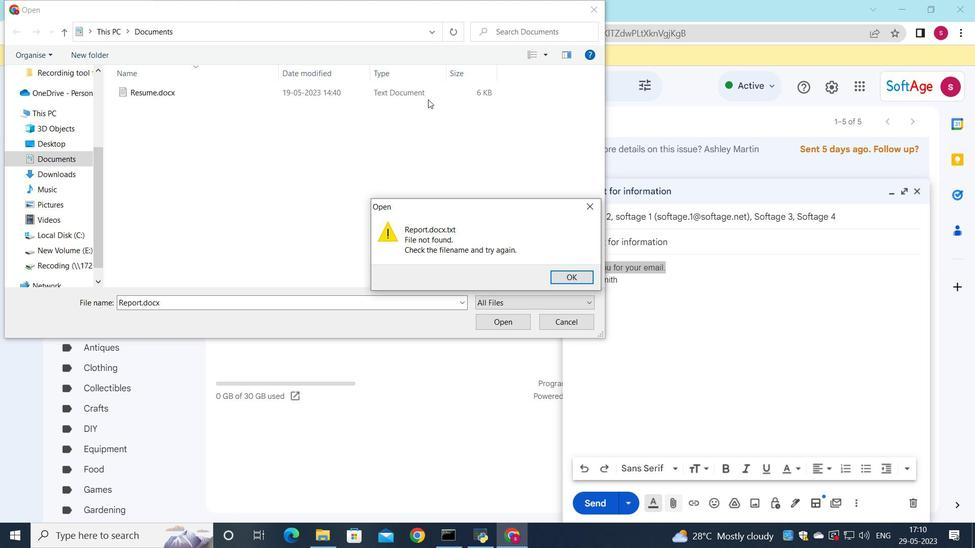 
Action: Mouse pressed left at (416, 88)
Screenshot: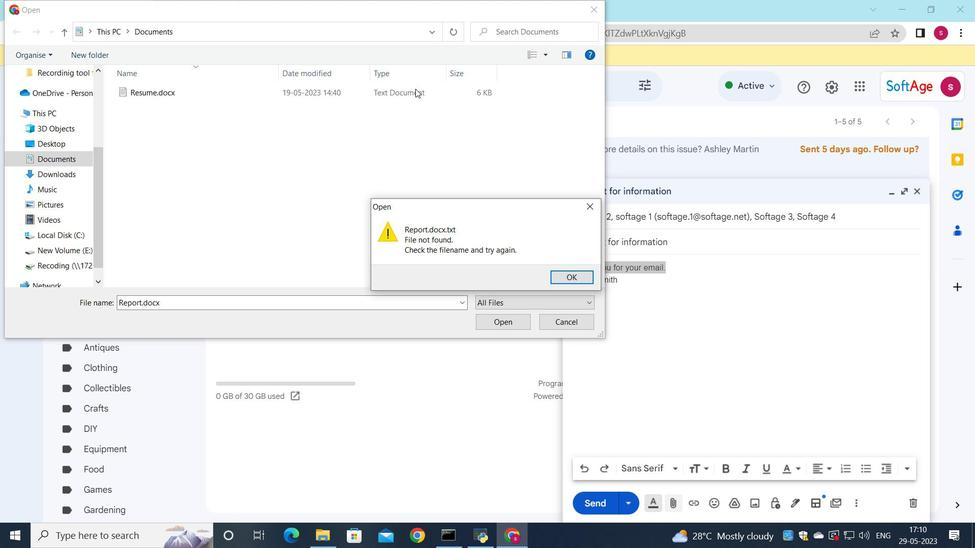 
Action: Mouse moved to (565, 275)
Screenshot: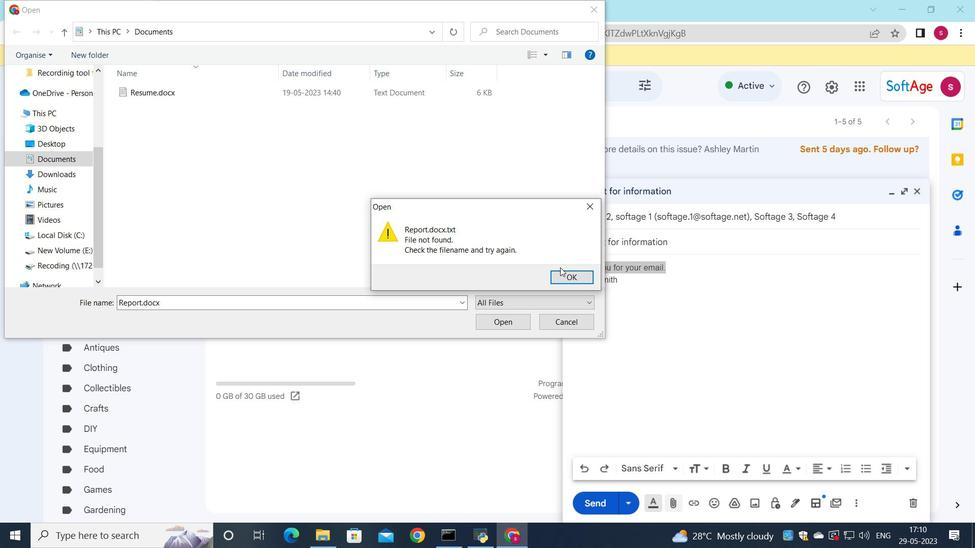 
Action: Mouse pressed left at (565, 275)
Screenshot: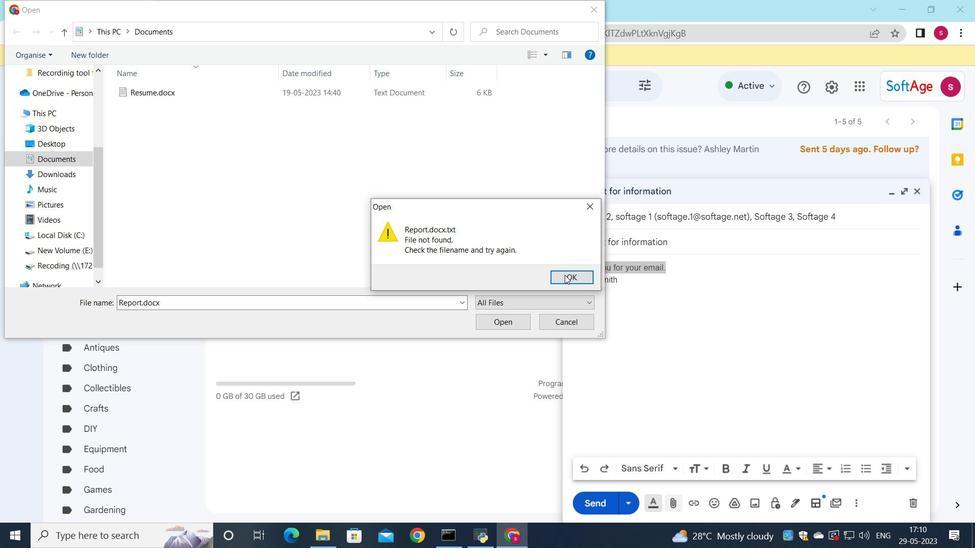 
Action: Mouse moved to (302, 96)
Screenshot: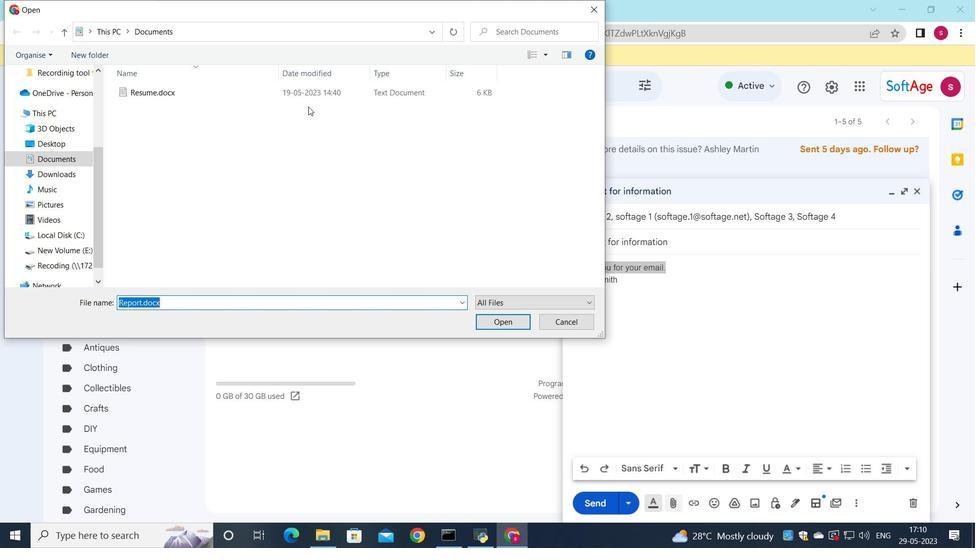 
Action: Mouse pressed left at (302, 96)
Screenshot: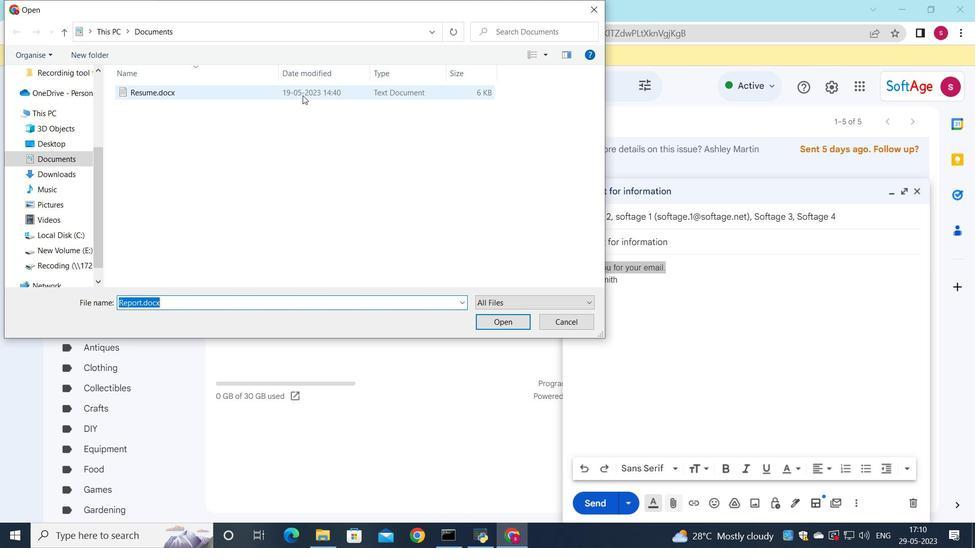 
Action: Mouse moved to (493, 320)
Screenshot: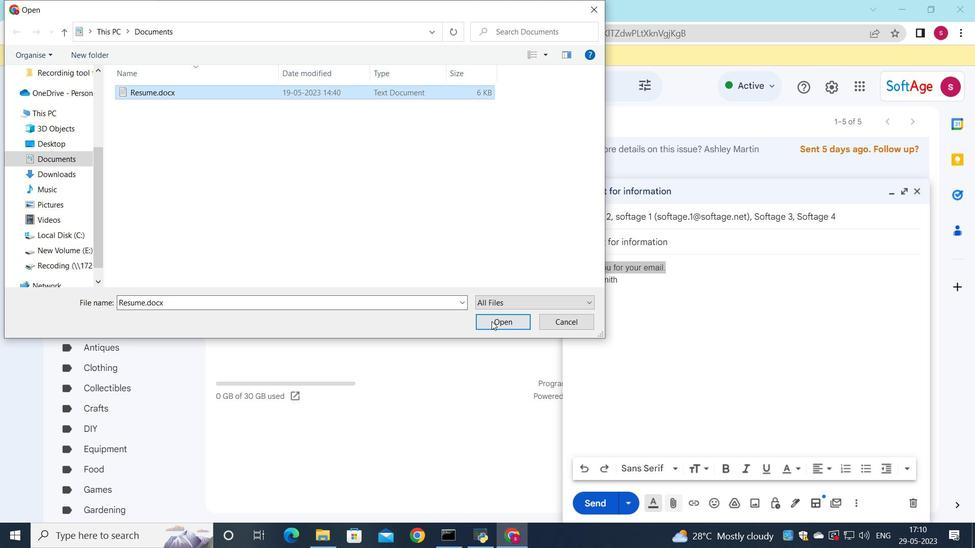 
Action: Mouse pressed left at (493, 320)
Screenshot: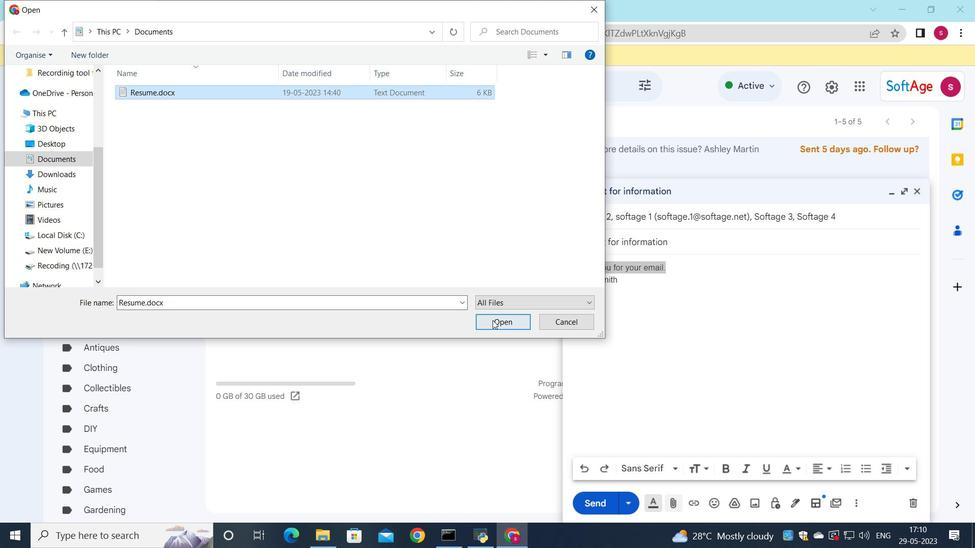 
Action: Mouse moved to (672, 273)
Screenshot: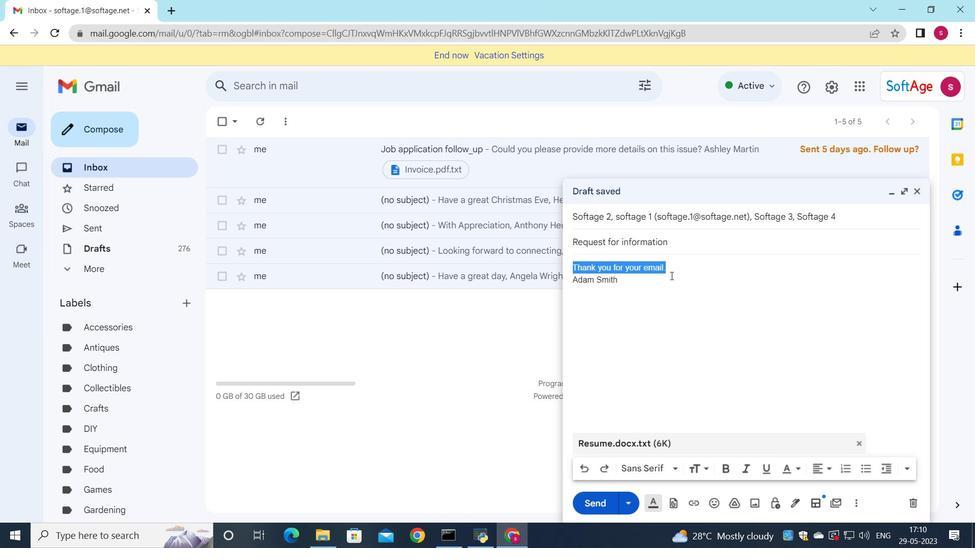
Action: Mouse pressed left at (672, 273)
Screenshot: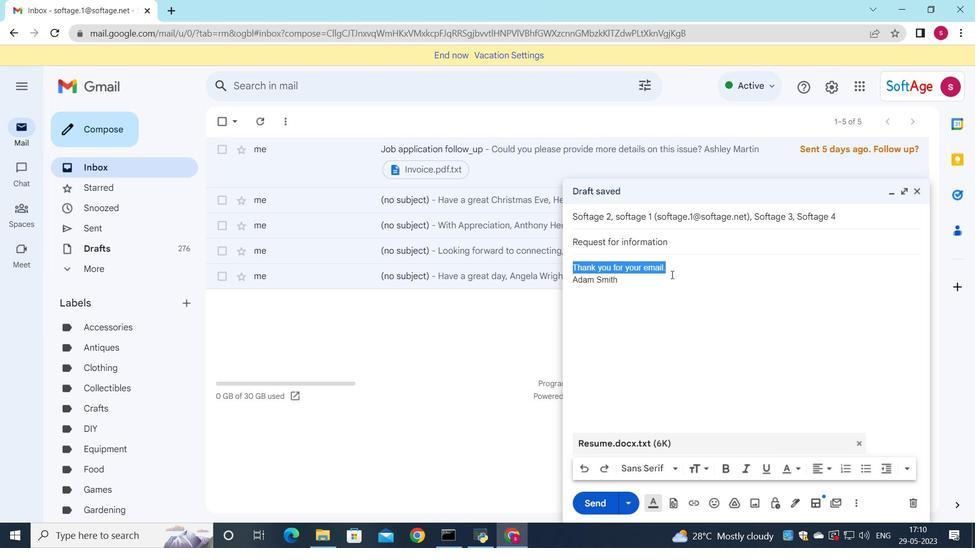 
Action: Mouse moved to (711, 503)
Screenshot: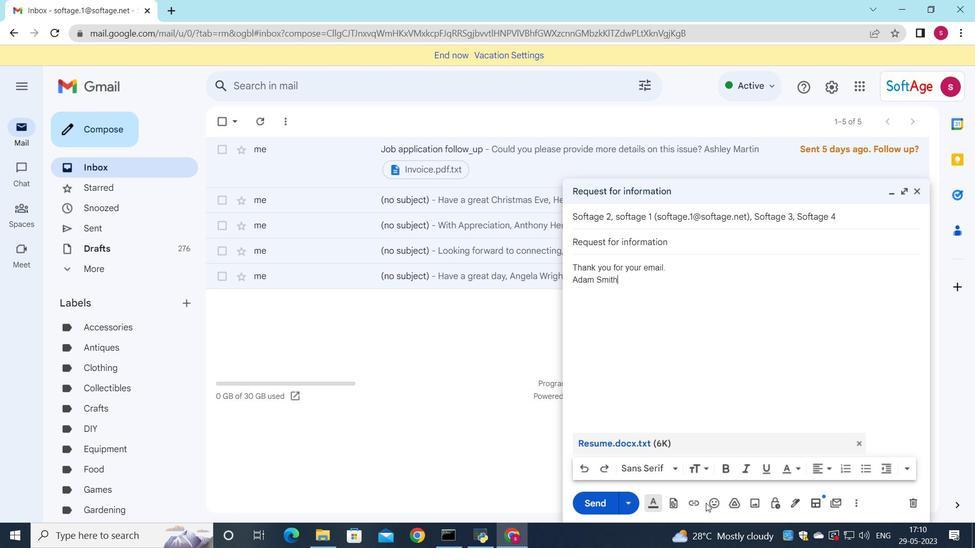 
Action: Mouse pressed left at (711, 503)
Screenshot: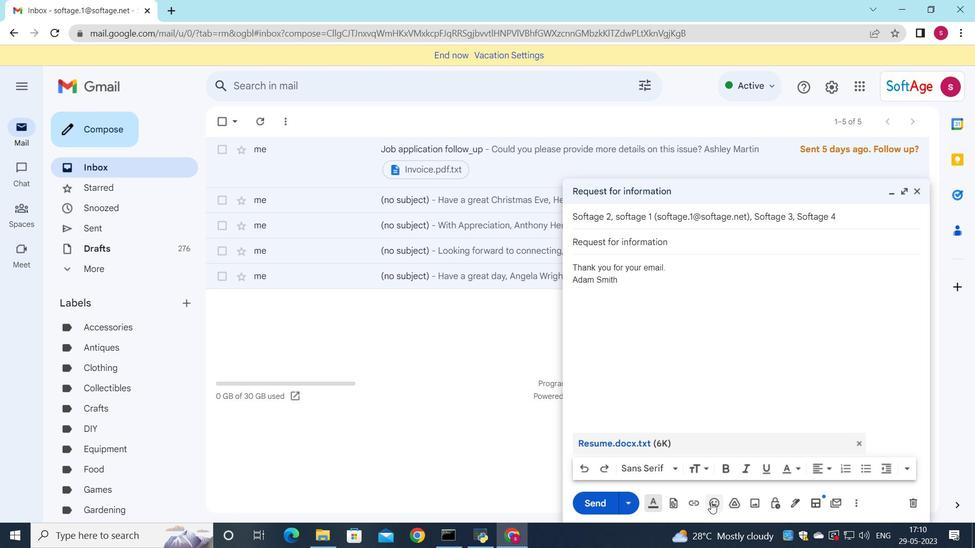 
Action: Mouse moved to (698, 429)
Screenshot: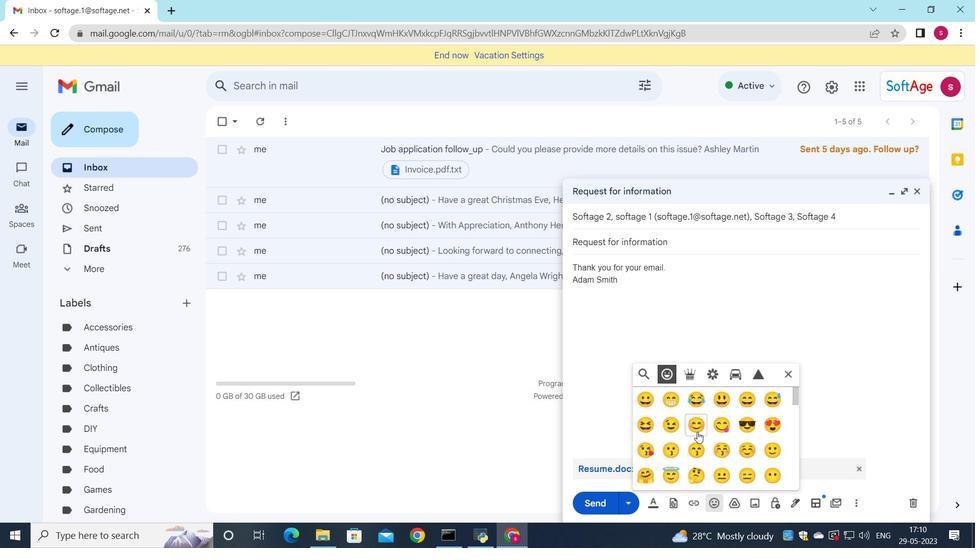 
Action: Mouse pressed left at (698, 429)
Screenshot: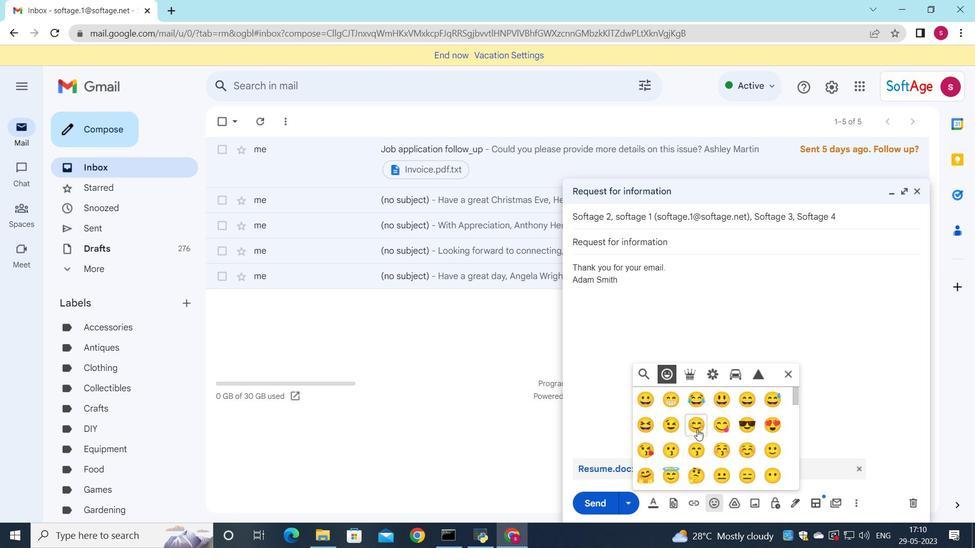 
Action: Mouse moved to (788, 328)
Screenshot: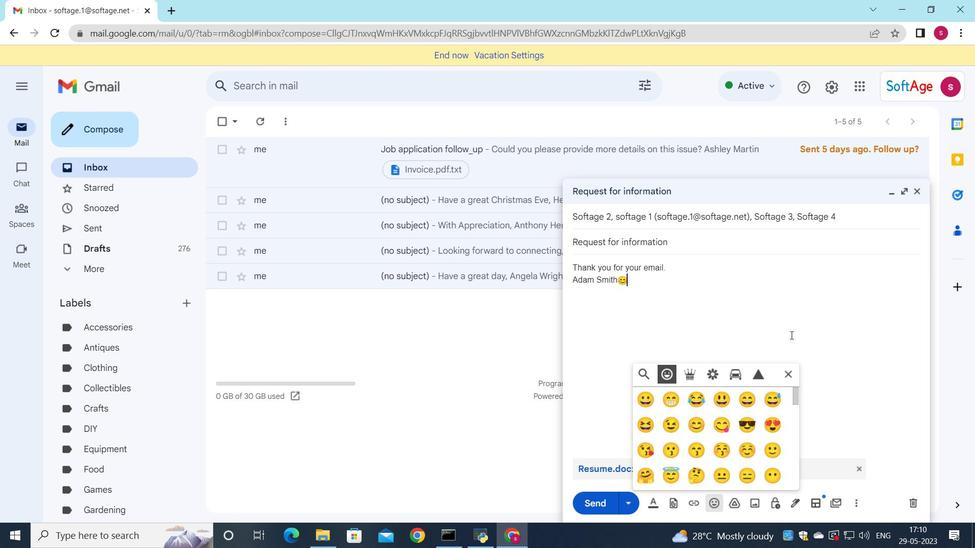 
Action: Mouse pressed left at (788, 328)
Screenshot: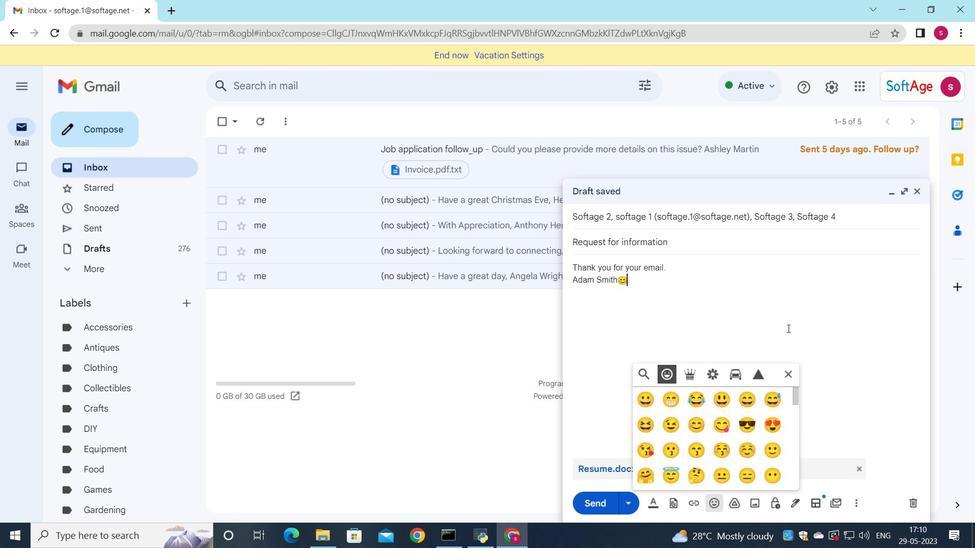 
Action: Mouse moved to (600, 505)
Screenshot: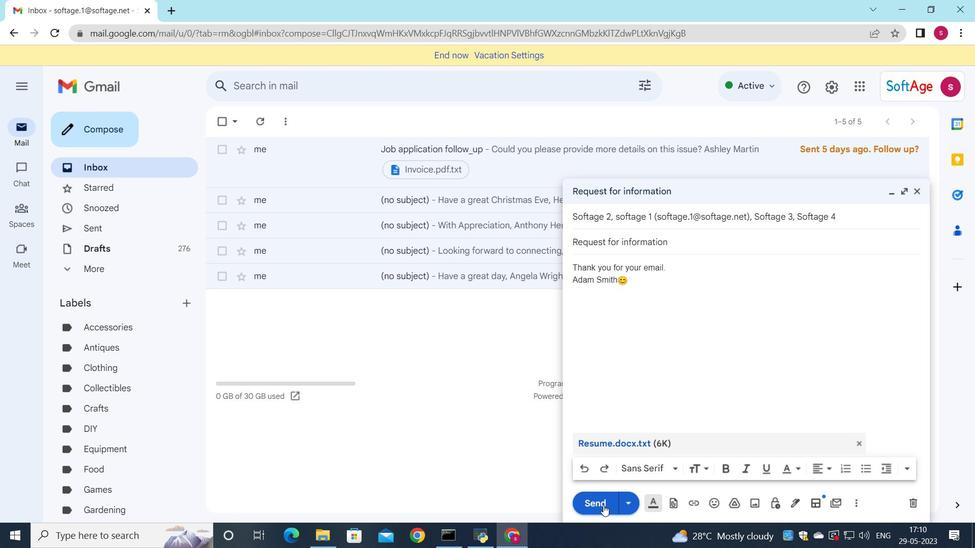 
Action: Mouse pressed left at (600, 505)
Screenshot: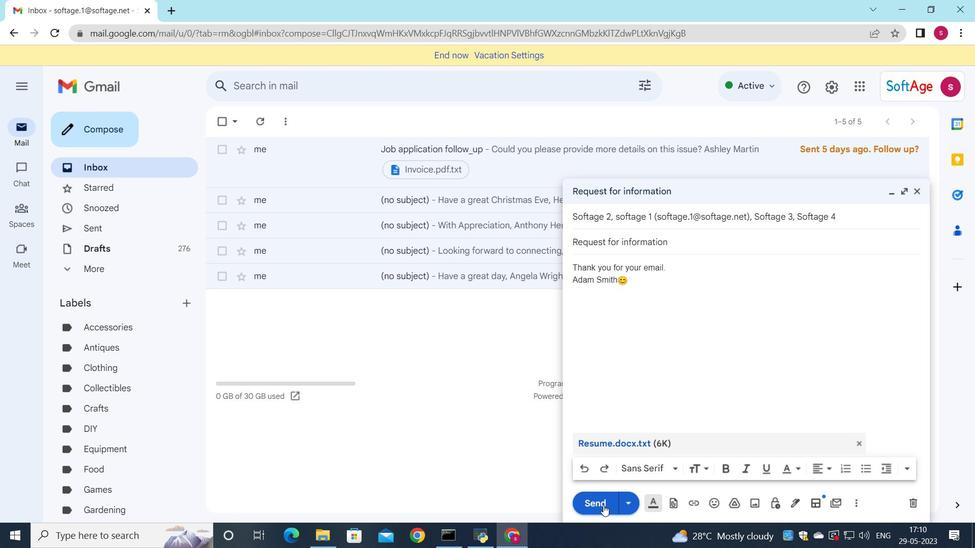 
Action: Mouse moved to (95, 223)
Screenshot: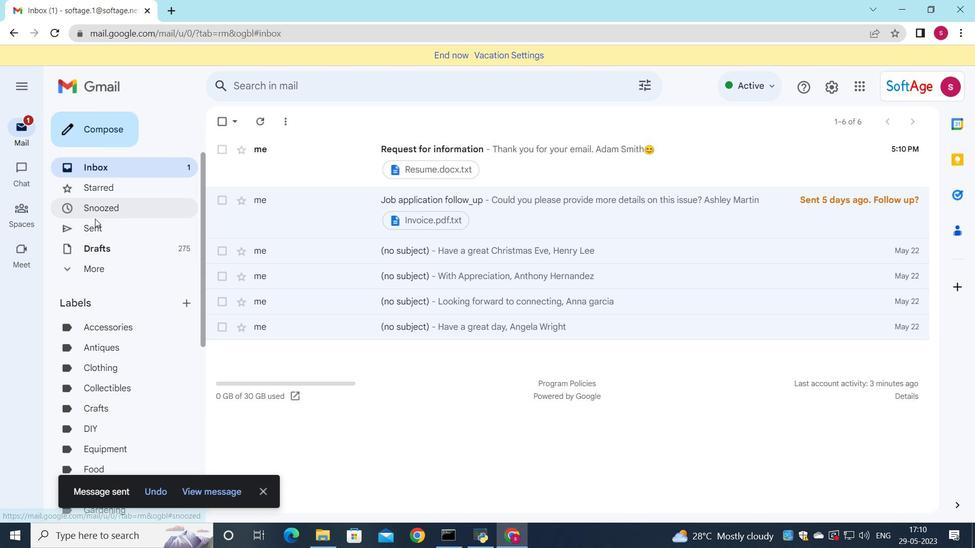 
Action: Mouse pressed left at (95, 223)
Screenshot: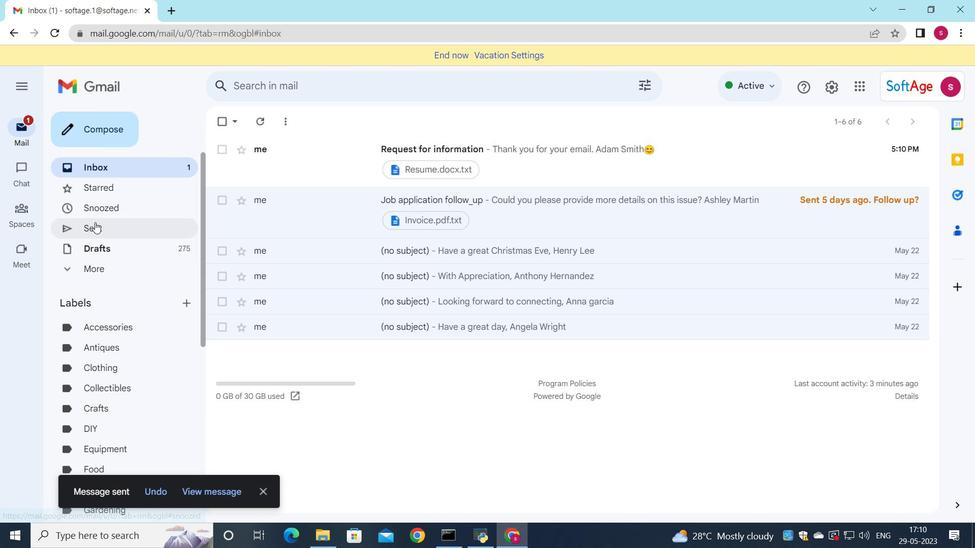 
Action: Mouse moved to (498, 201)
Screenshot: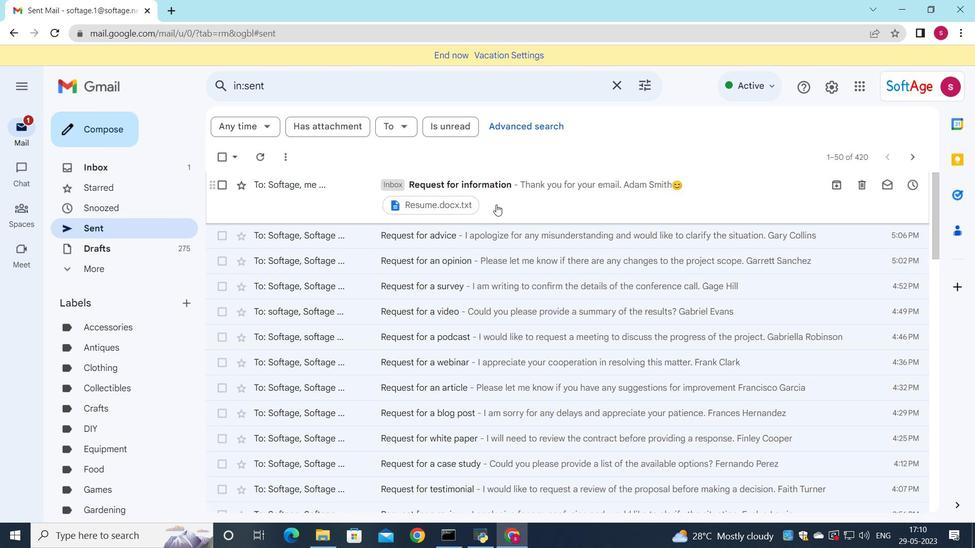 
Action: Mouse pressed left at (498, 201)
Screenshot: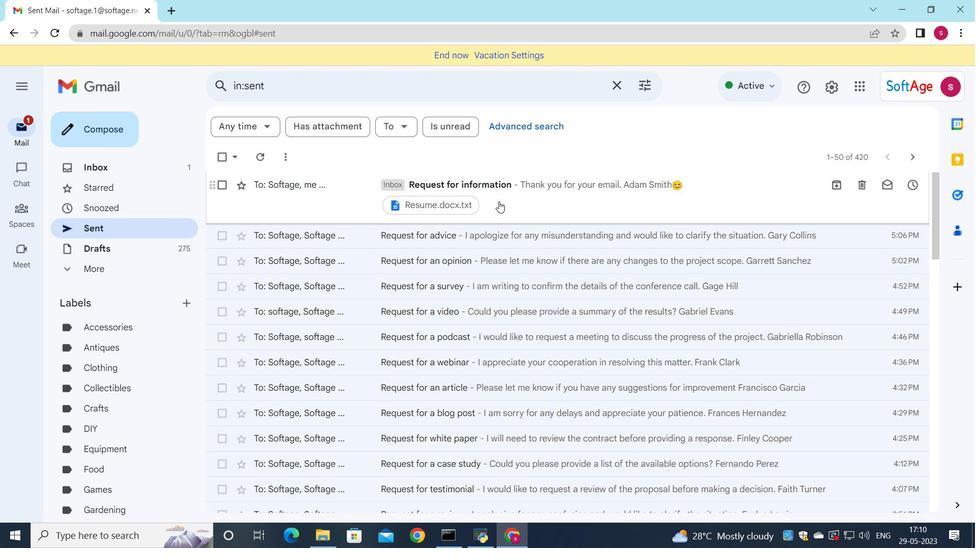 
Action: Mouse moved to (428, 286)
Screenshot: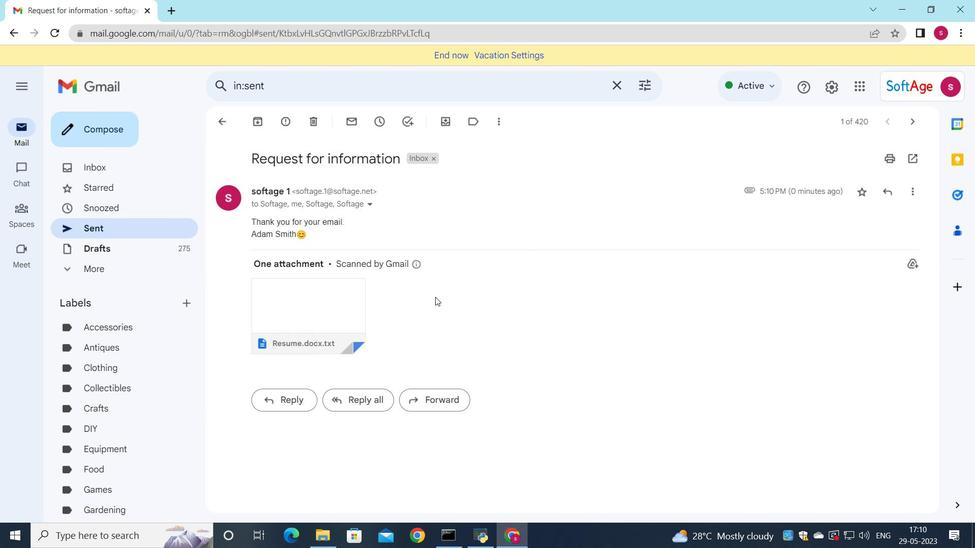
